 Task: Look for space in Pakokku, Myanmar from 1st August, 2023 to 5th August, 2023 for 3 adults, 1 child in price range Rs.13000 to Rs.20000. Place can be entire place with 2 bedrooms having 3 beds and 2 bathrooms. Property type can be flatguest house, hotel. Amenities needed are: washing machine. Booking option can be shelf check-in. Required host language is English.
Action: Mouse moved to (517, 116)
Screenshot: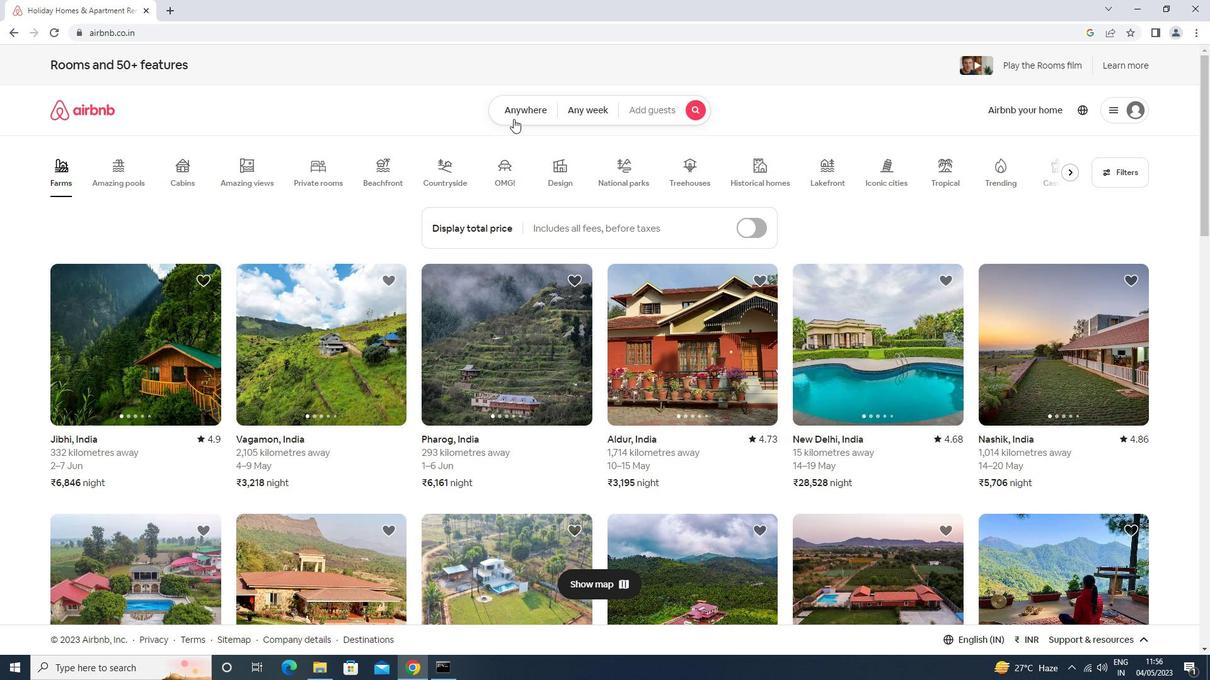 
Action: Mouse pressed left at (517, 116)
Screenshot: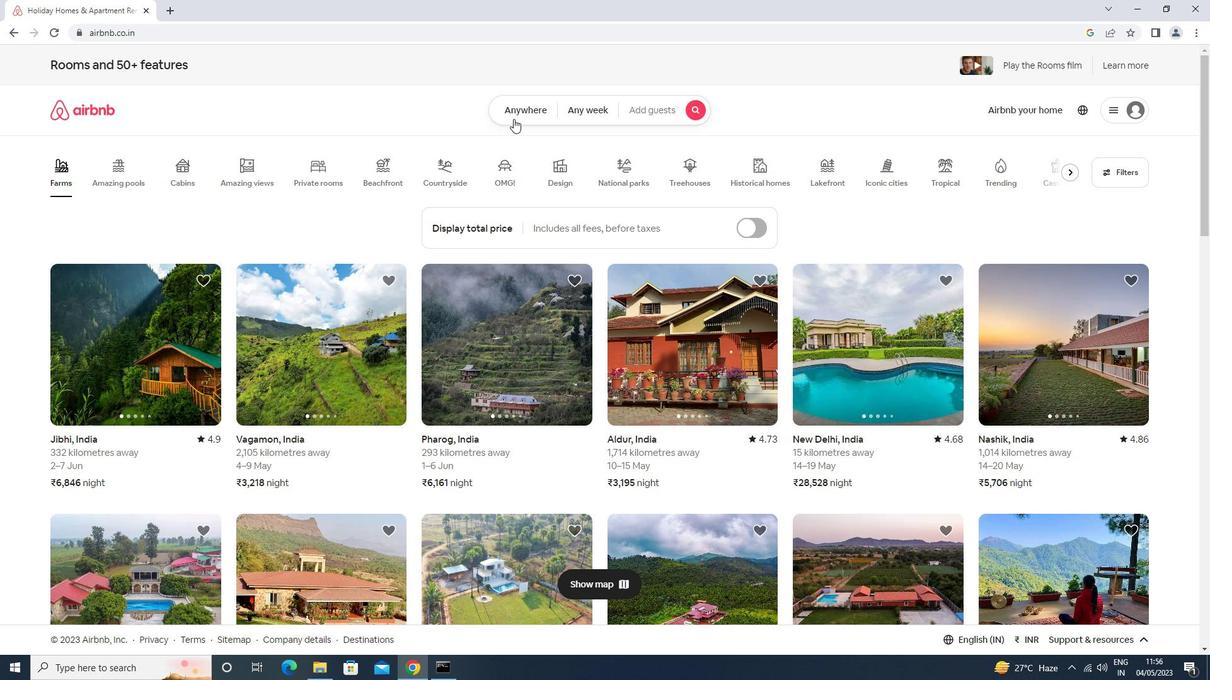 
Action: Mouse moved to (459, 158)
Screenshot: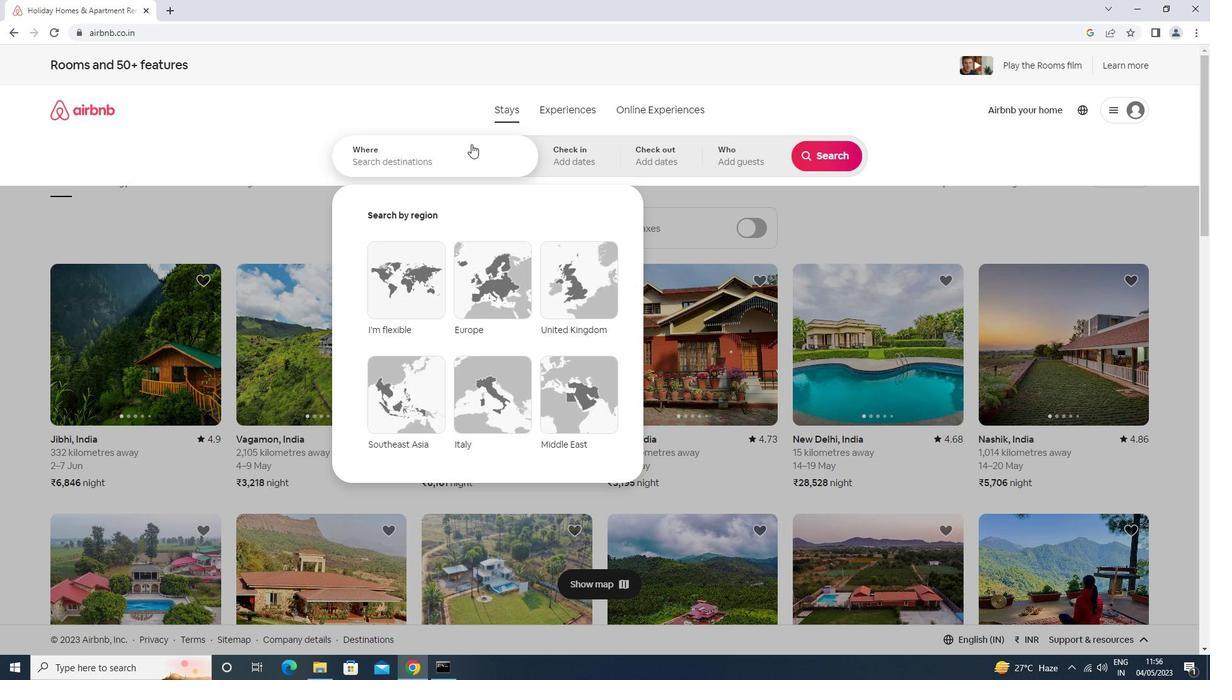 
Action: Mouse pressed left at (459, 158)
Screenshot: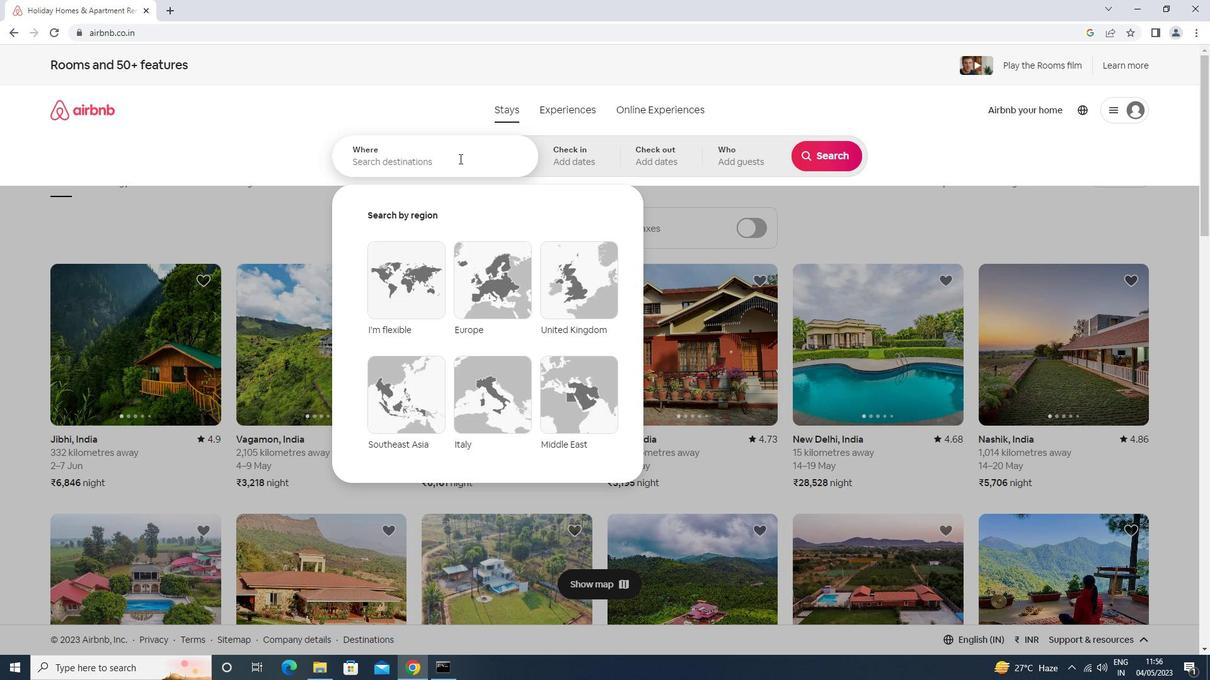 
Action: Mouse moved to (455, 158)
Screenshot: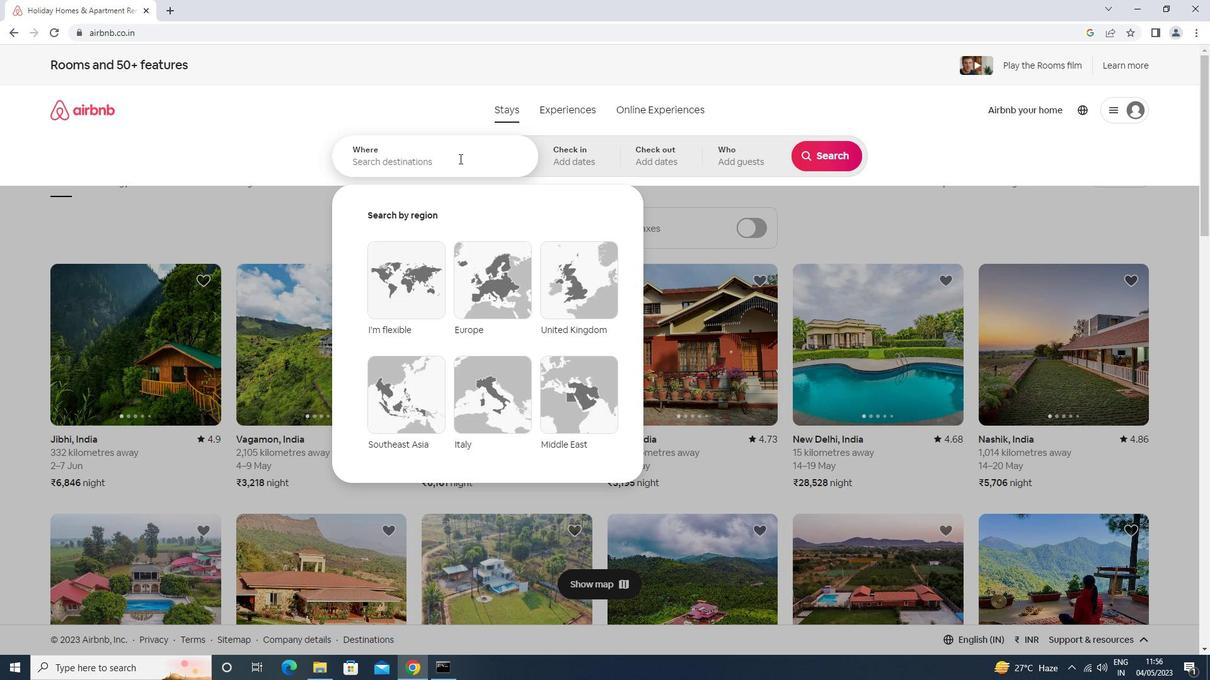 
Action: Key pressed pakoku<Key.enter>
Screenshot: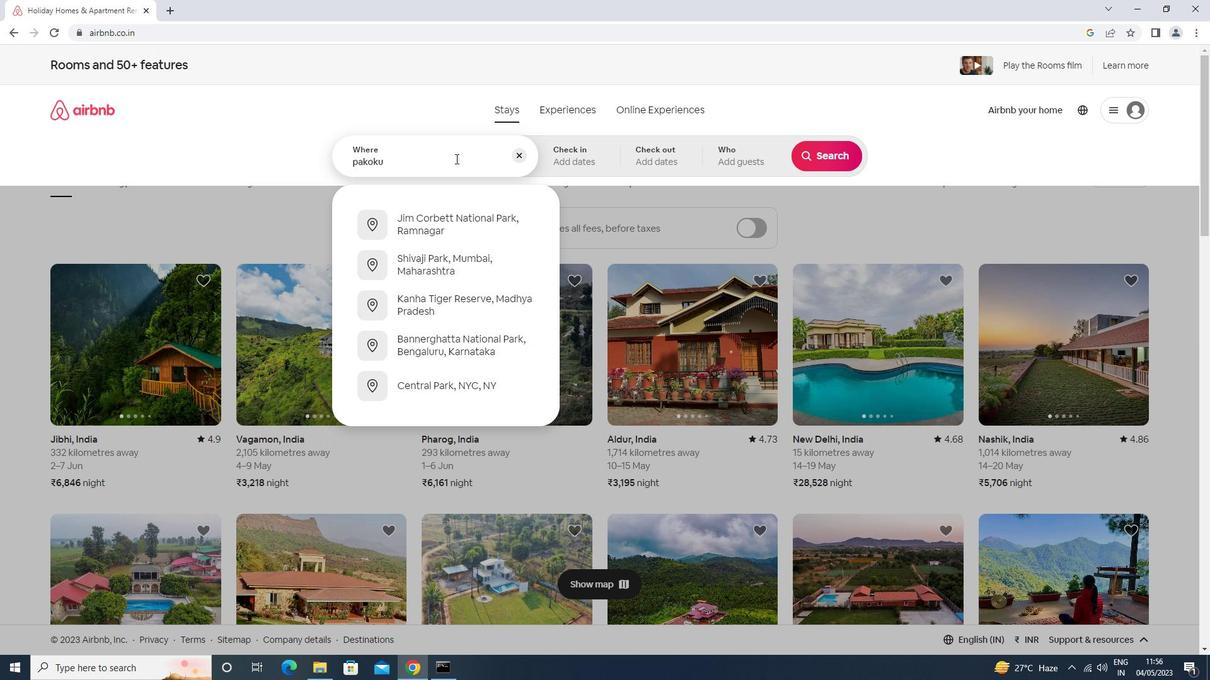 
Action: Mouse moved to (826, 259)
Screenshot: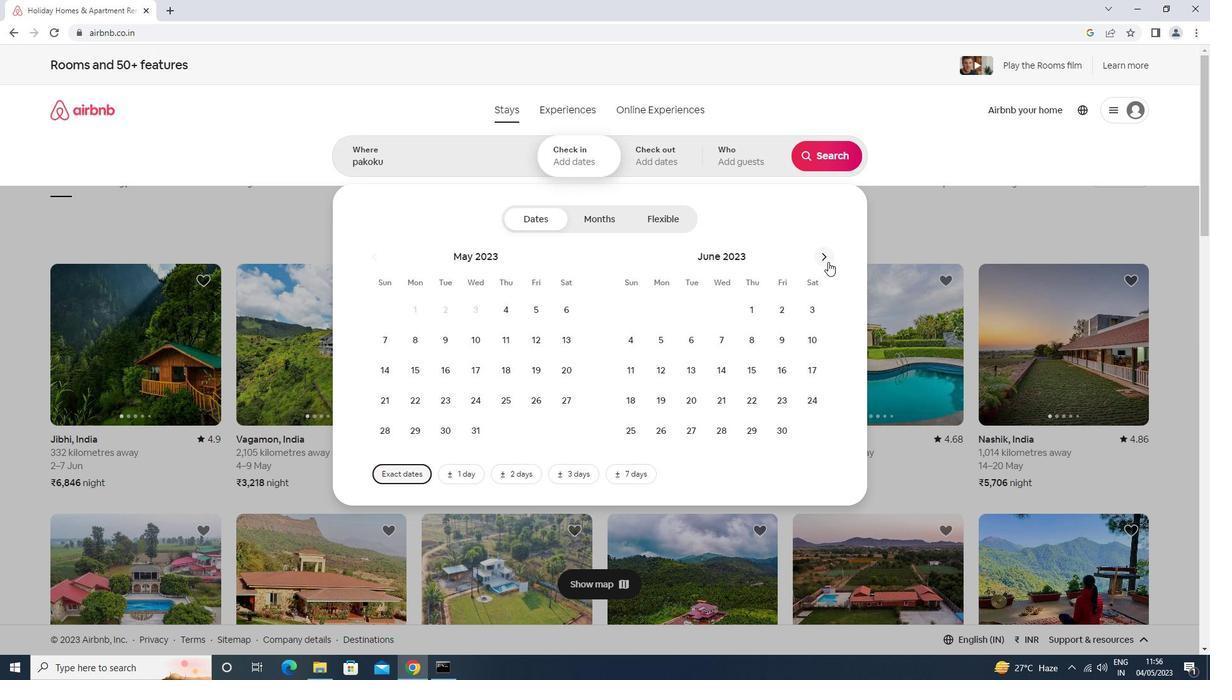 
Action: Mouse pressed left at (826, 259)
Screenshot: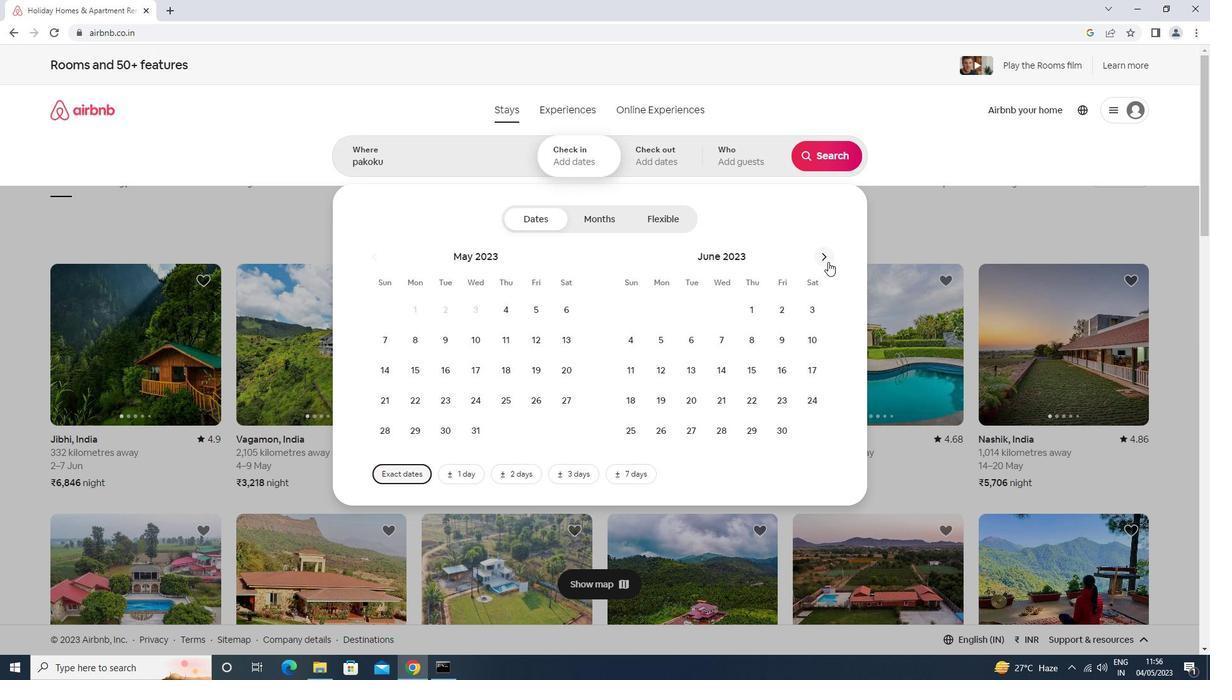 
Action: Mouse pressed left at (826, 259)
Screenshot: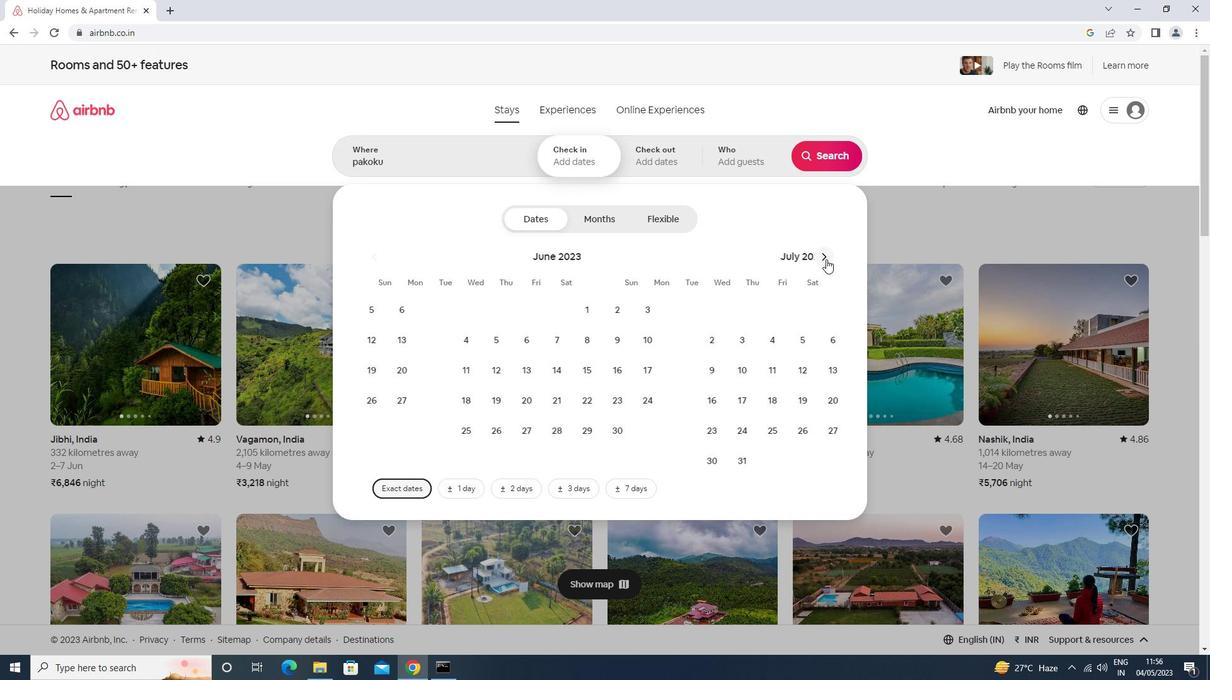 
Action: Mouse moved to (679, 305)
Screenshot: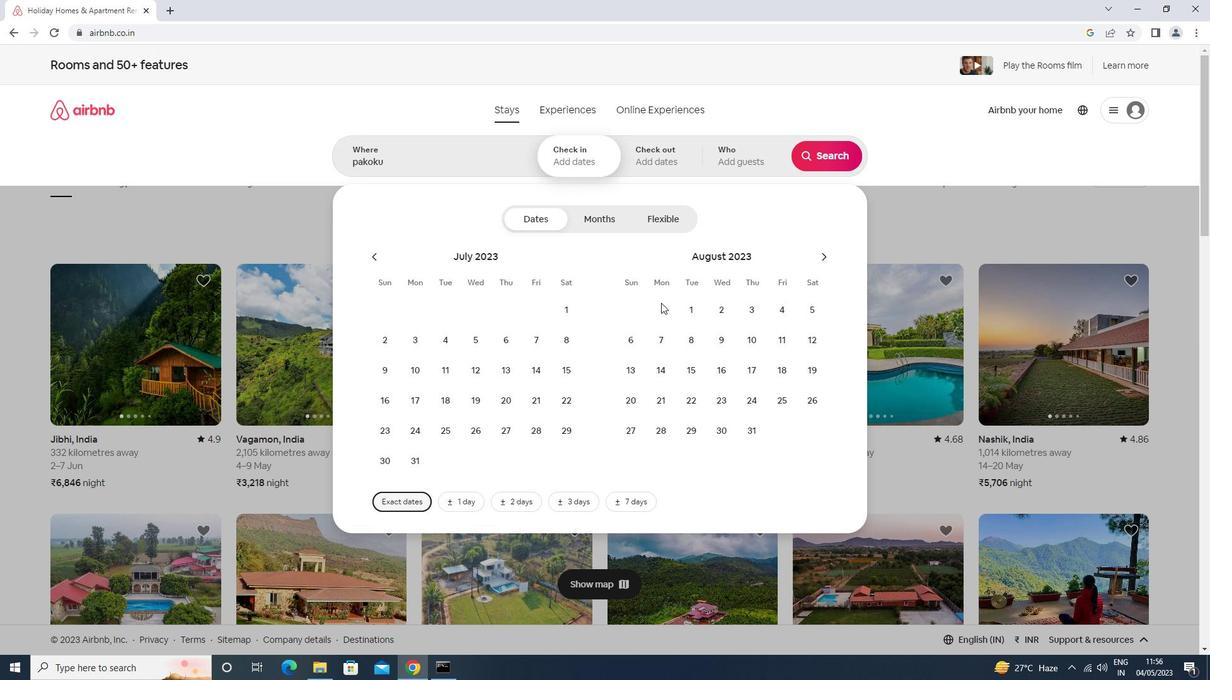 
Action: Mouse pressed left at (679, 305)
Screenshot: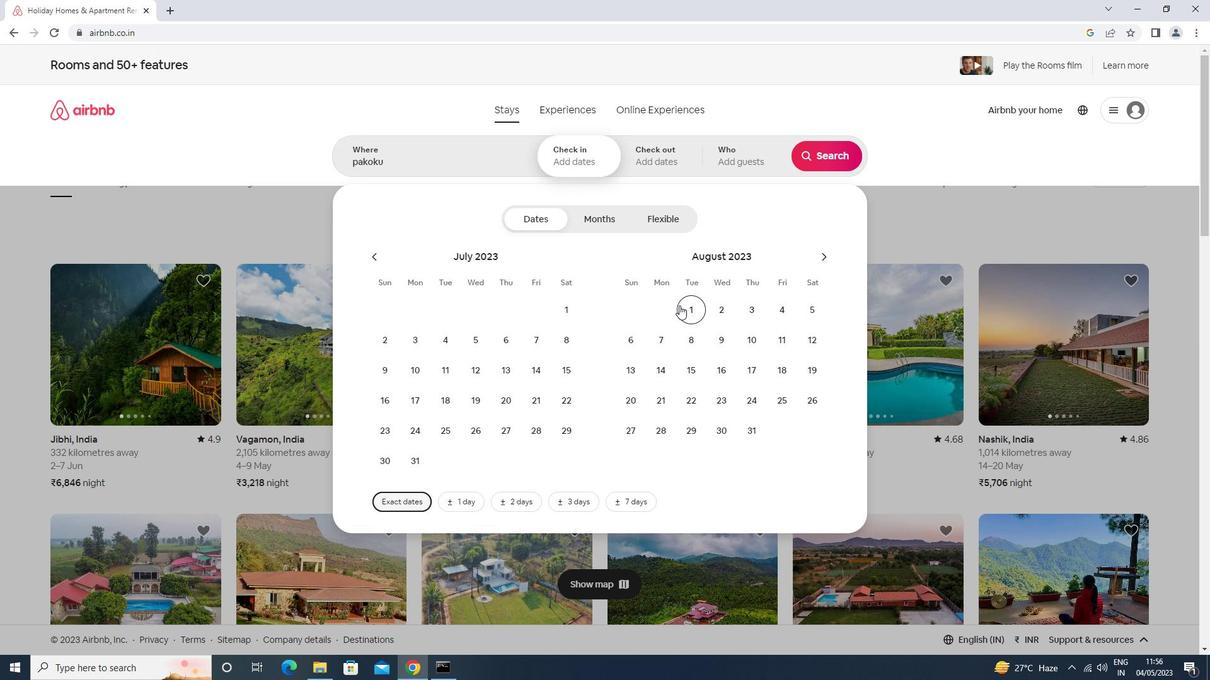 
Action: Mouse moved to (817, 308)
Screenshot: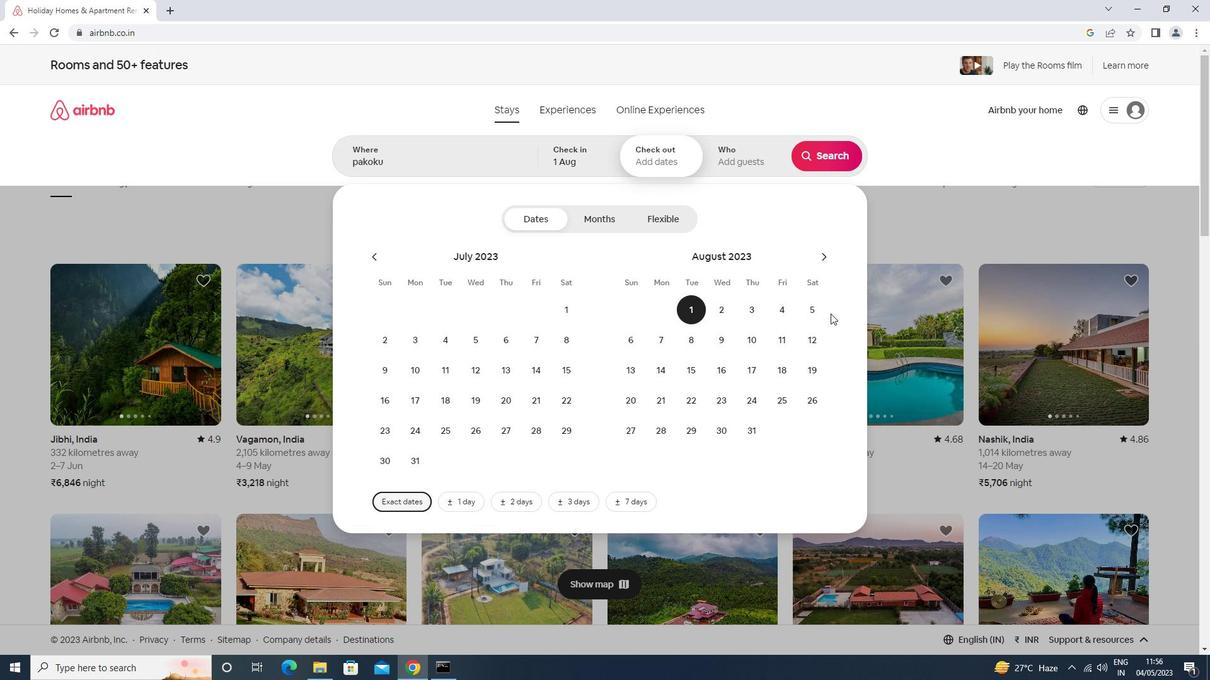 
Action: Mouse pressed left at (817, 308)
Screenshot: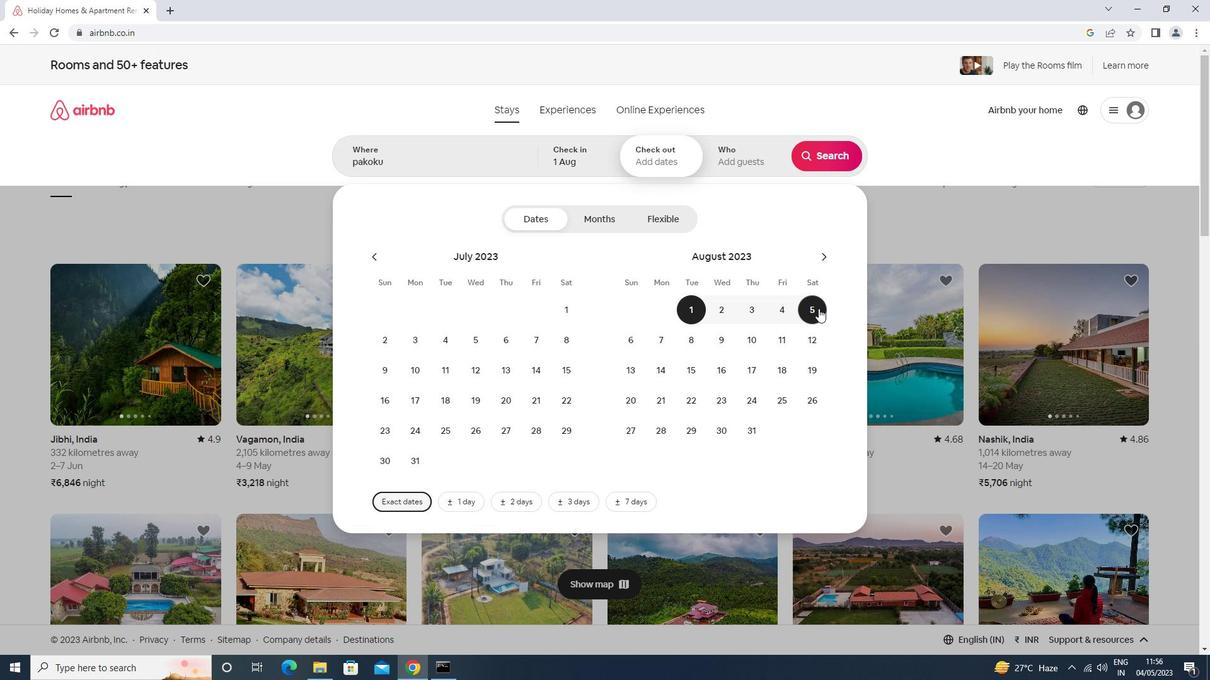 
Action: Mouse moved to (746, 163)
Screenshot: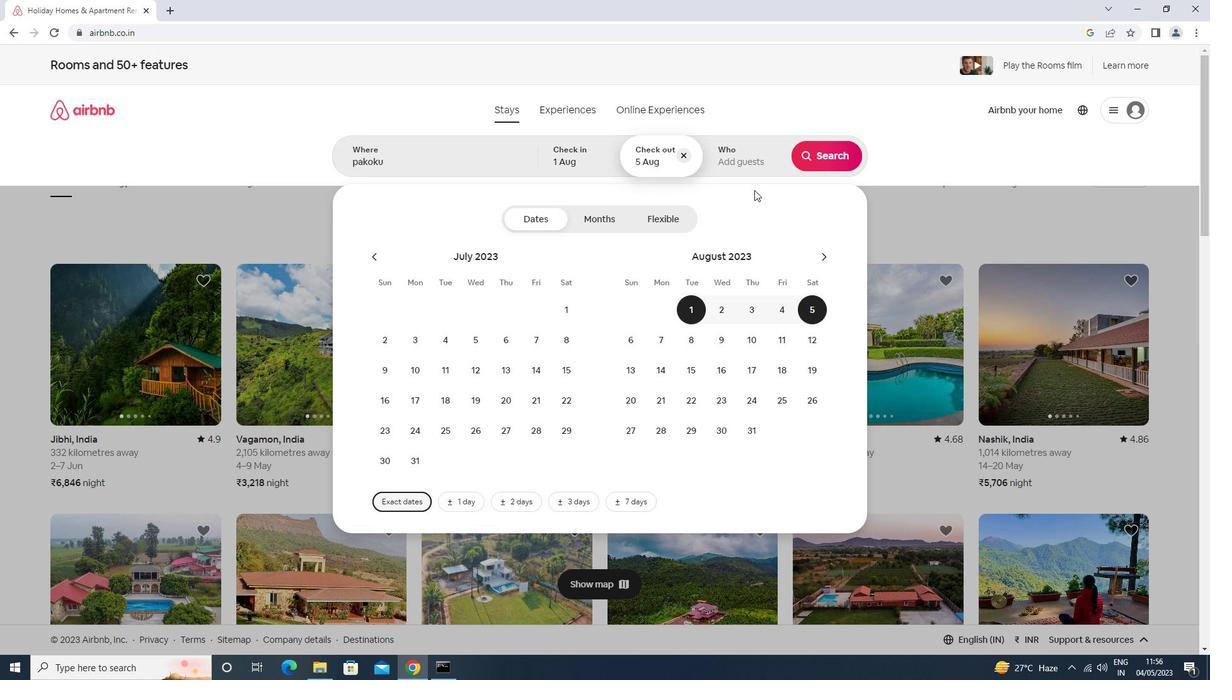 
Action: Mouse pressed left at (746, 163)
Screenshot: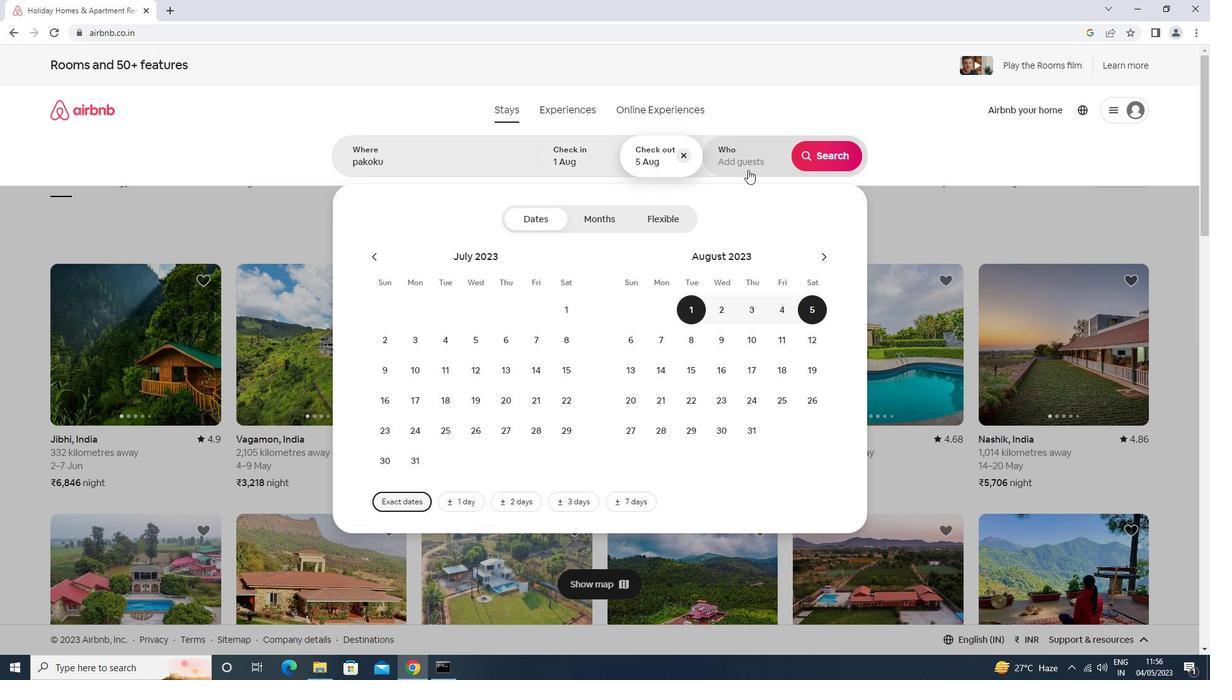 
Action: Mouse moved to (829, 226)
Screenshot: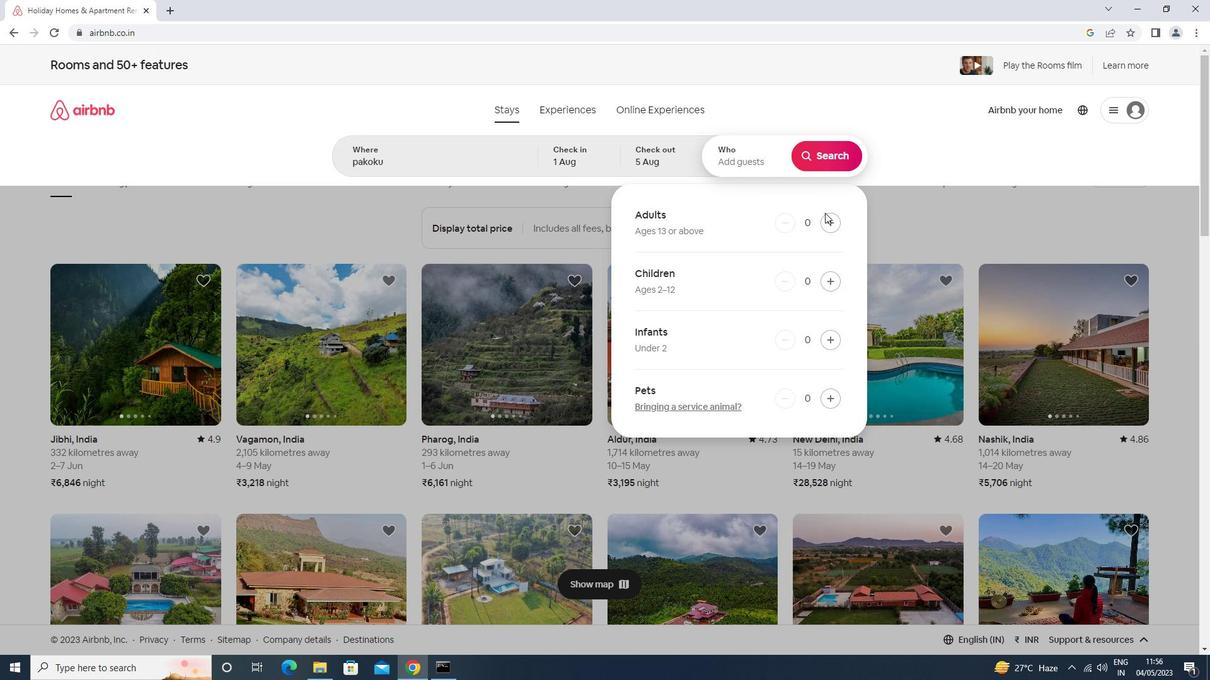 
Action: Mouse pressed left at (829, 226)
Screenshot: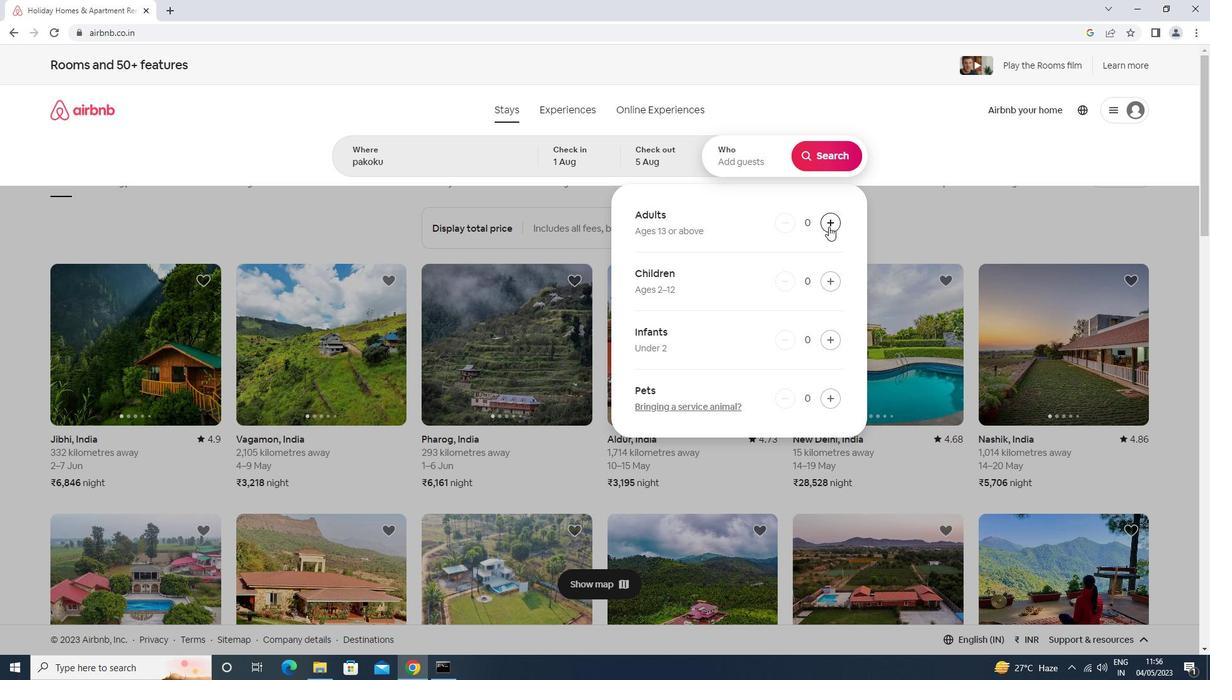 
Action: Mouse pressed left at (829, 226)
Screenshot: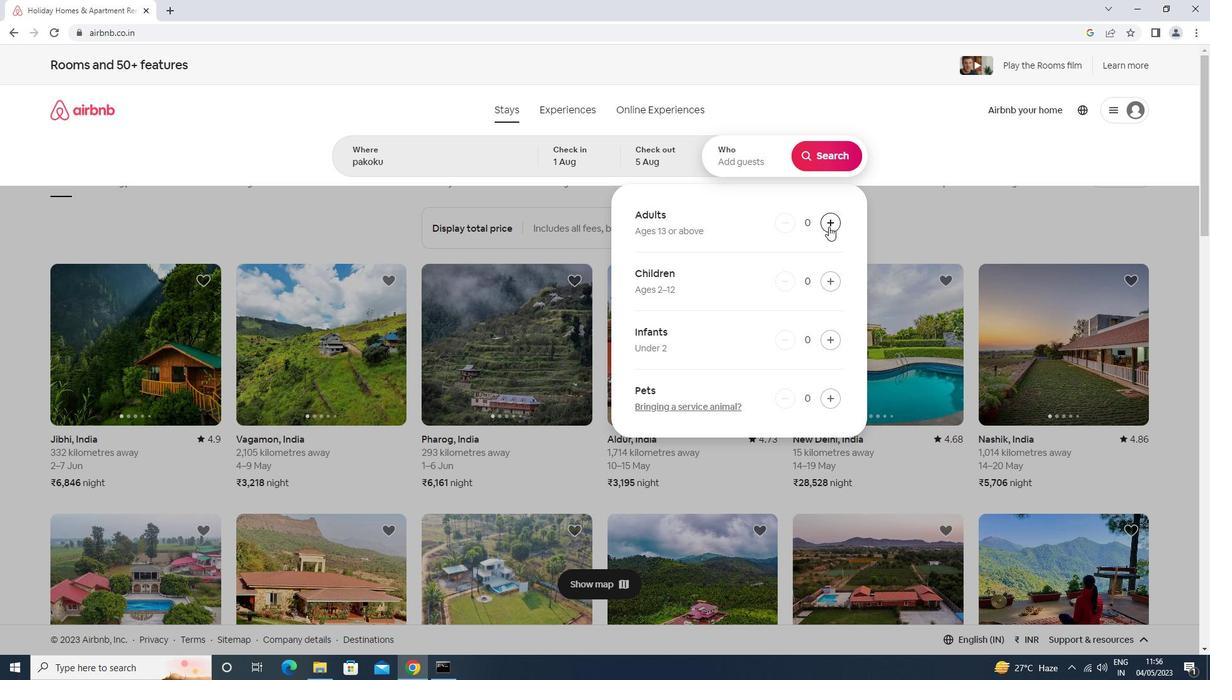
Action: Mouse pressed left at (829, 226)
Screenshot: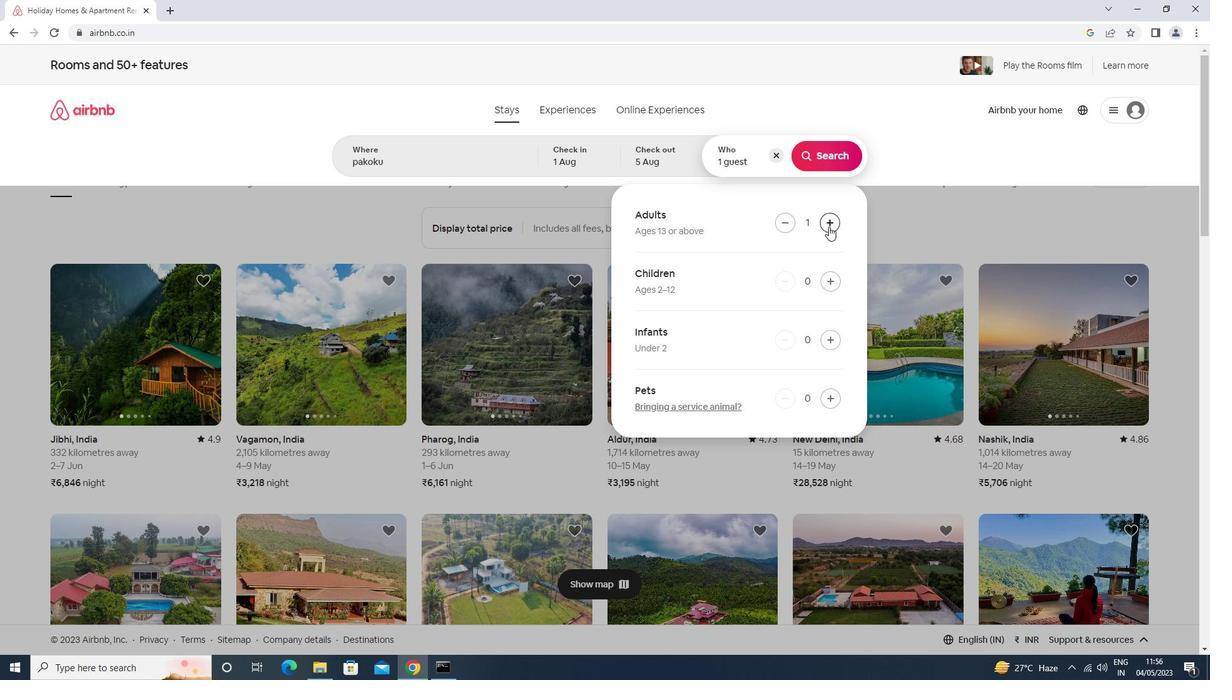 
Action: Mouse moved to (828, 283)
Screenshot: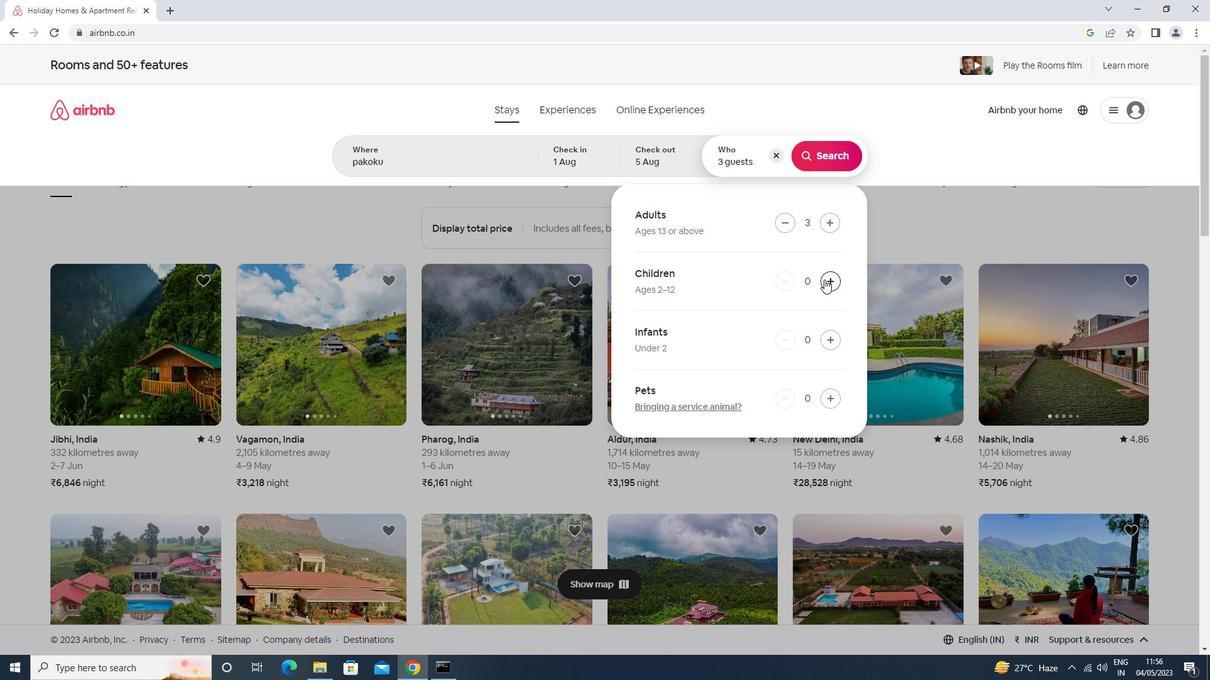 
Action: Mouse pressed left at (828, 283)
Screenshot: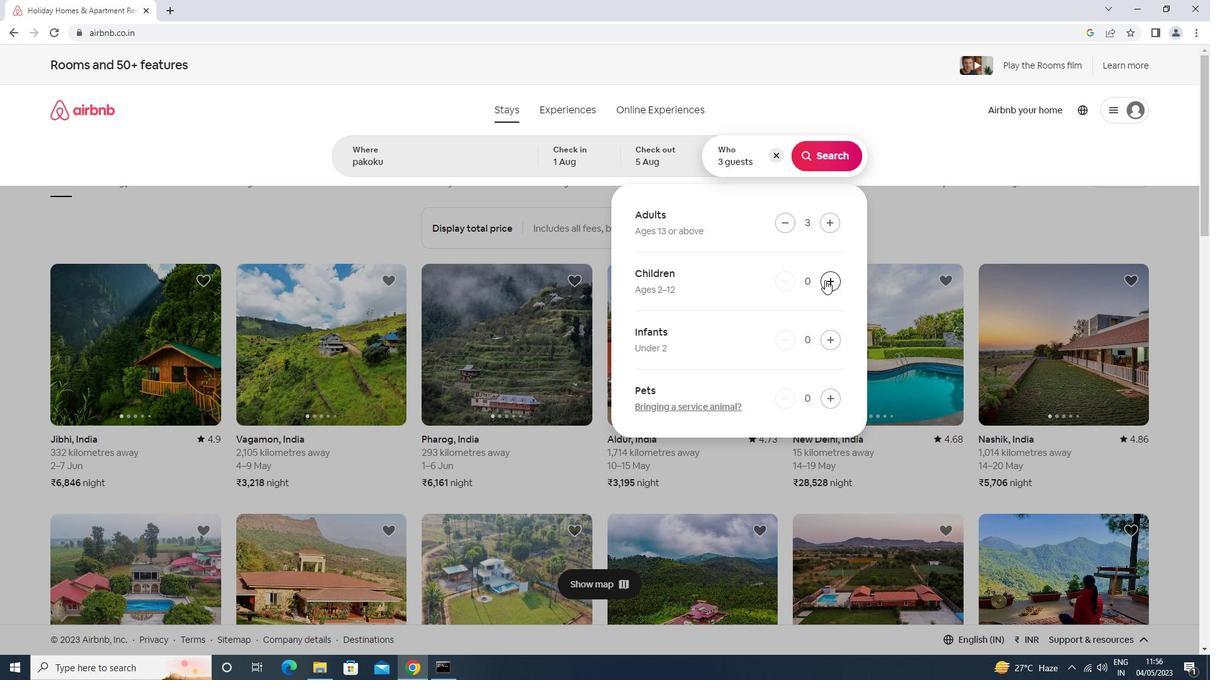 
Action: Mouse moved to (834, 162)
Screenshot: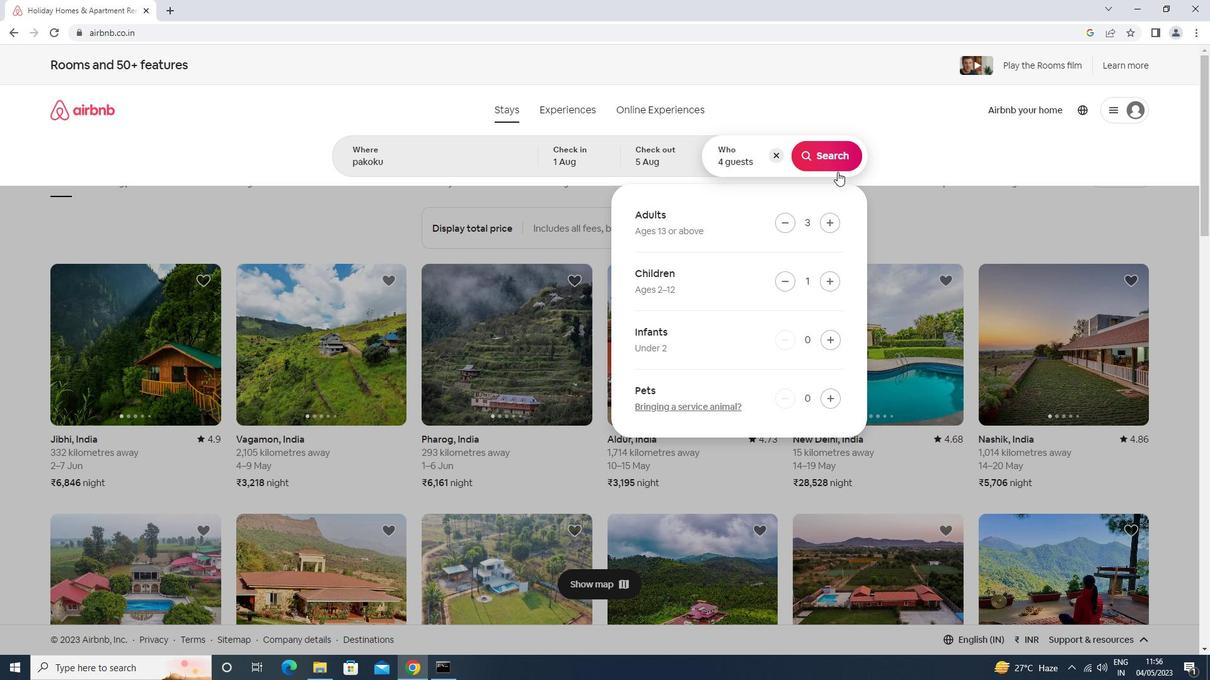 
Action: Mouse pressed left at (834, 162)
Screenshot: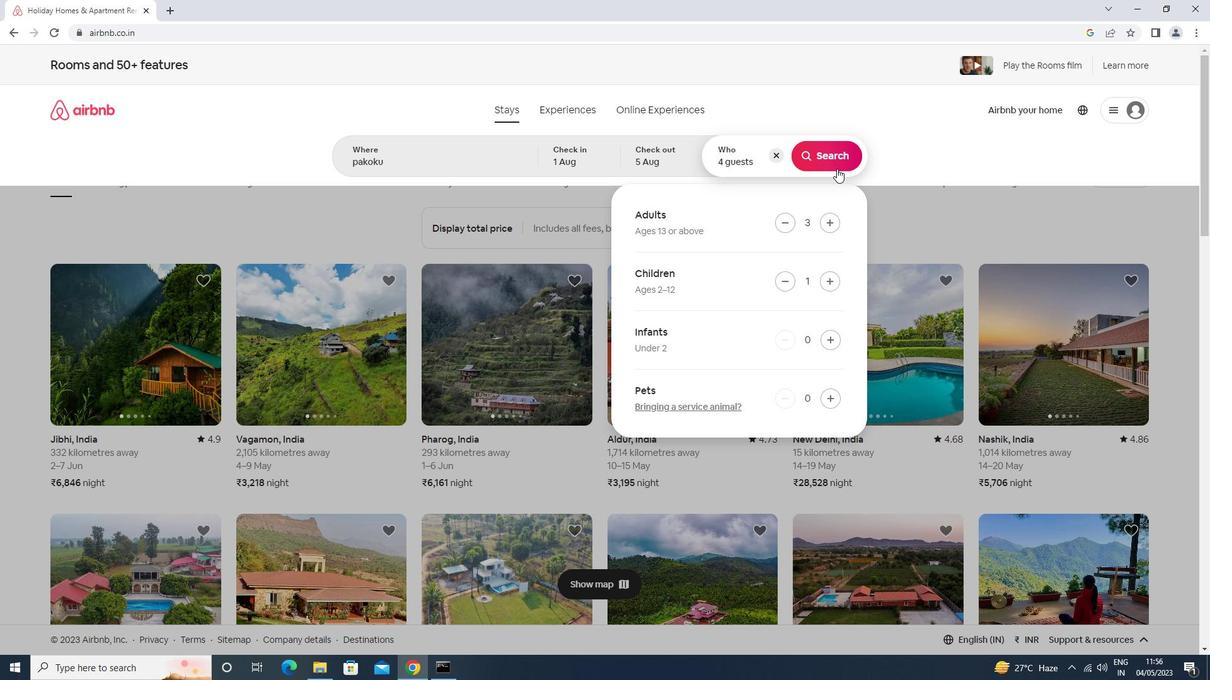 
Action: Mouse moved to (1156, 114)
Screenshot: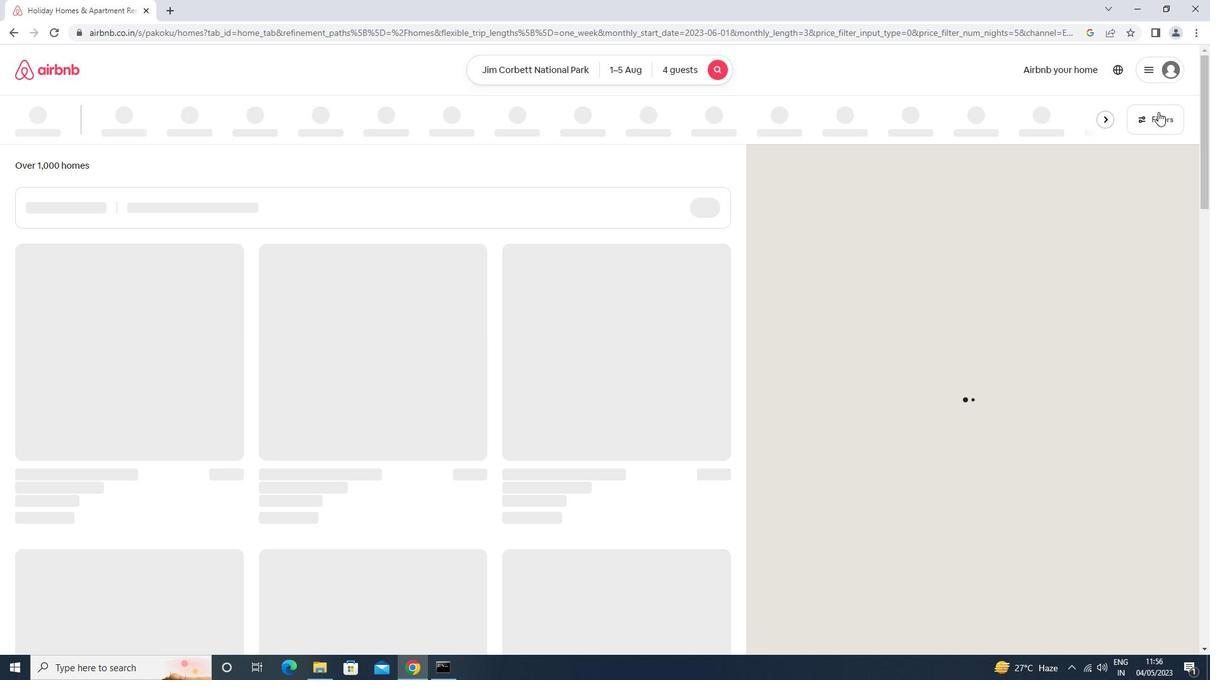 
Action: Mouse pressed left at (1156, 114)
Screenshot: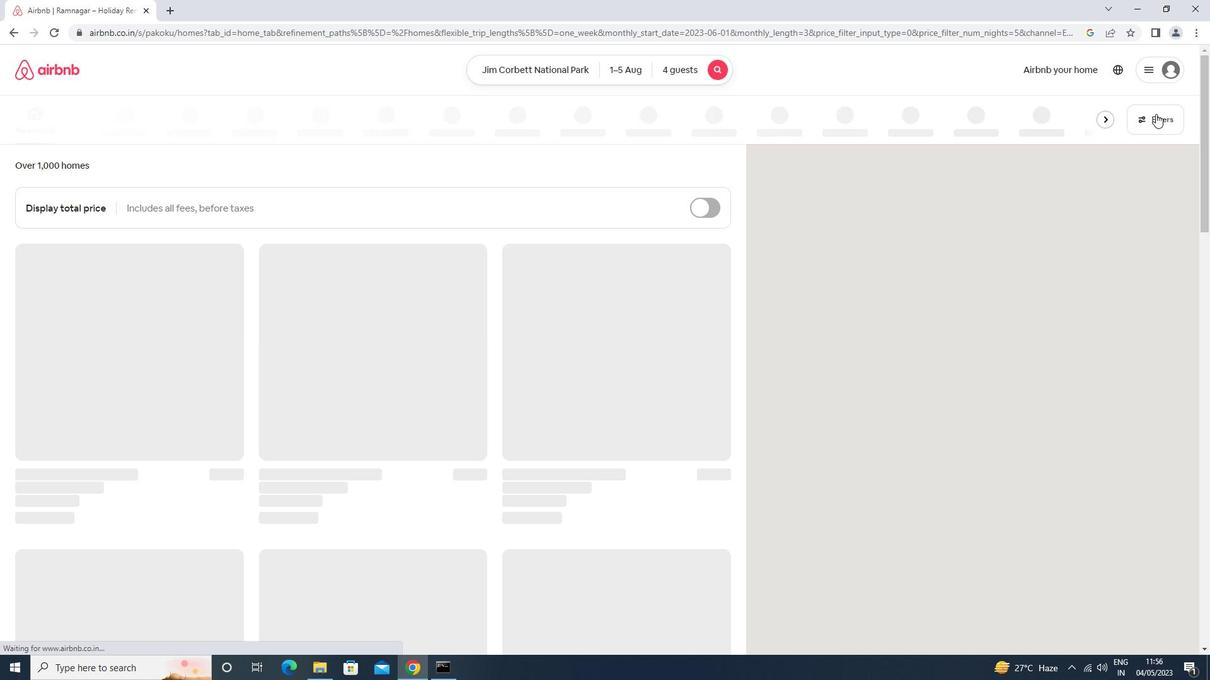 
Action: Mouse moved to (514, 277)
Screenshot: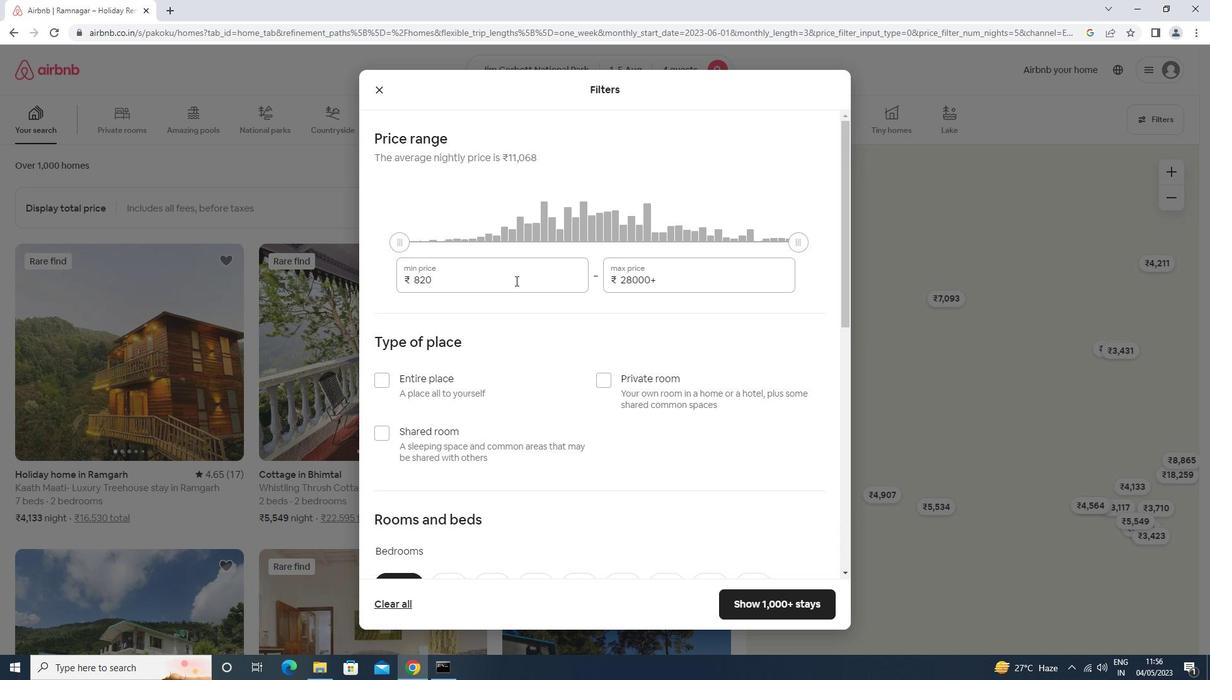 
Action: Mouse pressed left at (514, 277)
Screenshot: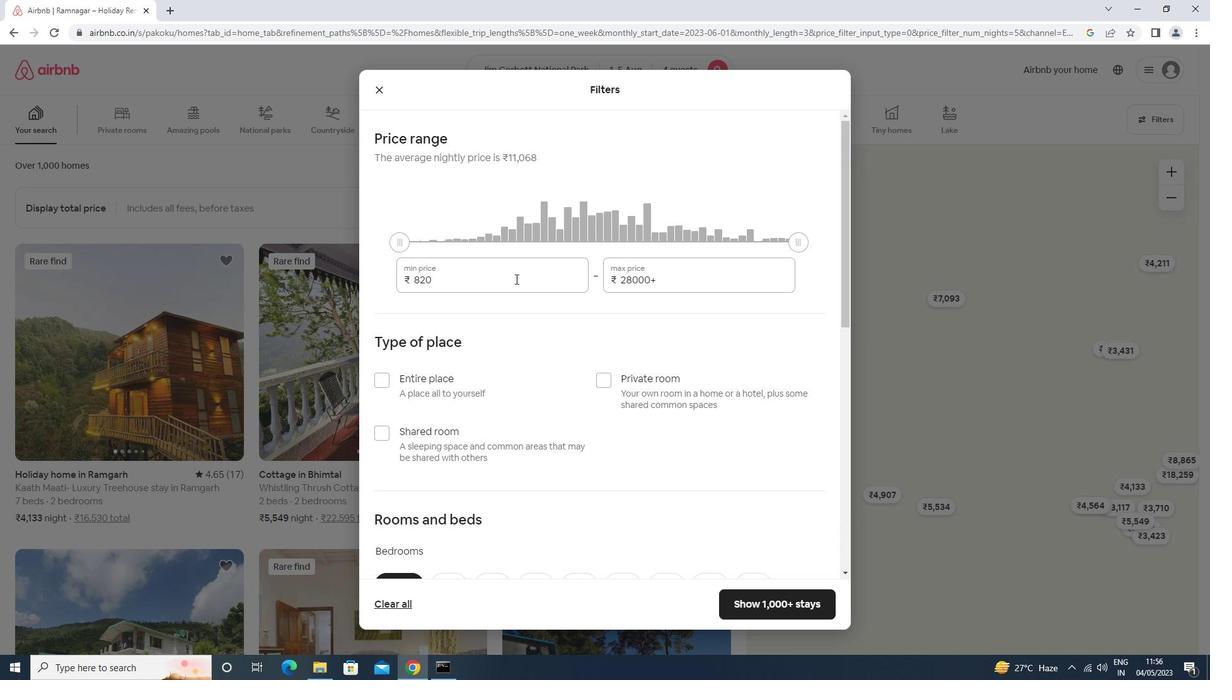 
Action: Key pressed <Key.backspace><Key.backspace><Key.backspace>13000<Key.tab>20000
Screenshot: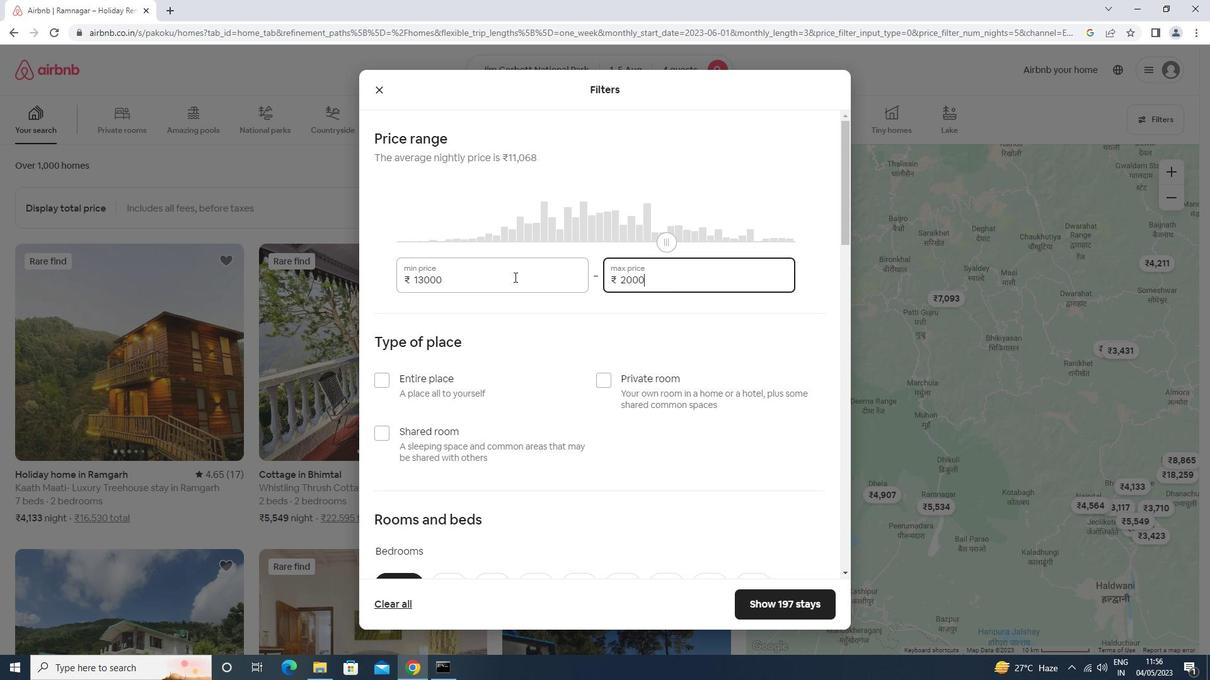 
Action: Mouse moved to (445, 389)
Screenshot: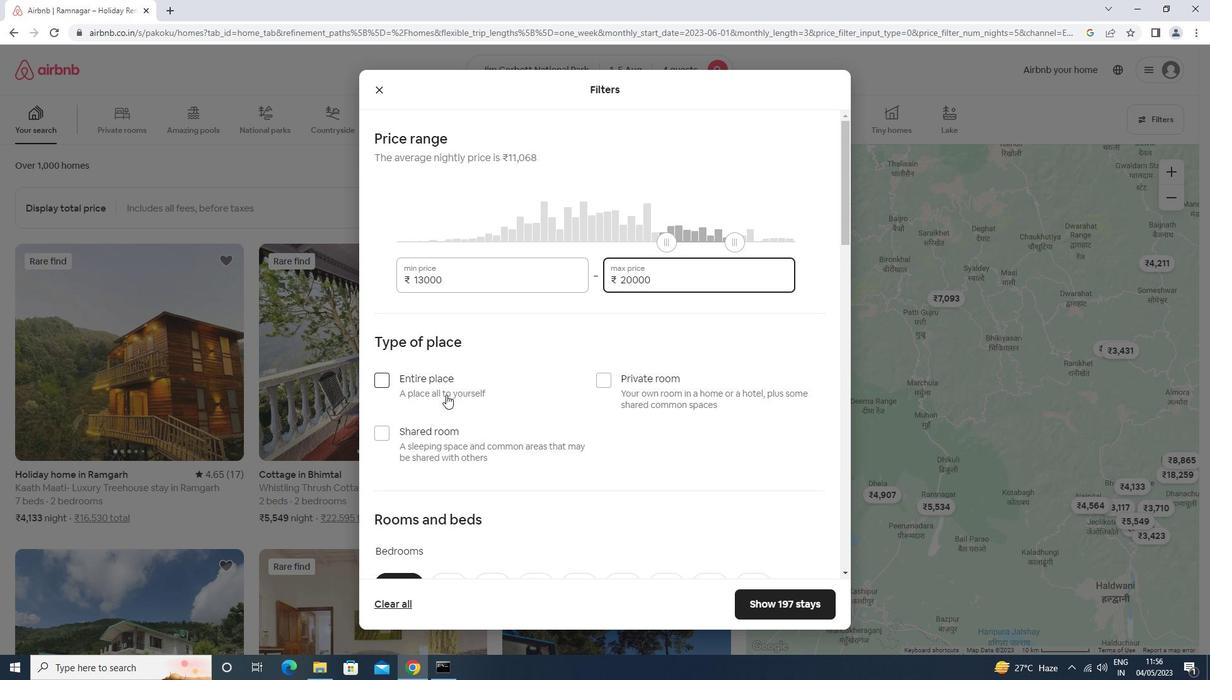 
Action: Mouse pressed left at (445, 389)
Screenshot: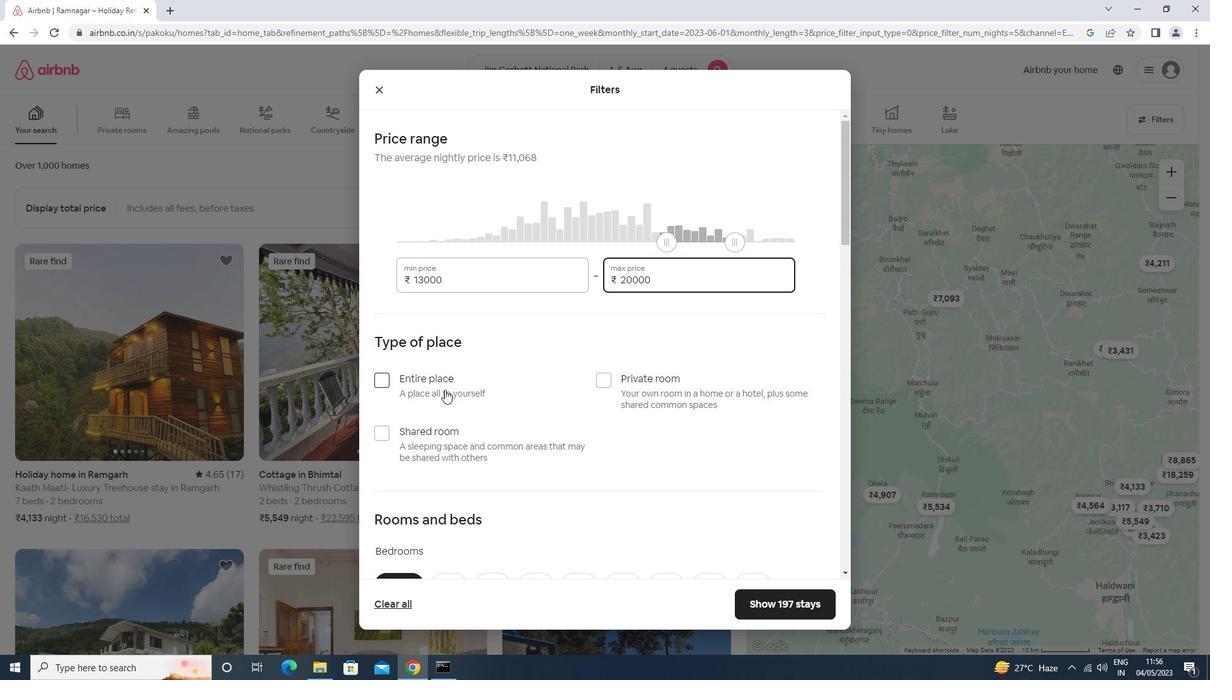 
Action: Mouse scrolled (445, 389) with delta (0, 0)
Screenshot: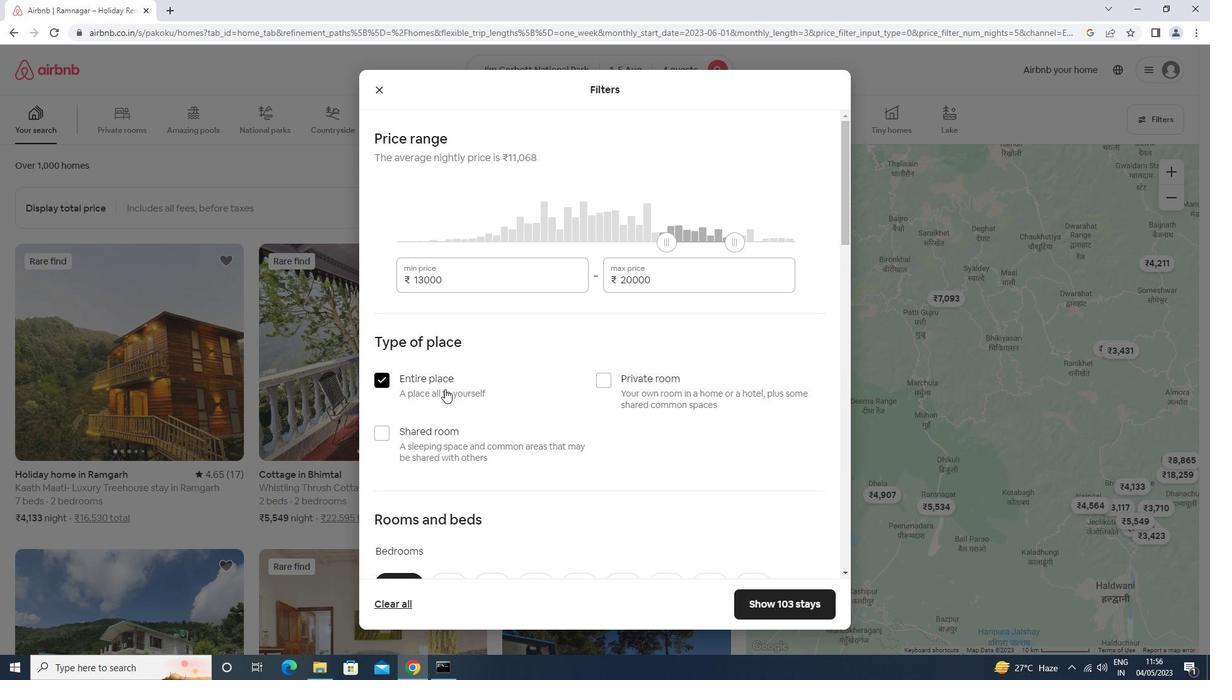 
Action: Mouse scrolled (445, 389) with delta (0, 0)
Screenshot: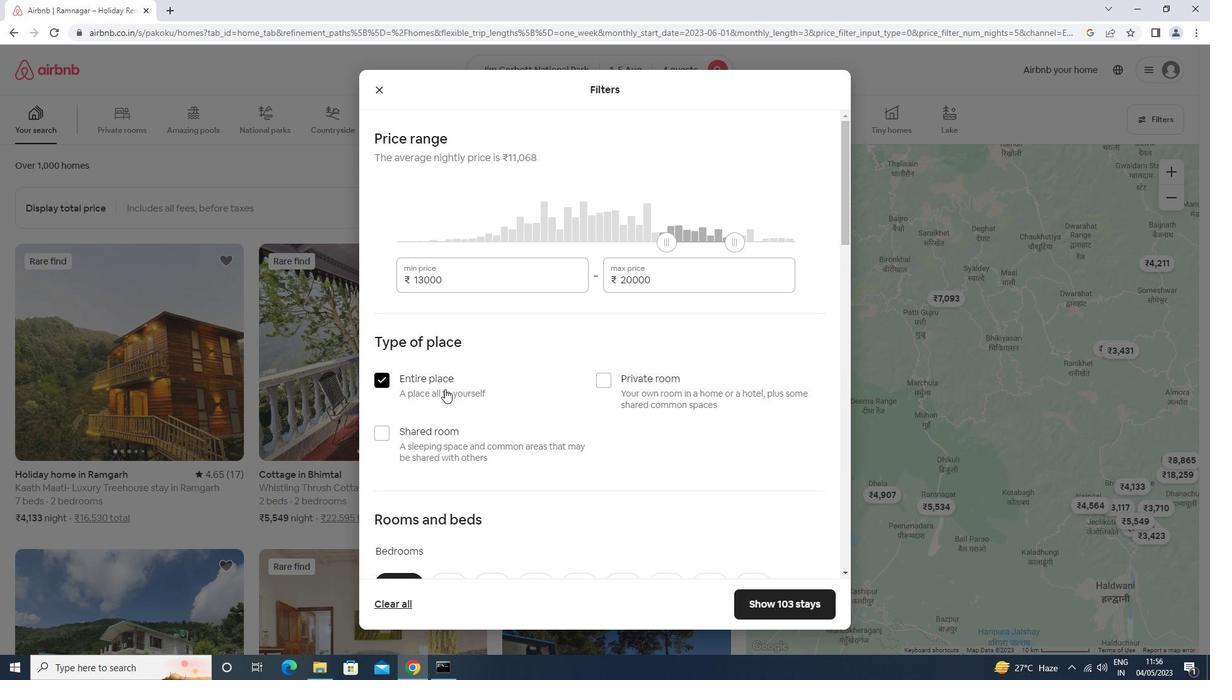 
Action: Mouse scrolled (445, 389) with delta (0, 0)
Screenshot: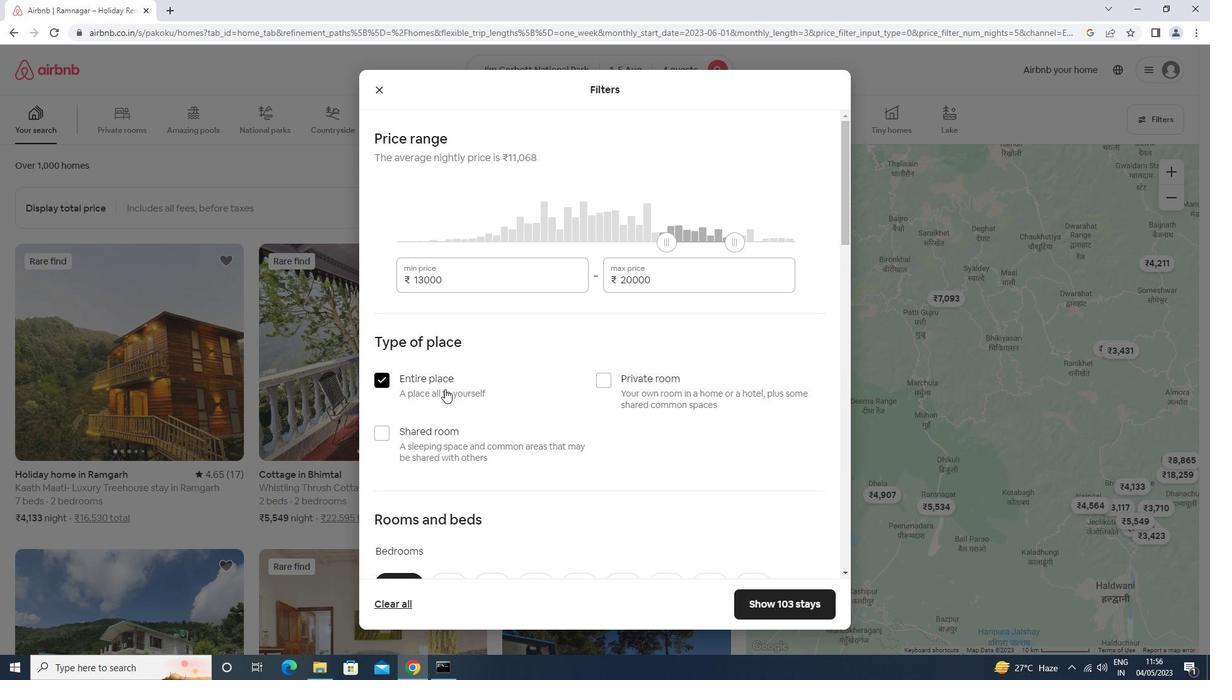 
Action: Mouse scrolled (445, 389) with delta (0, 0)
Screenshot: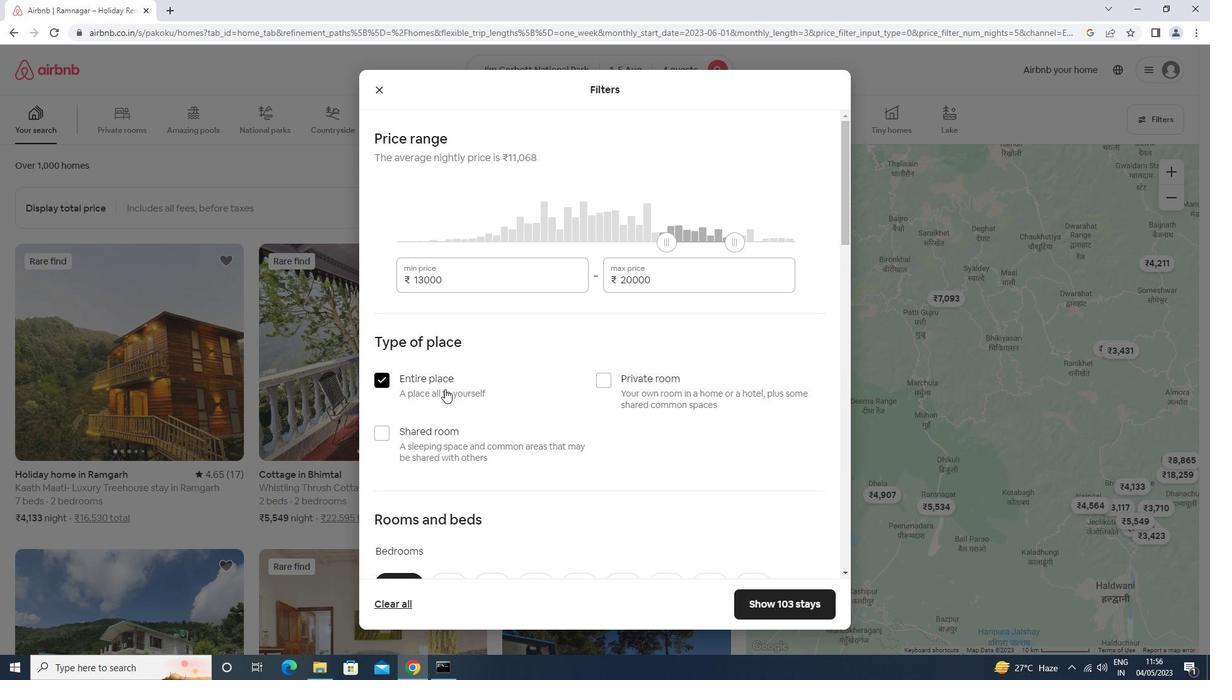 
Action: Mouse moved to (494, 339)
Screenshot: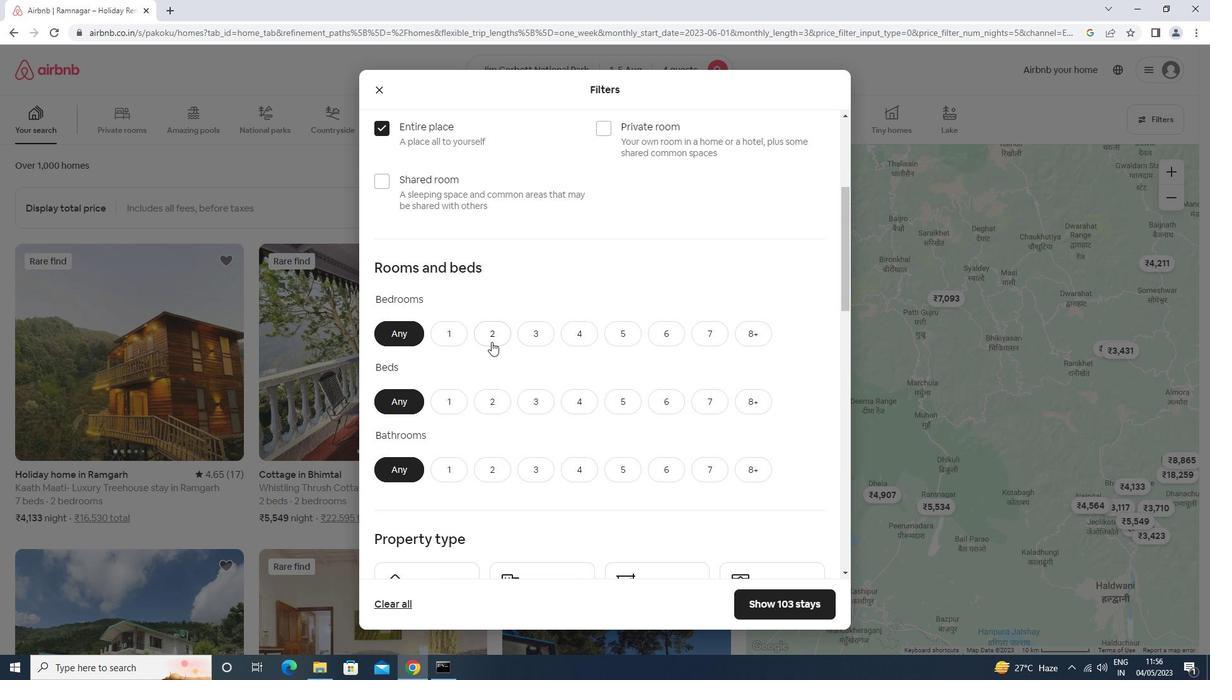 
Action: Mouse pressed left at (494, 339)
Screenshot: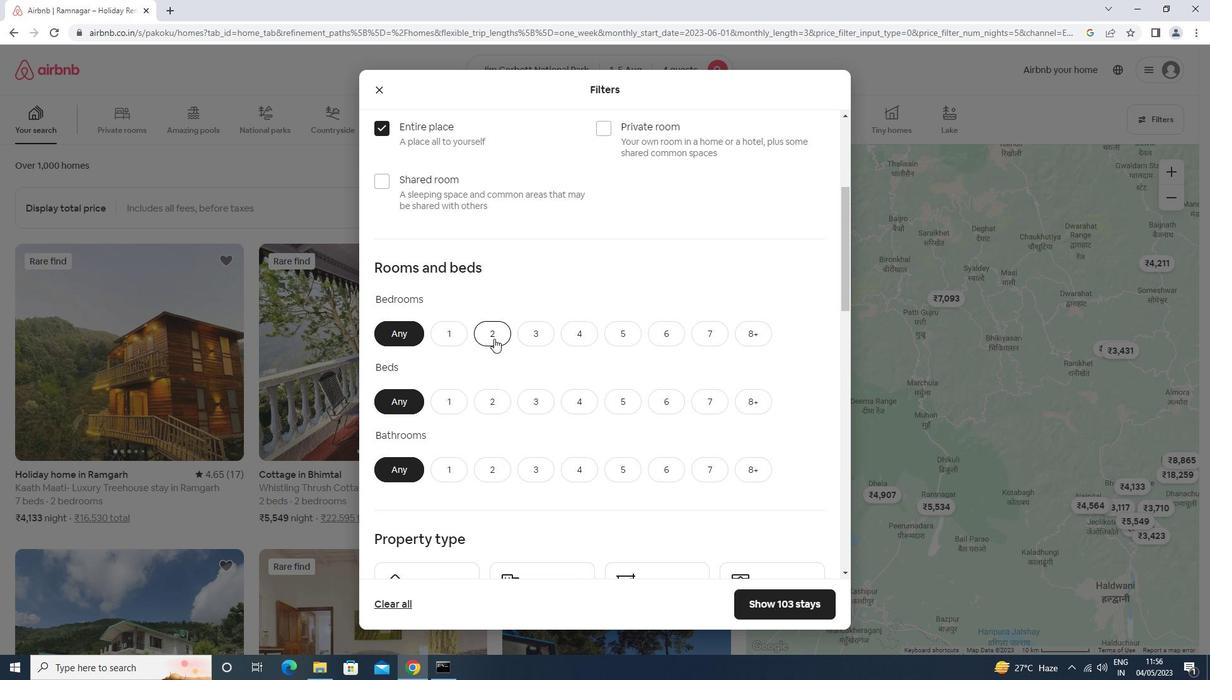 
Action: Mouse moved to (559, 409)
Screenshot: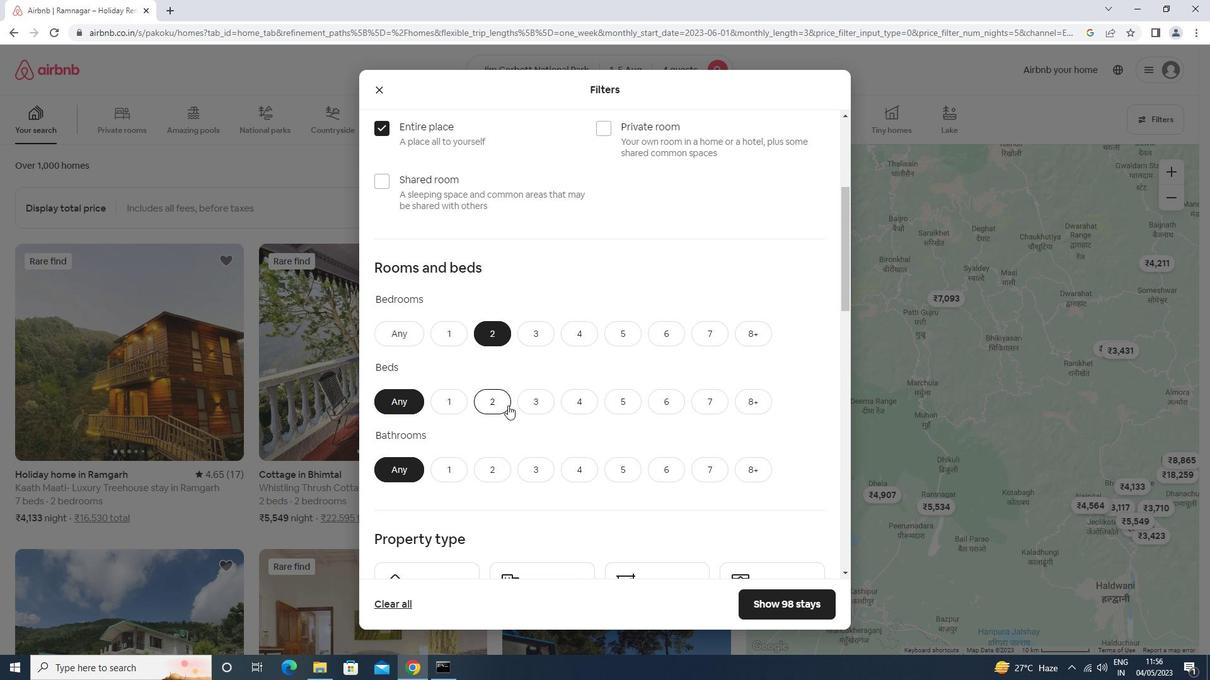 
Action: Mouse pressed left at (559, 409)
Screenshot: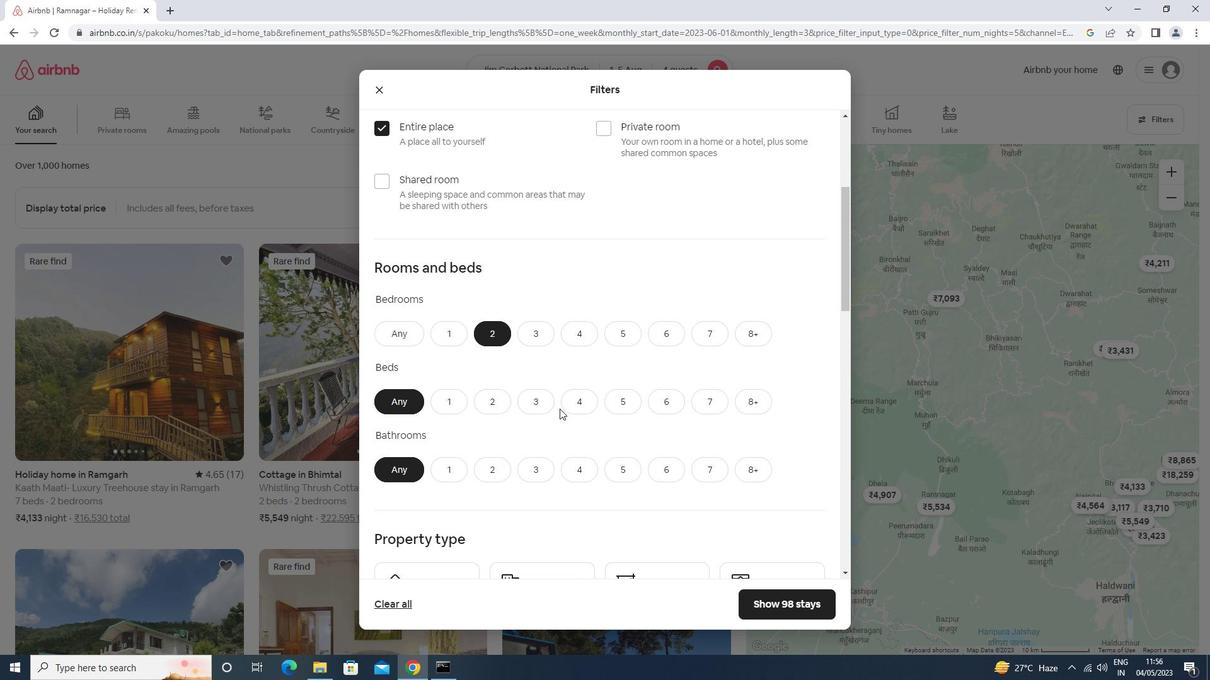 
Action: Mouse moved to (539, 402)
Screenshot: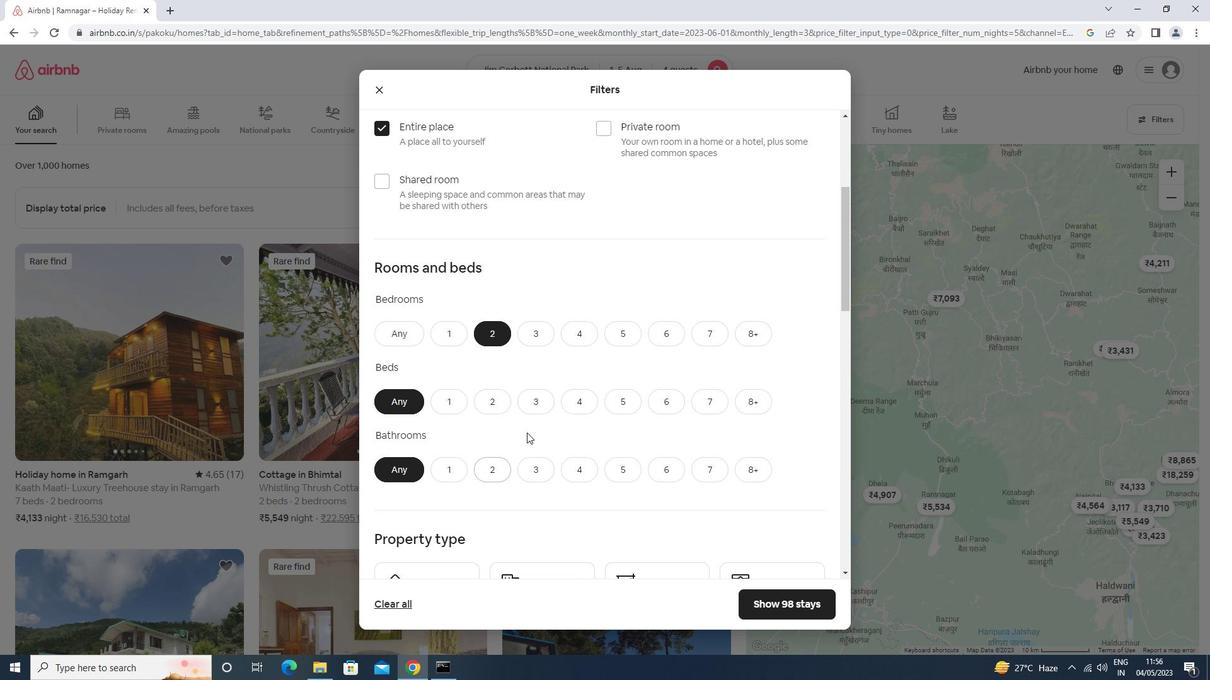 
Action: Mouse pressed left at (539, 402)
Screenshot: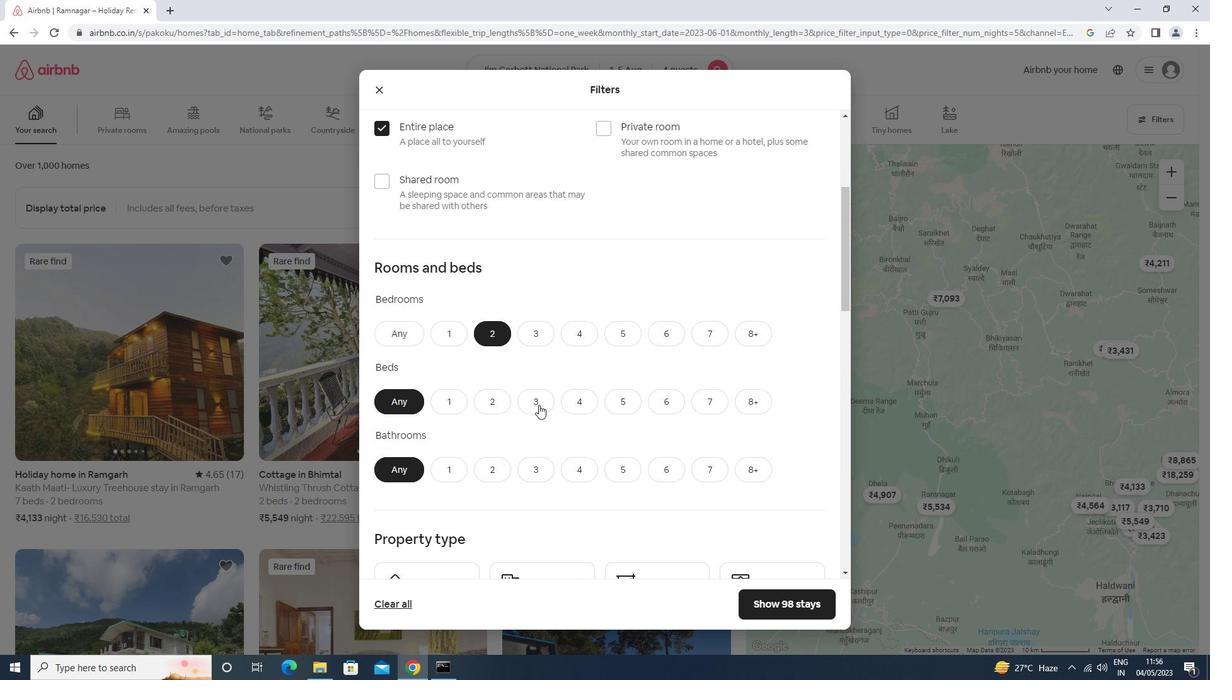 
Action: Mouse moved to (488, 476)
Screenshot: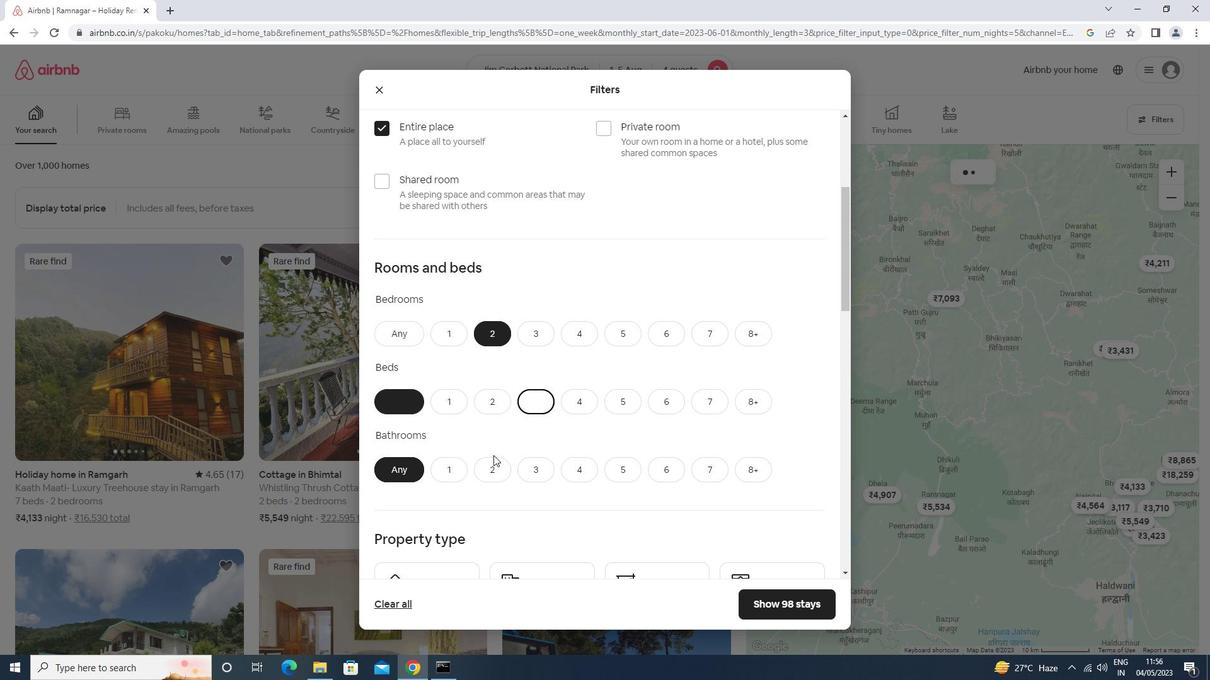 
Action: Mouse pressed left at (488, 476)
Screenshot: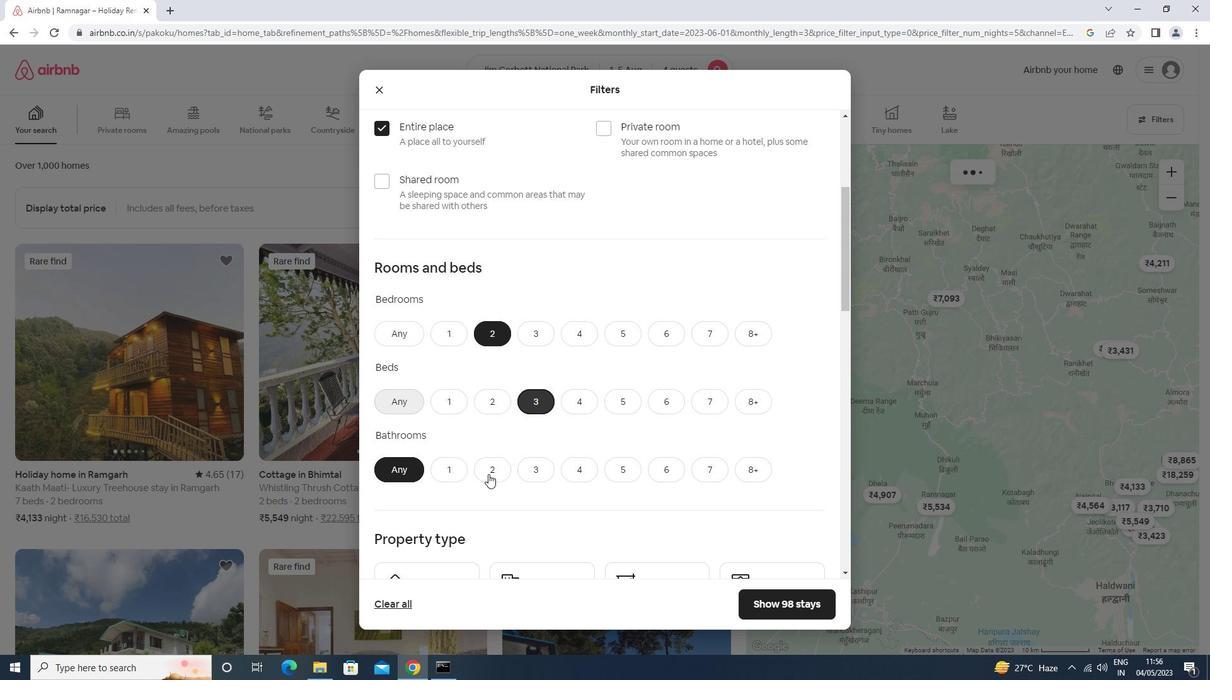 
Action: Mouse moved to (488, 473)
Screenshot: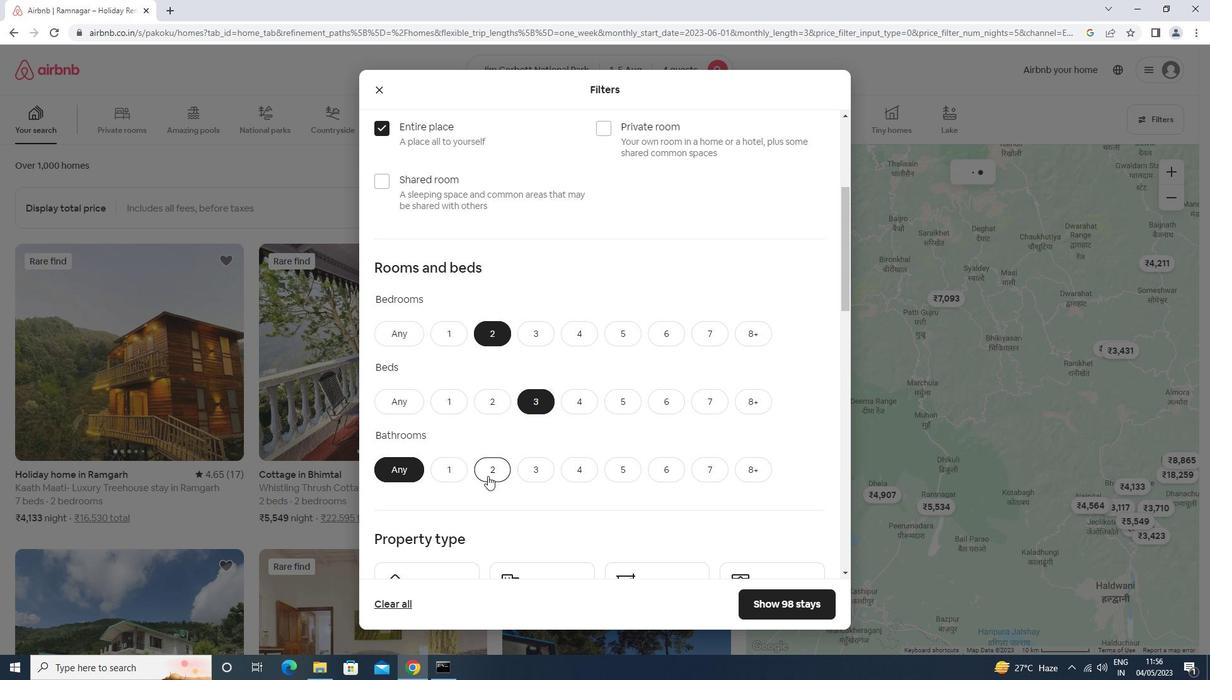 
Action: Mouse scrolled (488, 472) with delta (0, 0)
Screenshot: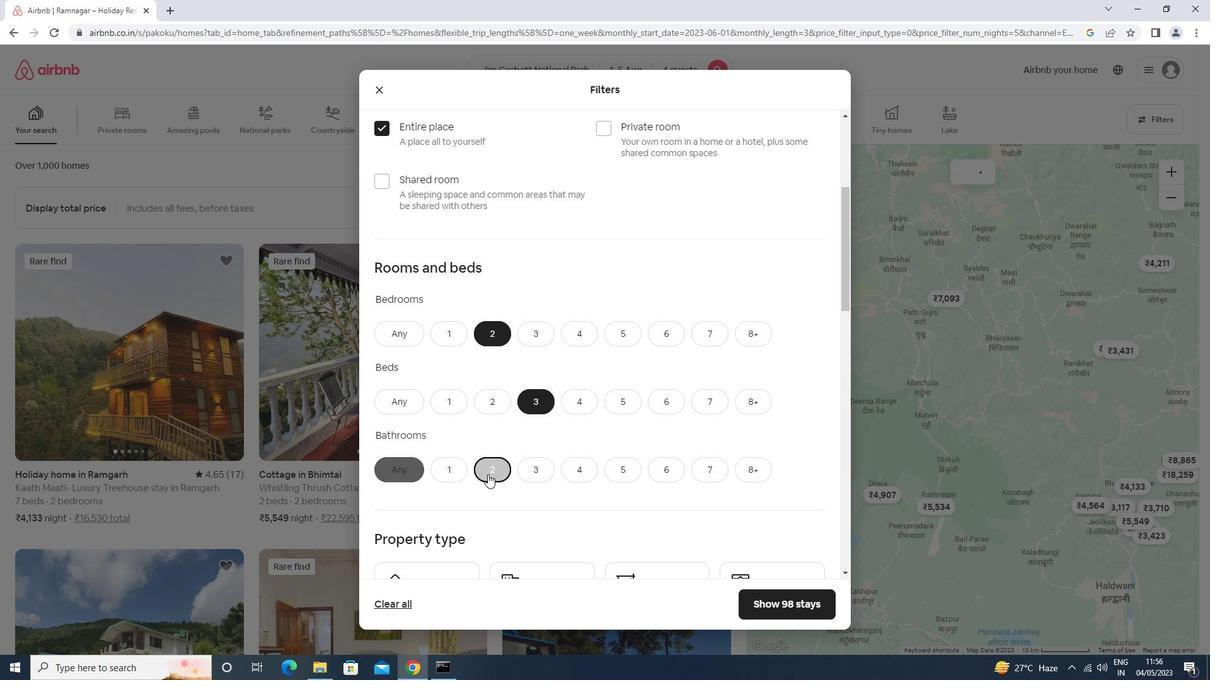 
Action: Mouse scrolled (488, 472) with delta (0, 0)
Screenshot: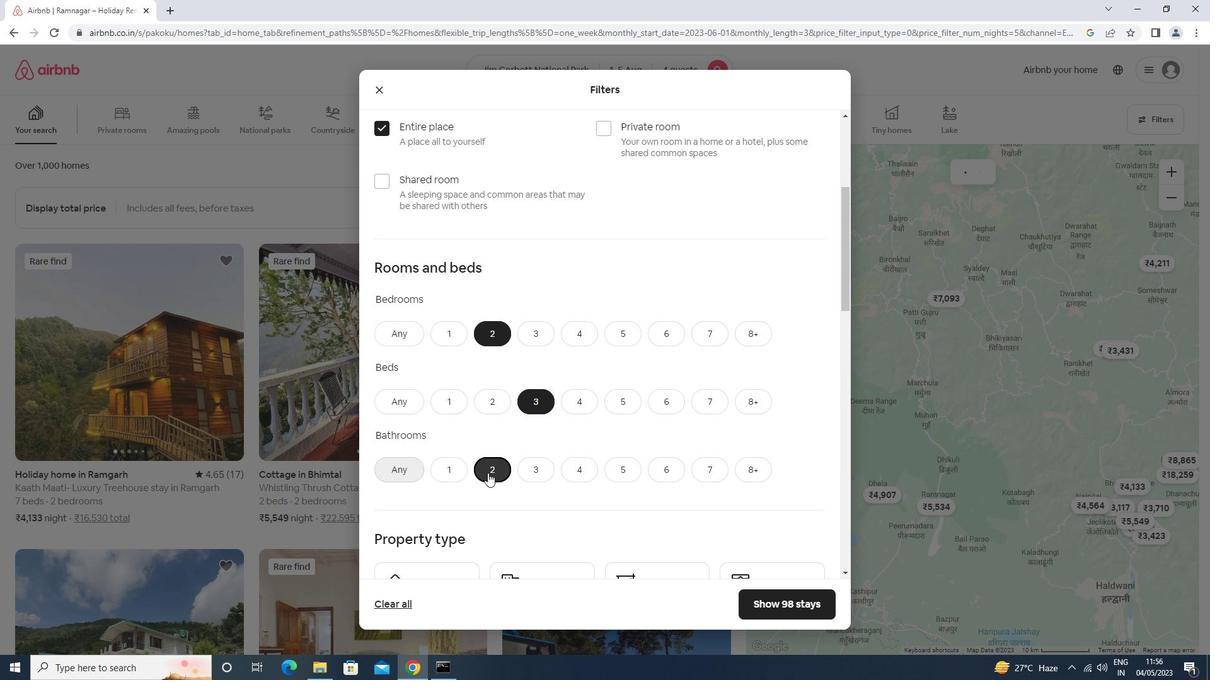 
Action: Mouse scrolled (488, 472) with delta (0, 0)
Screenshot: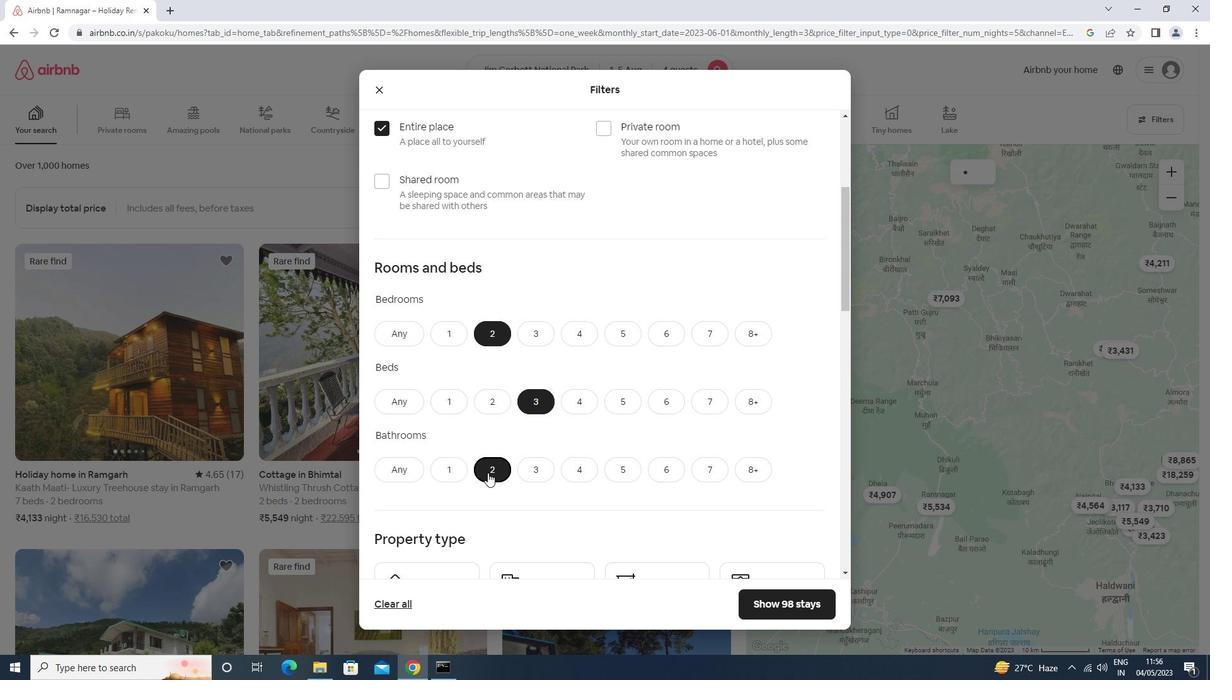 
Action: Mouse moved to (441, 435)
Screenshot: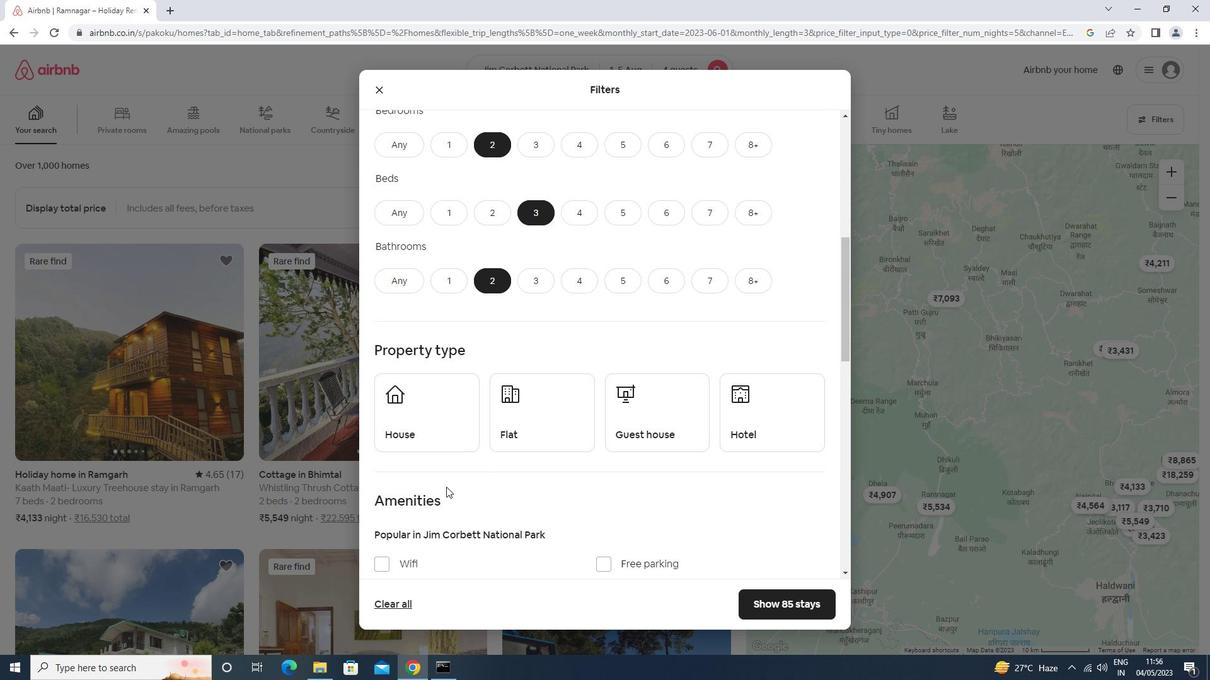 
Action: Mouse pressed left at (441, 435)
Screenshot: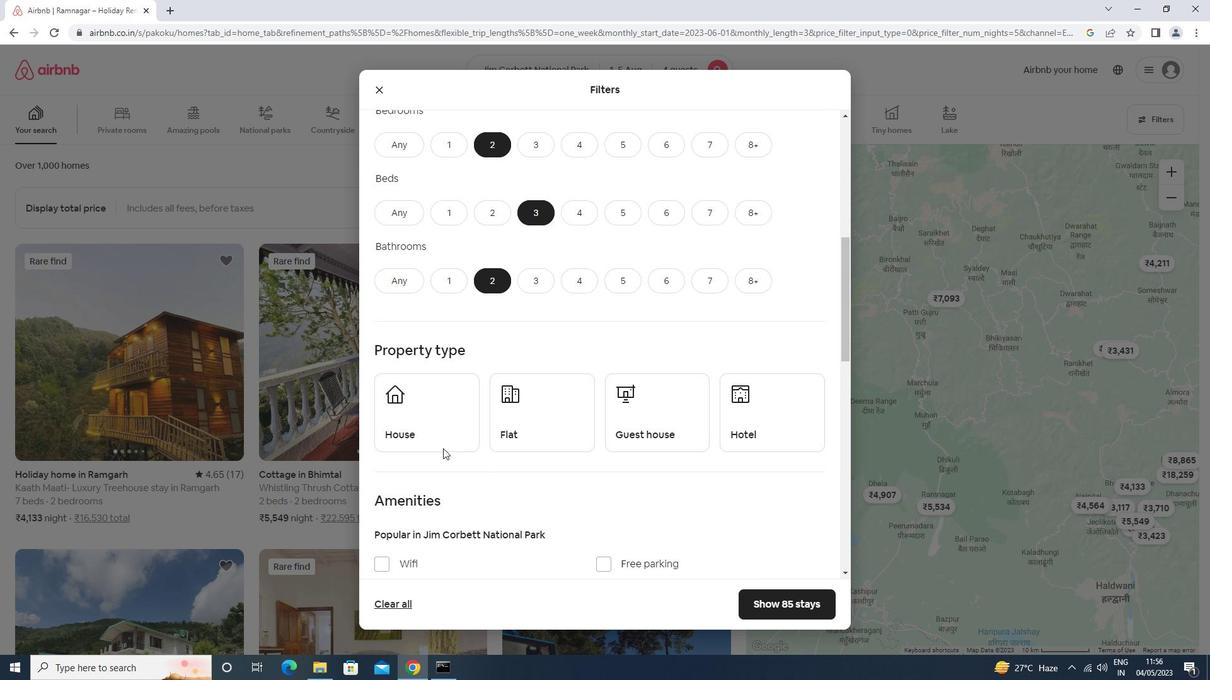
Action: Mouse moved to (517, 430)
Screenshot: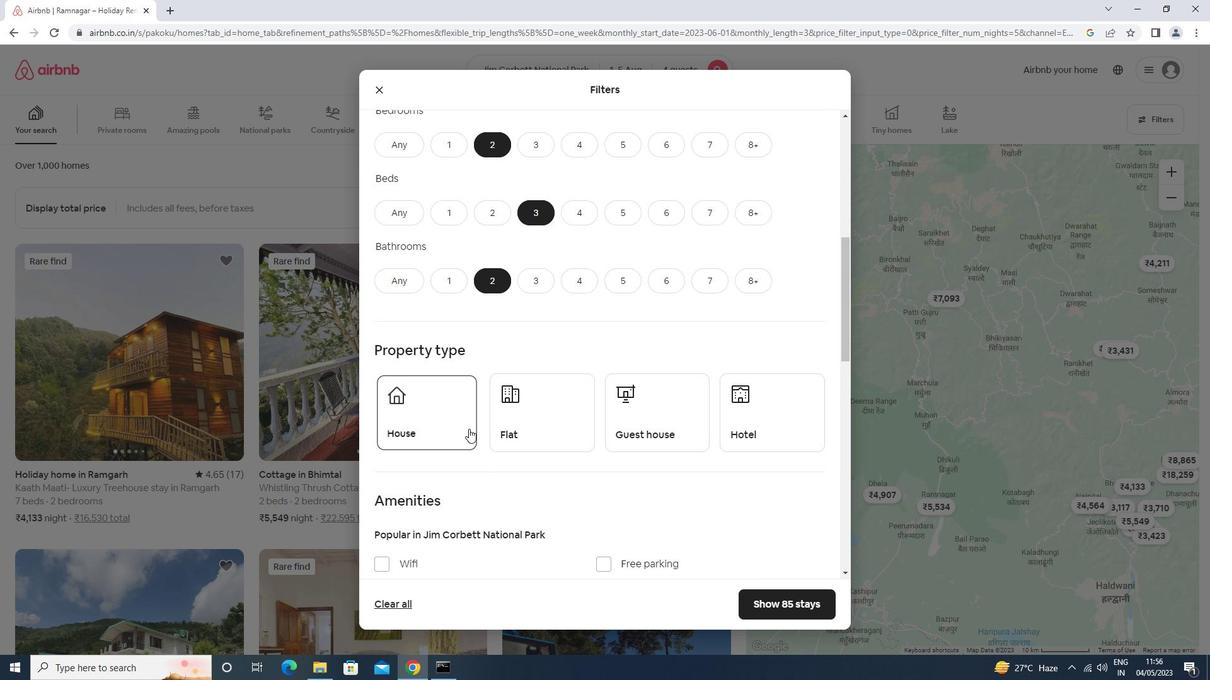 
Action: Mouse pressed left at (517, 430)
Screenshot: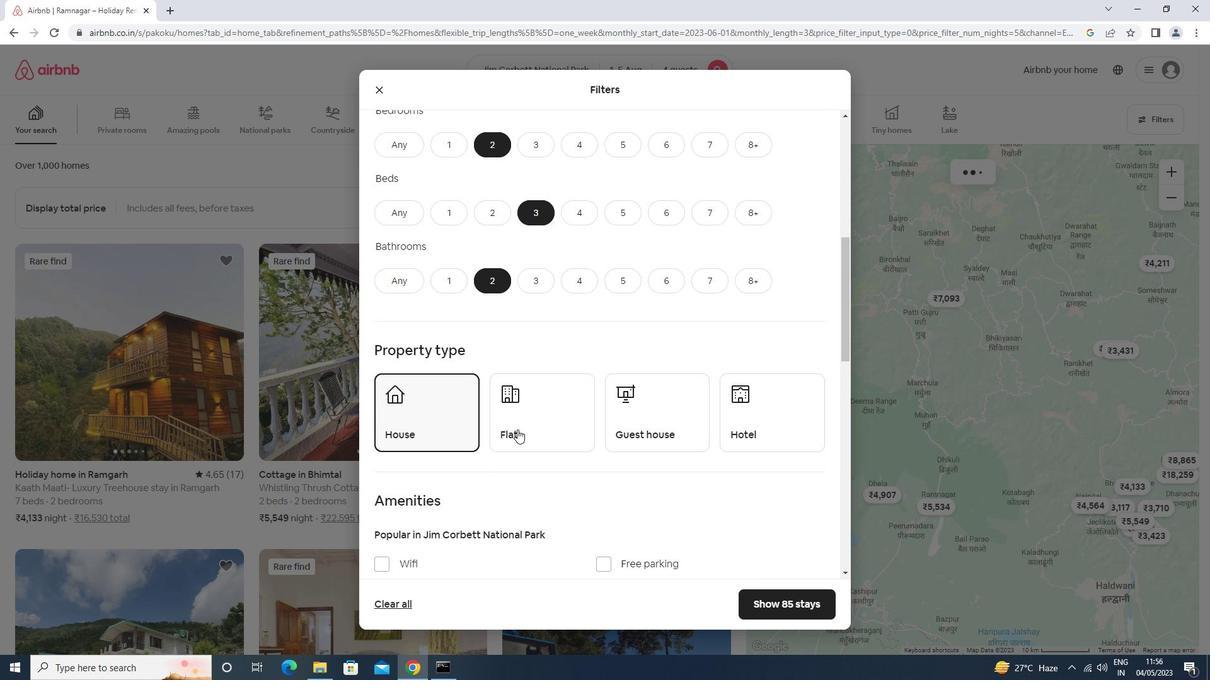 
Action: Mouse moved to (679, 439)
Screenshot: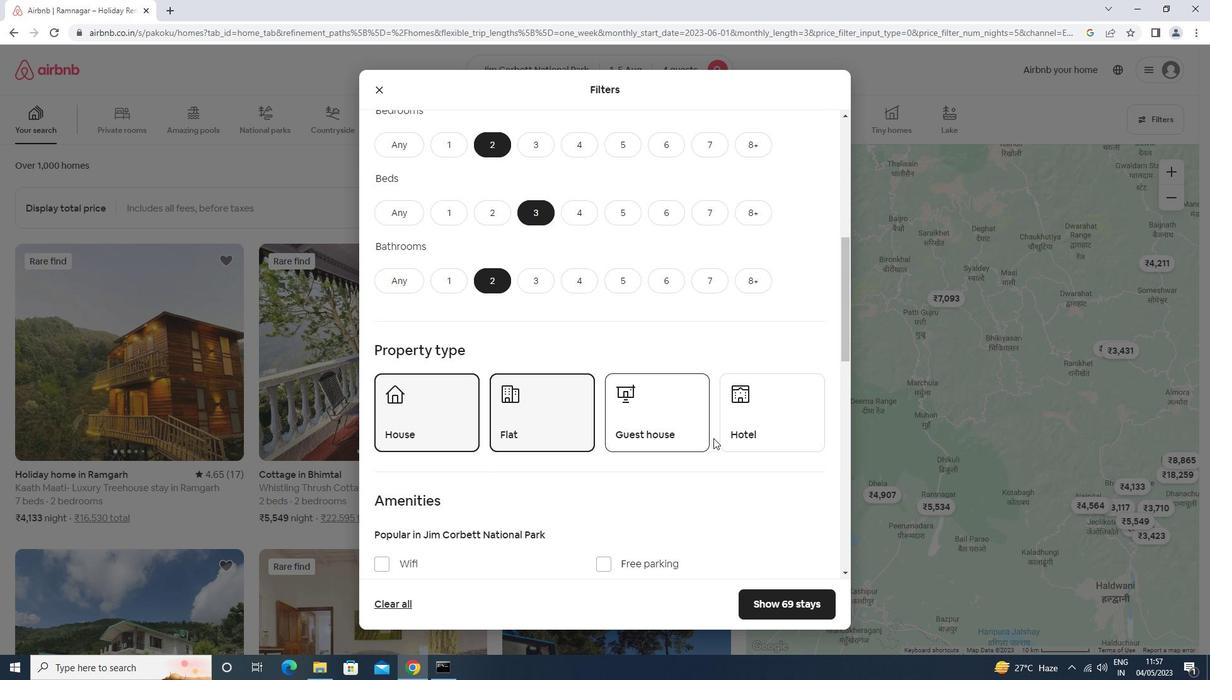 
Action: Mouse pressed left at (679, 439)
Screenshot: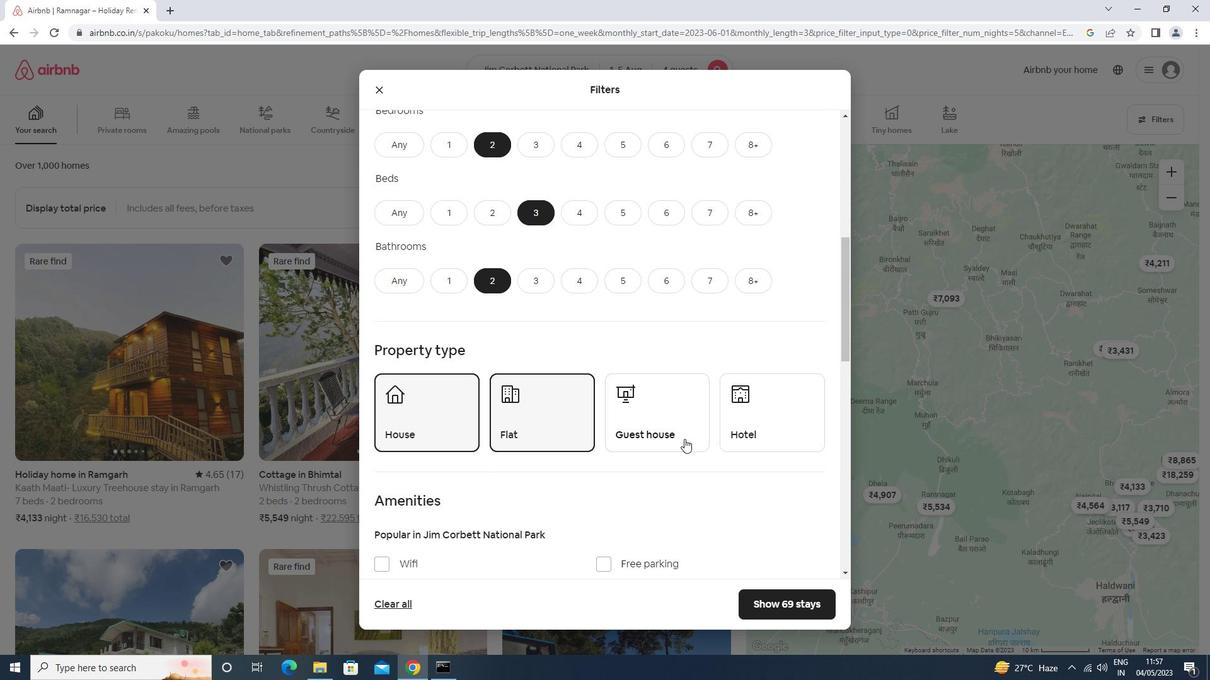 
Action: Mouse moved to (745, 428)
Screenshot: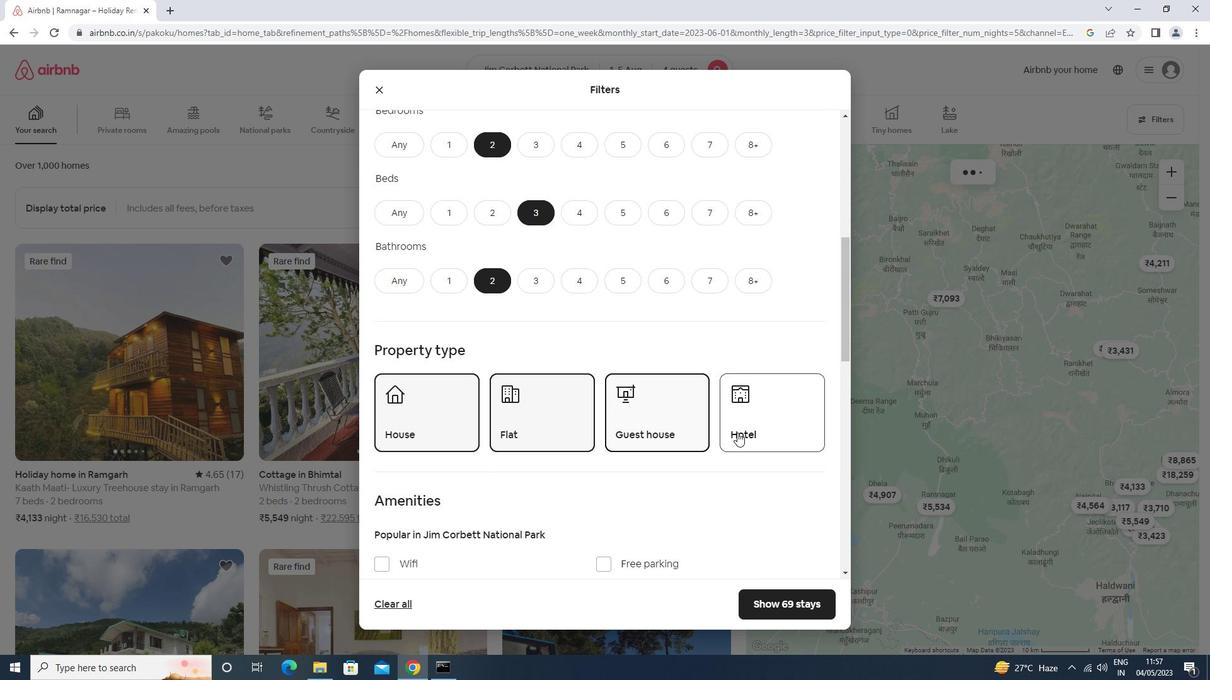 
Action: Mouse pressed left at (745, 428)
Screenshot: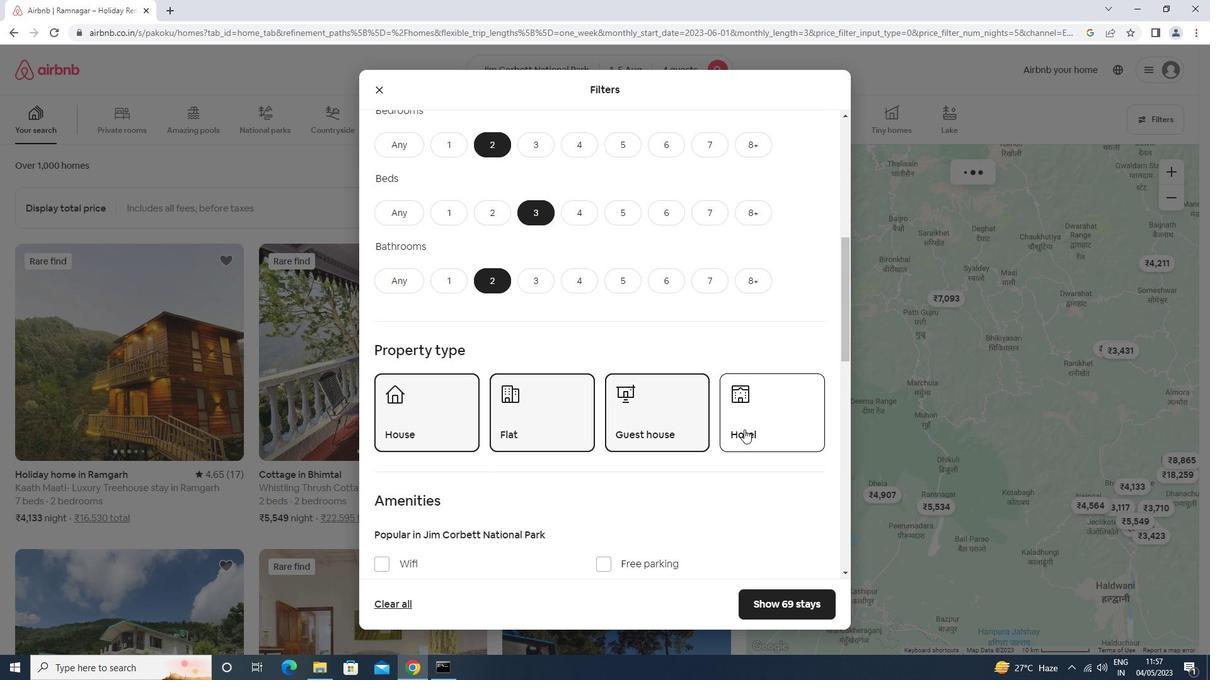 
Action: Mouse moved to (749, 427)
Screenshot: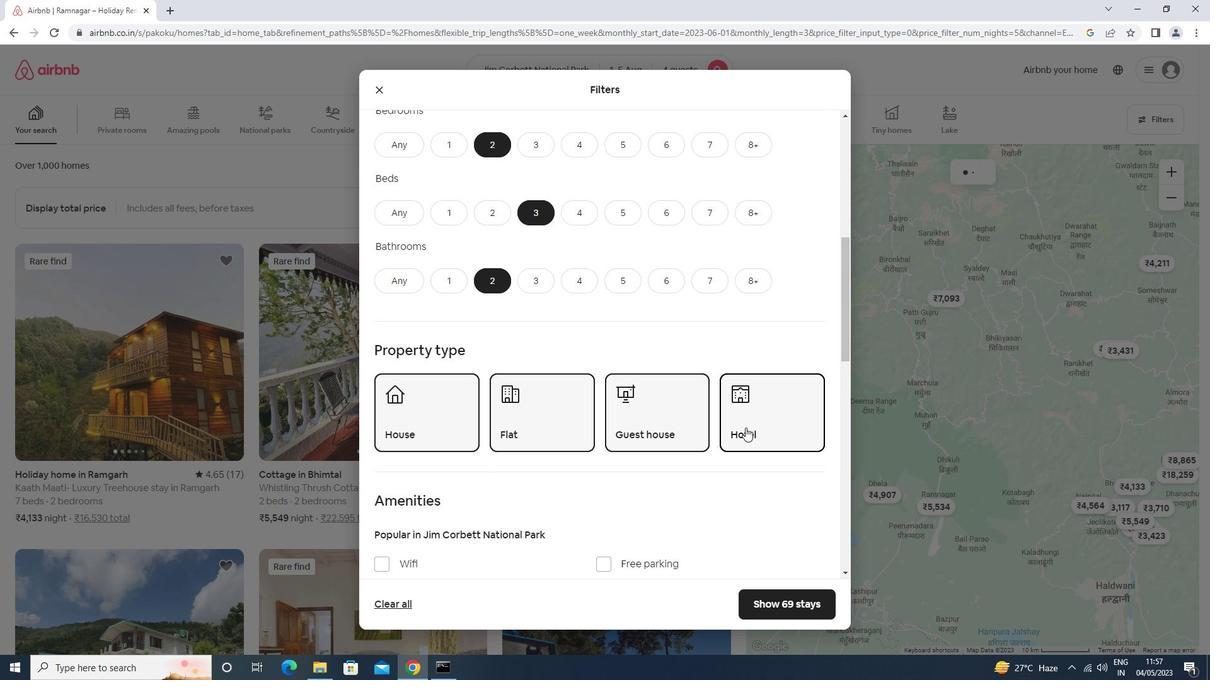 
Action: Mouse scrolled (749, 426) with delta (0, 0)
Screenshot: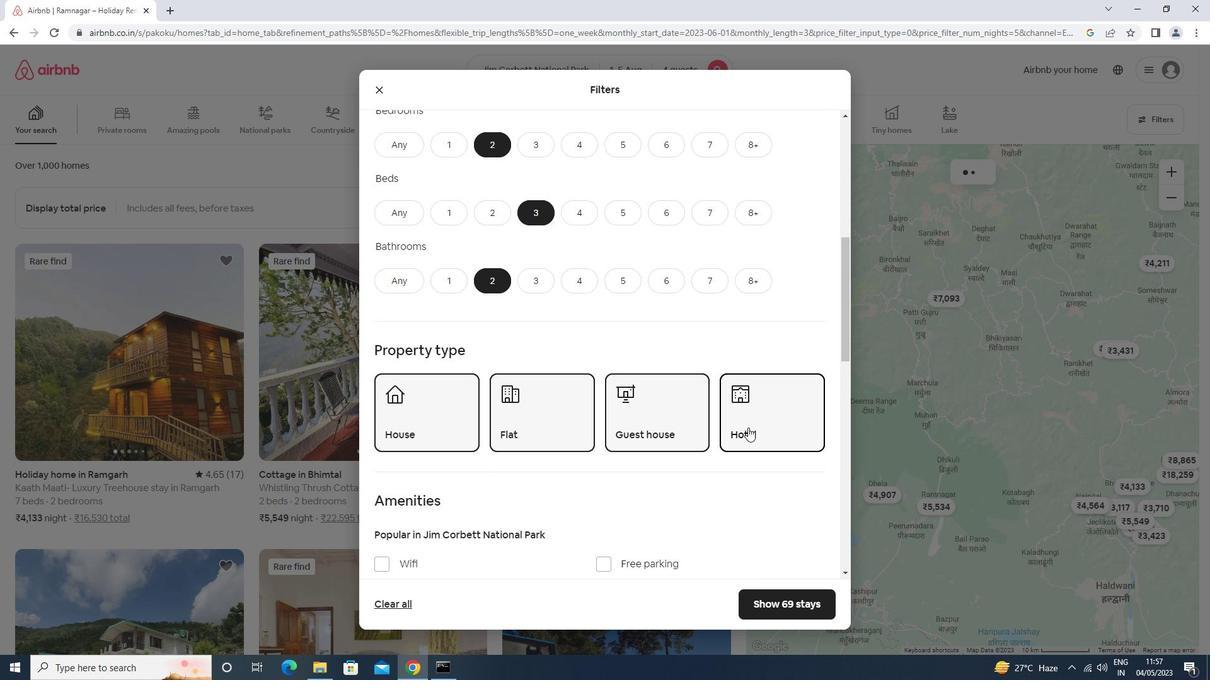 
Action: Mouse scrolled (749, 426) with delta (0, 0)
Screenshot: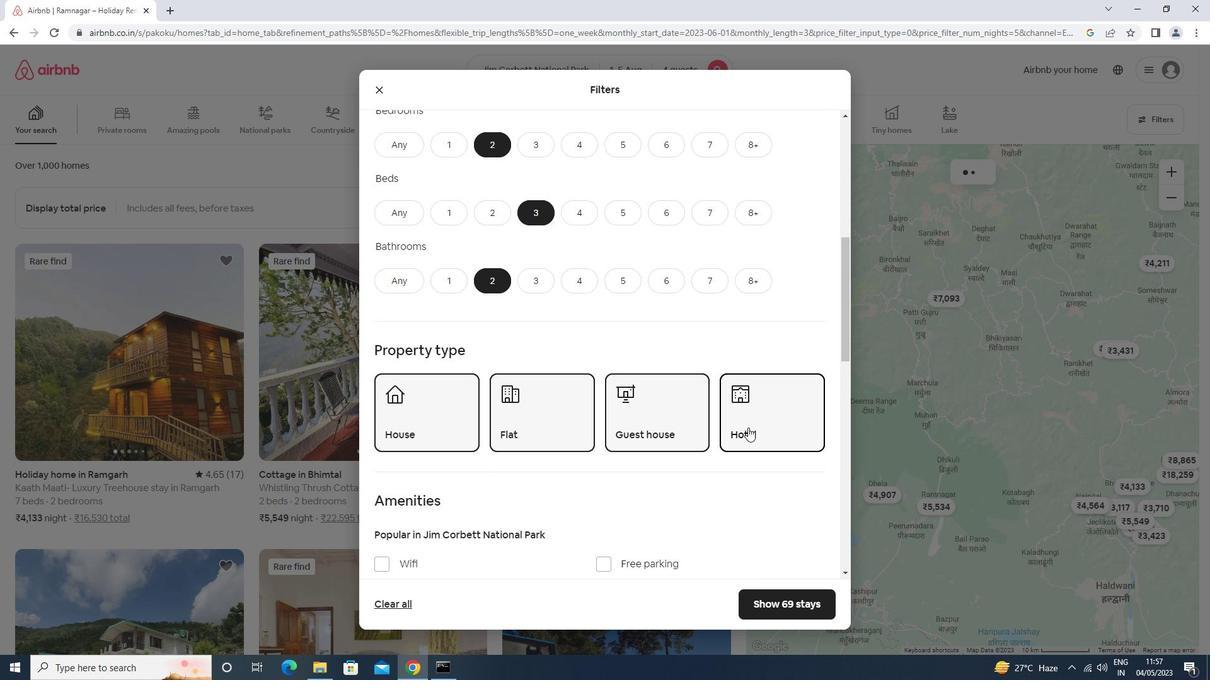 
Action: Mouse scrolled (749, 426) with delta (0, 0)
Screenshot: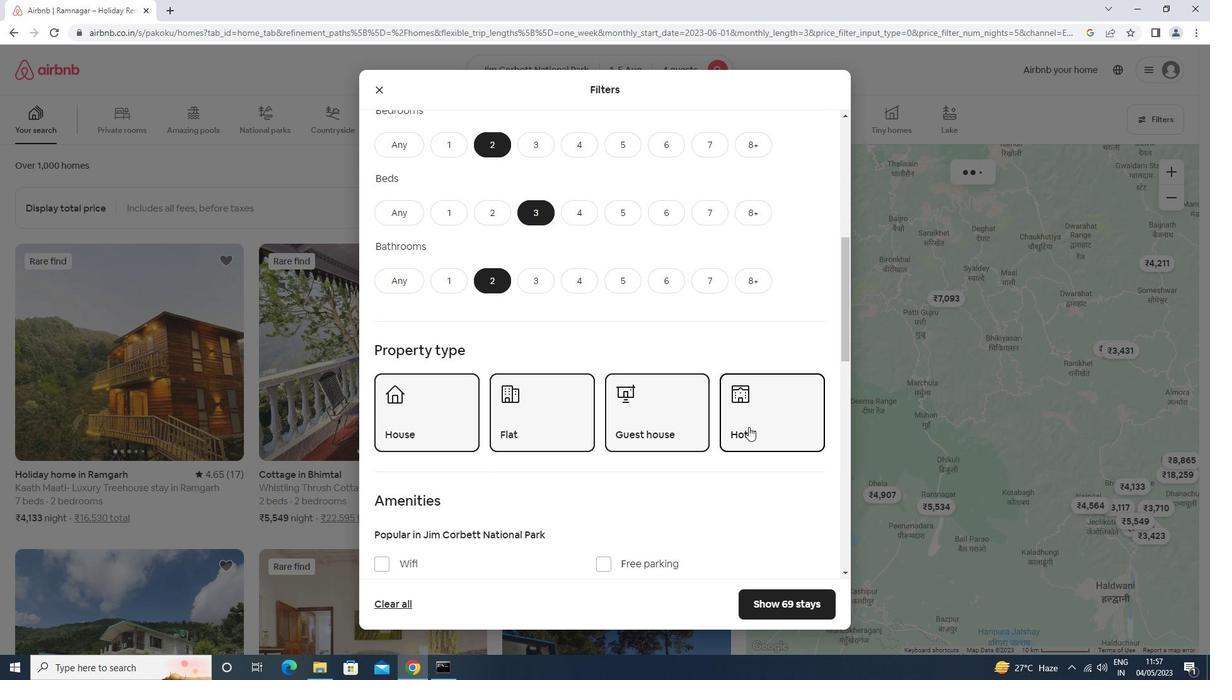 
Action: Mouse scrolled (749, 426) with delta (0, 0)
Screenshot: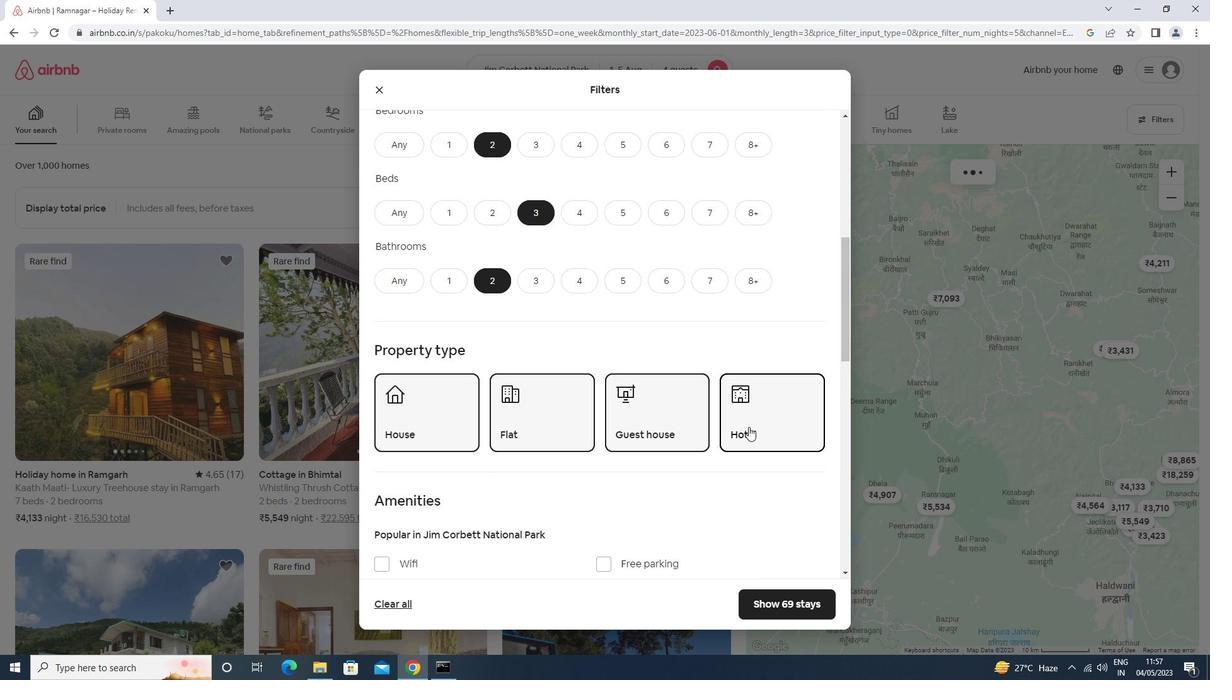 
Action: Mouse moved to (425, 399)
Screenshot: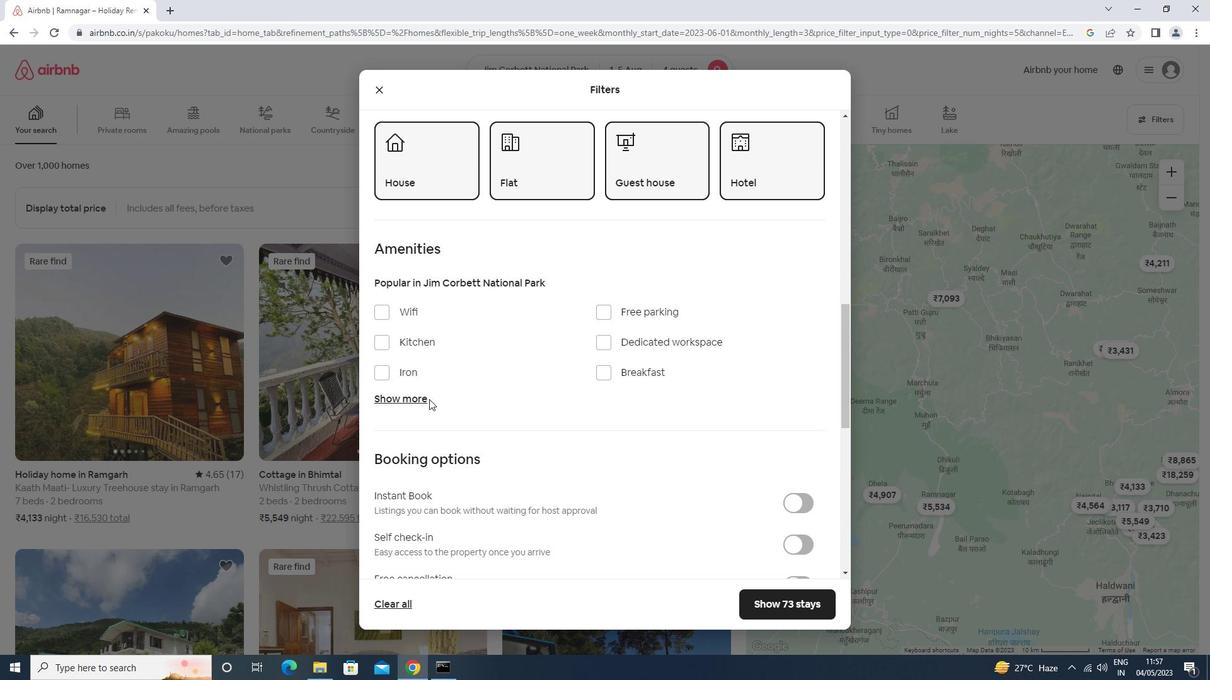 
Action: Mouse pressed left at (425, 399)
Screenshot: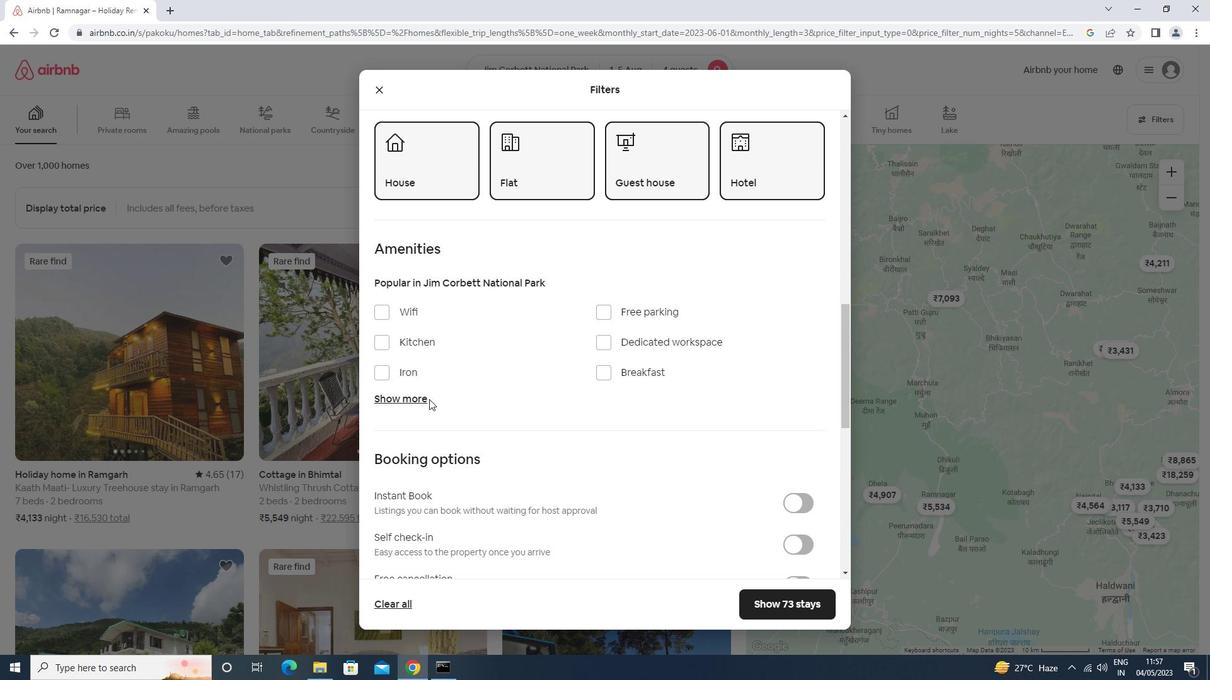 
Action: Mouse moved to (432, 441)
Screenshot: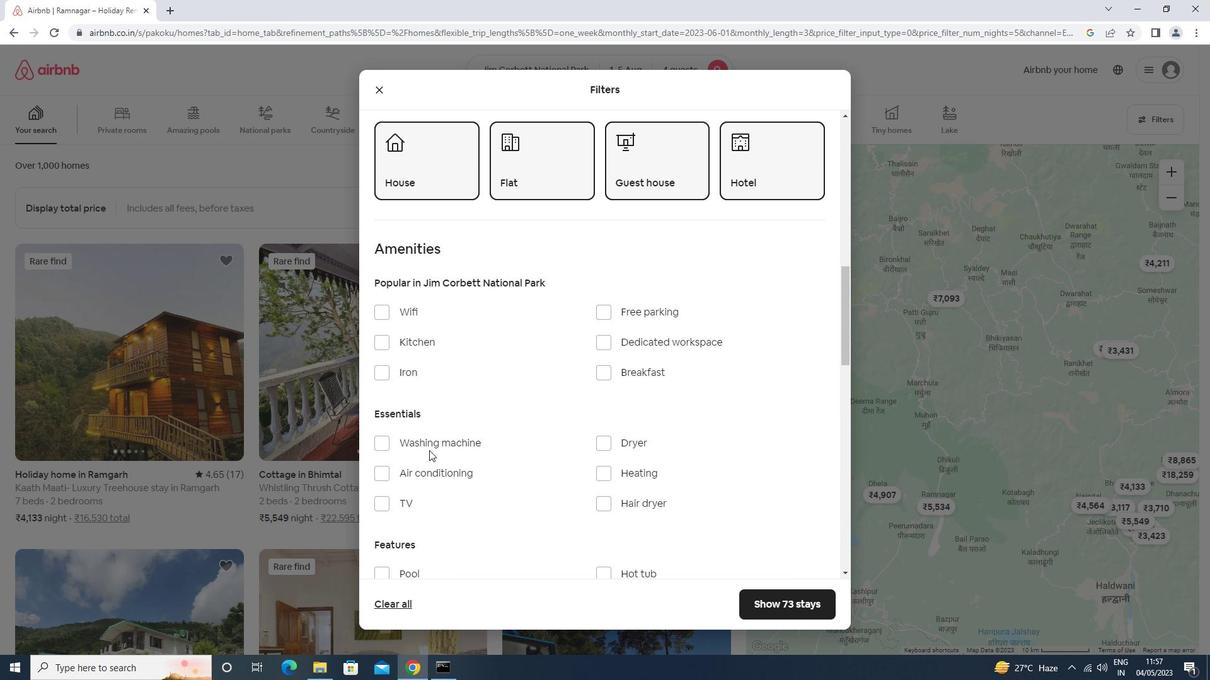 
Action: Mouse pressed left at (432, 441)
Screenshot: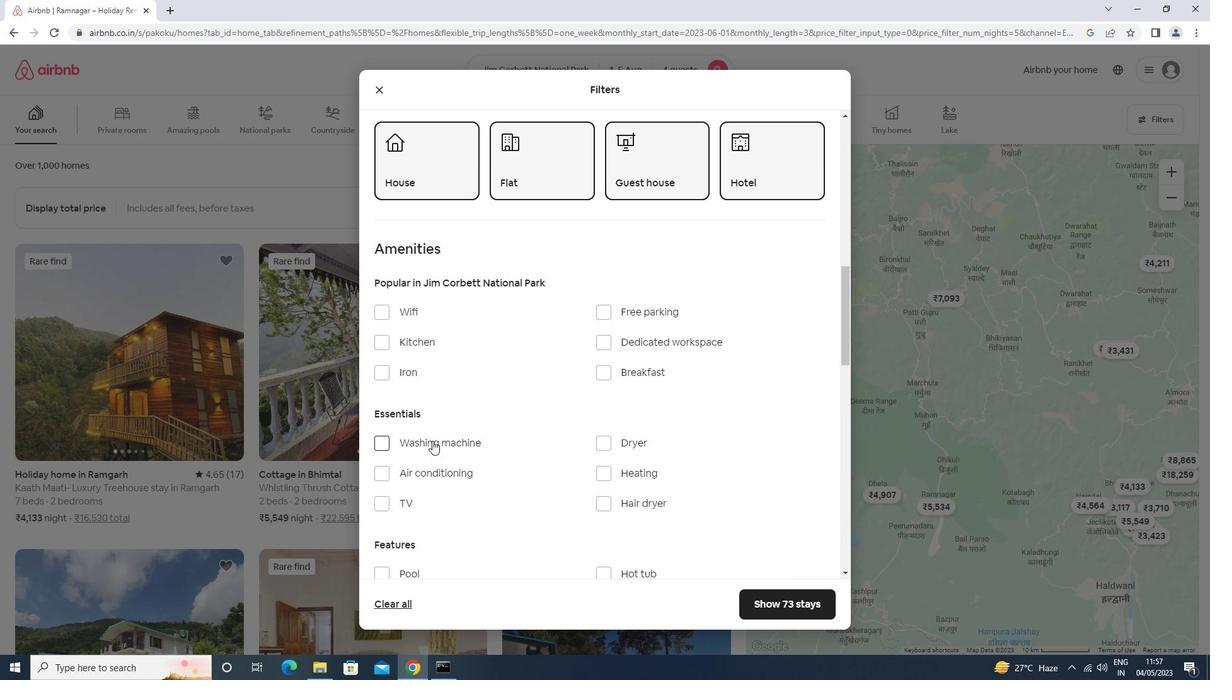
Action: Mouse scrolled (432, 440) with delta (0, 0)
Screenshot: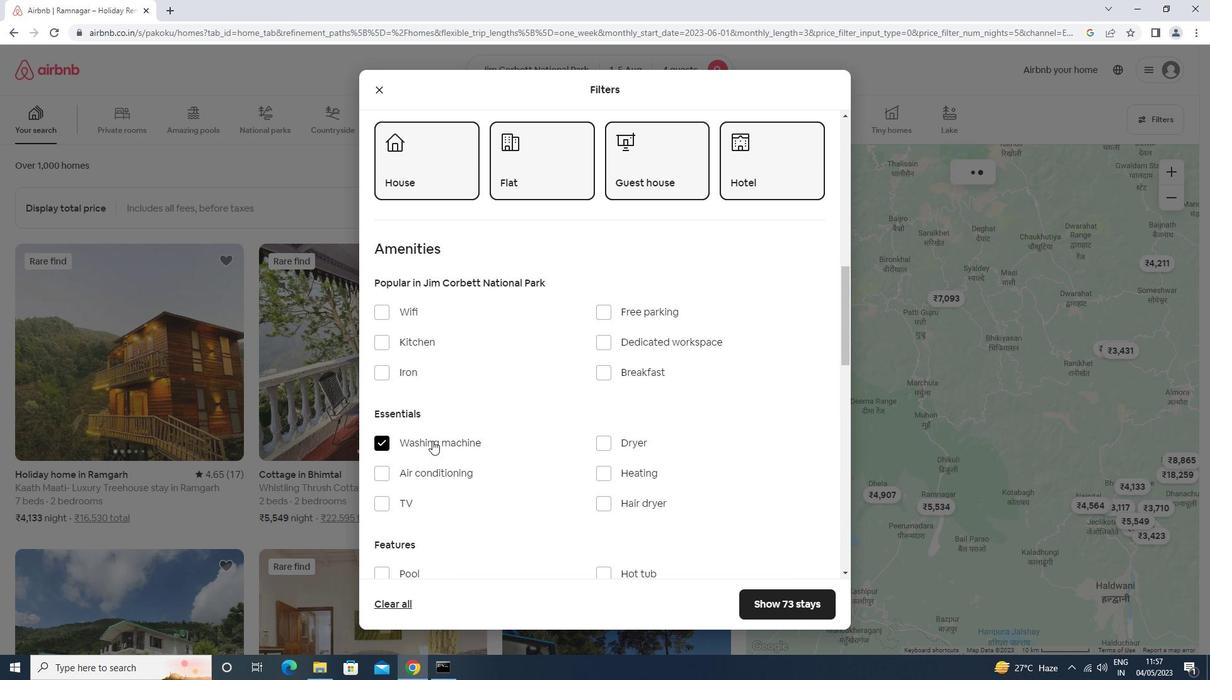 
Action: Mouse scrolled (432, 440) with delta (0, 0)
Screenshot: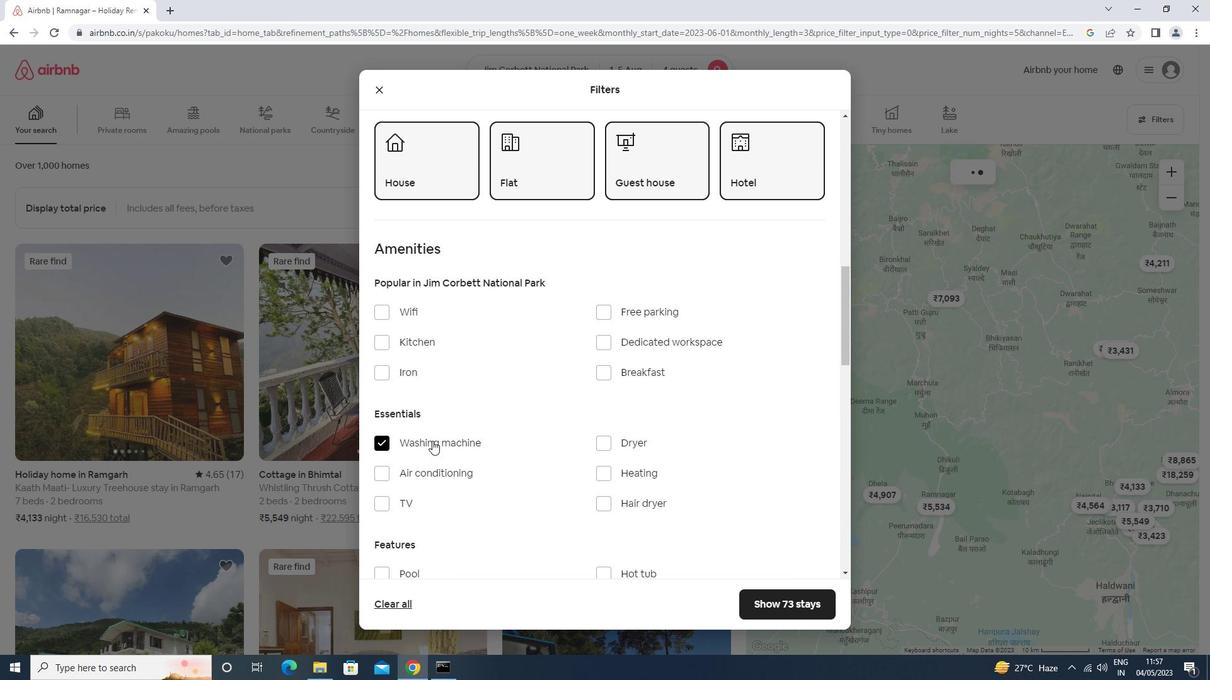 
Action: Mouse scrolled (432, 440) with delta (0, 0)
Screenshot: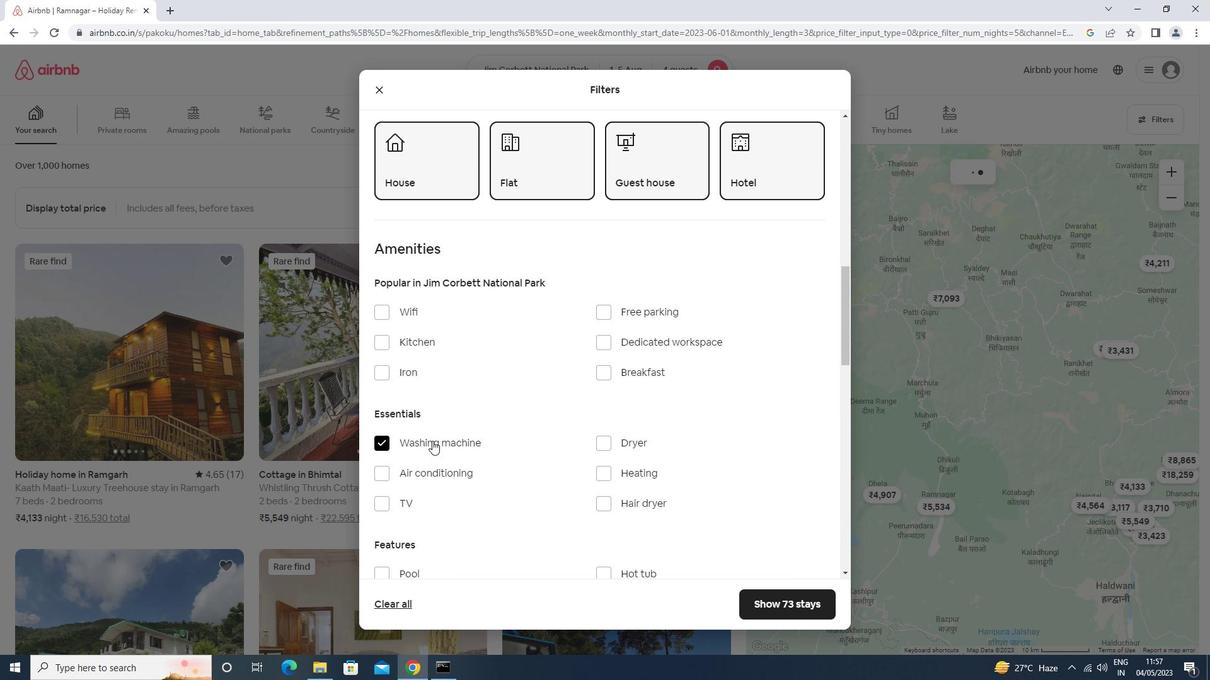 
Action: Mouse scrolled (432, 440) with delta (0, 0)
Screenshot: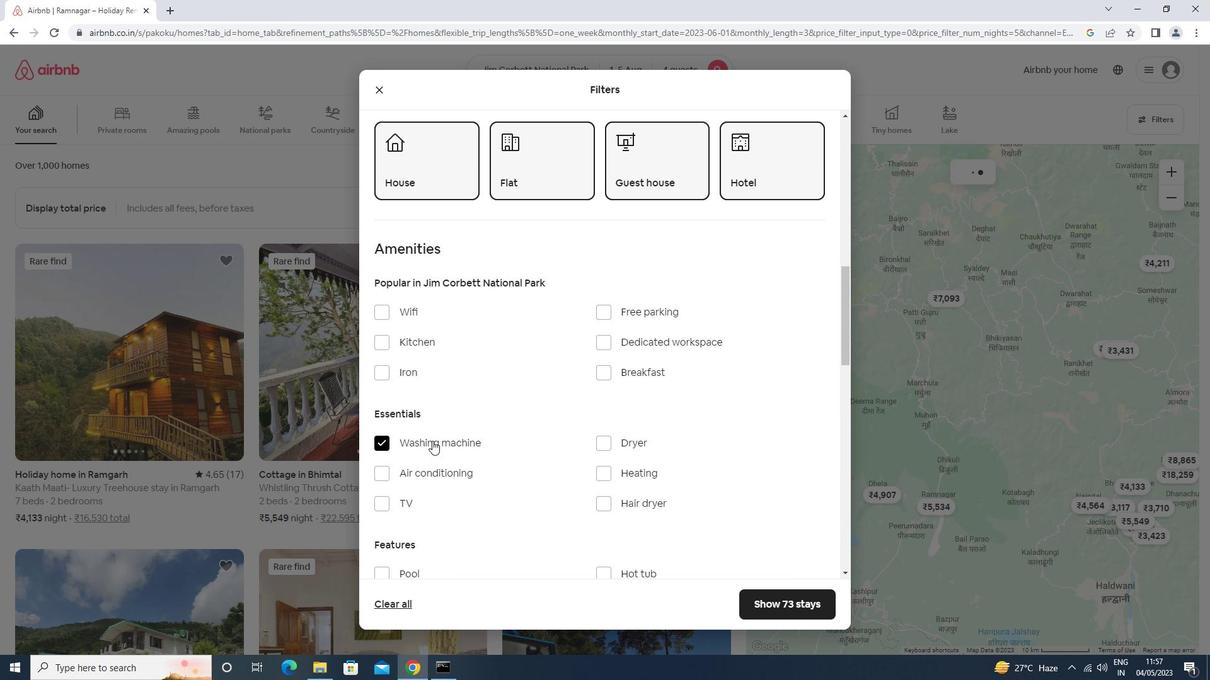 
Action: Mouse scrolled (432, 440) with delta (0, 0)
Screenshot: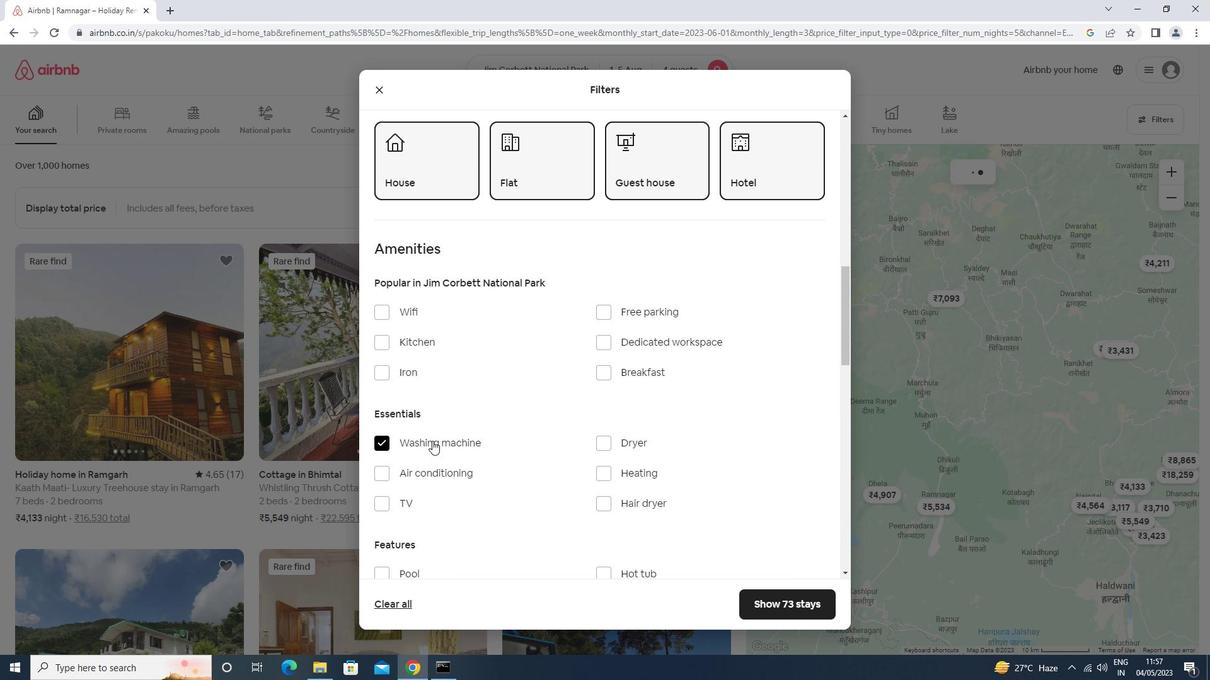 
Action: Mouse moved to (443, 440)
Screenshot: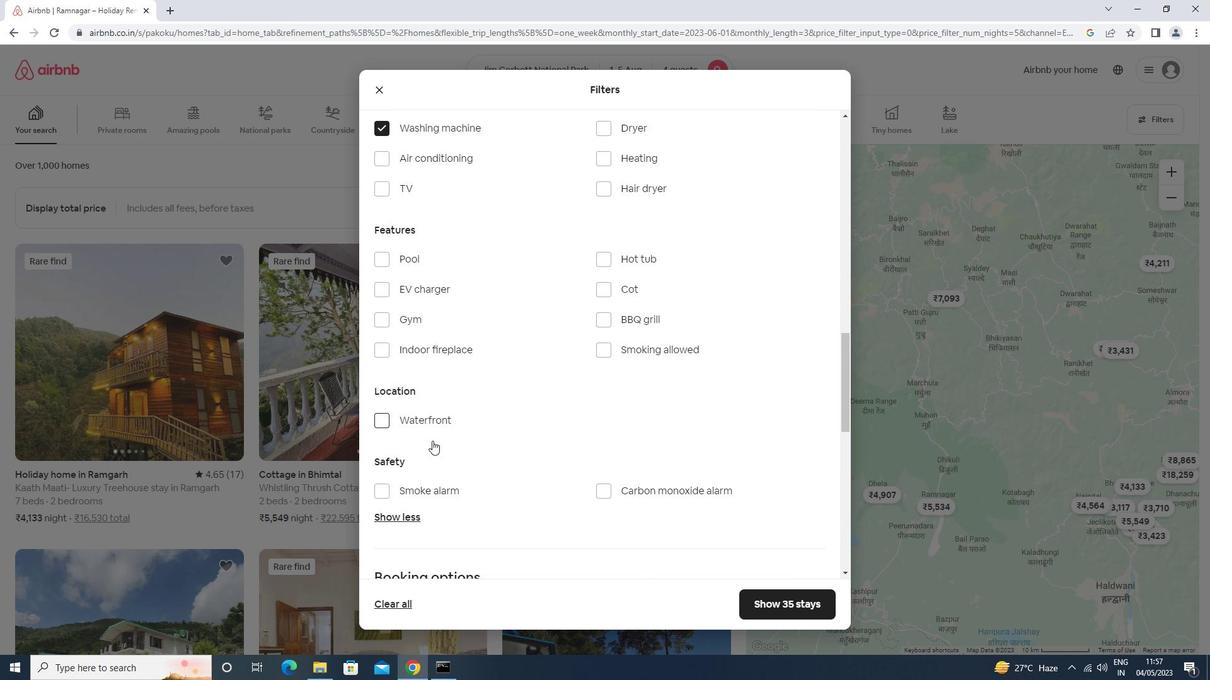 
Action: Mouse scrolled (443, 440) with delta (0, 0)
Screenshot: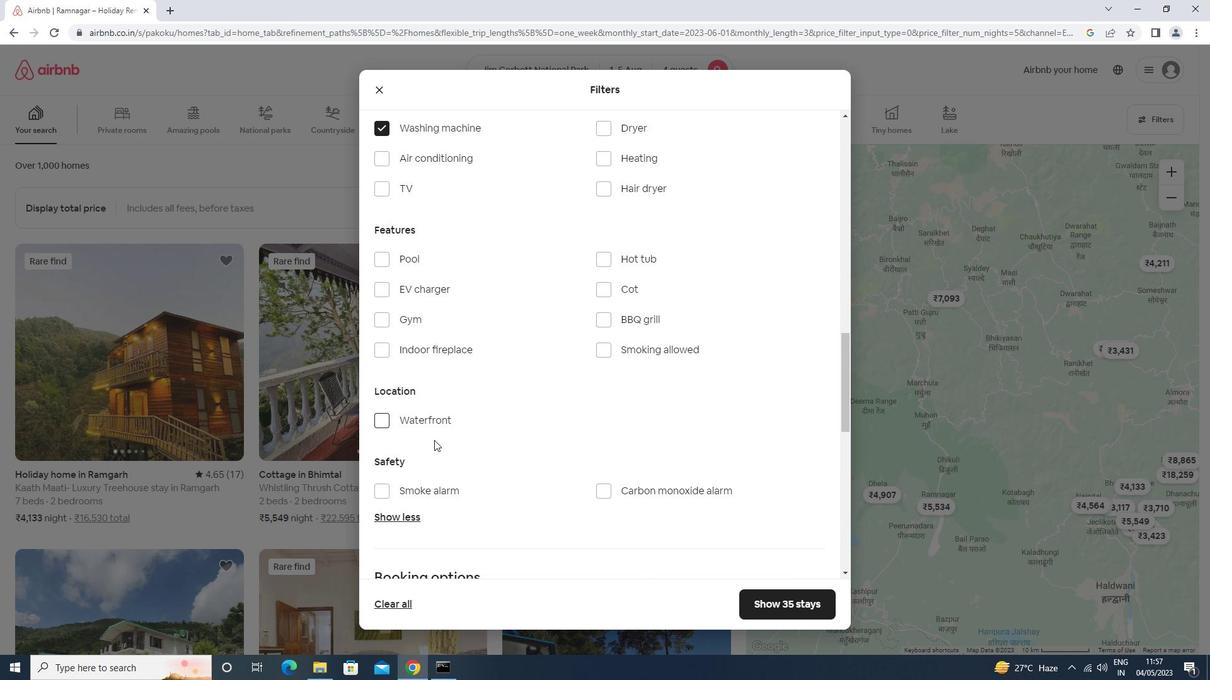 
Action: Mouse scrolled (443, 440) with delta (0, 0)
Screenshot: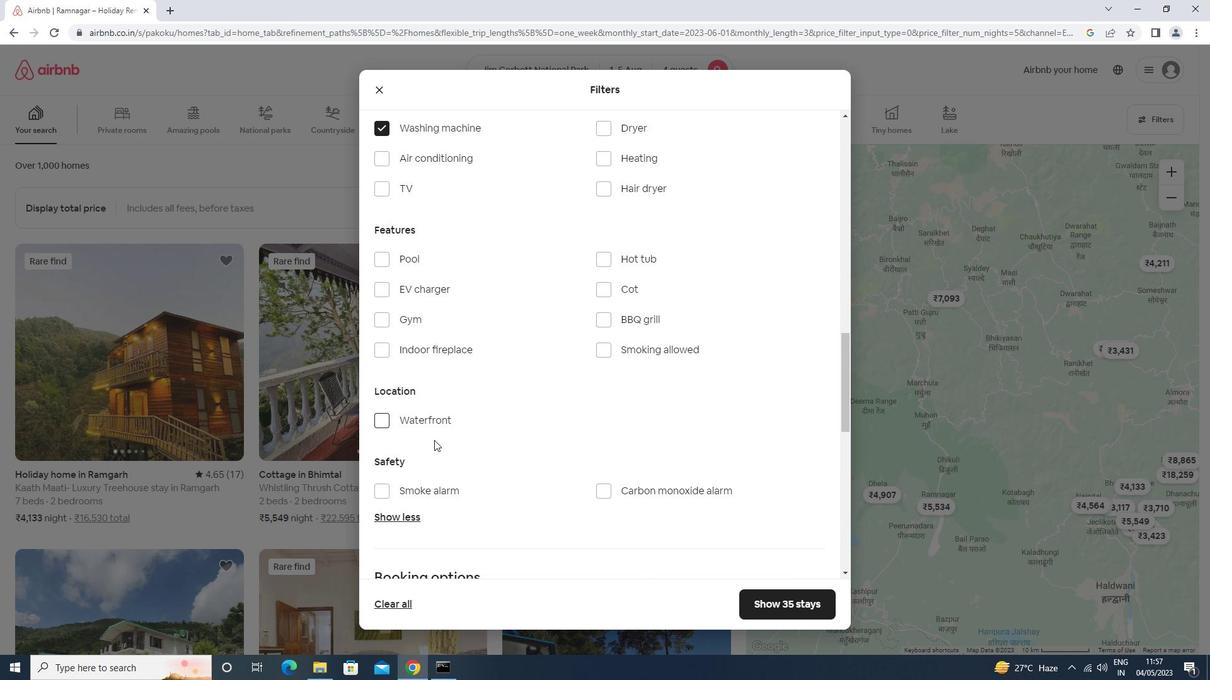 
Action: Mouse scrolled (443, 440) with delta (0, 0)
Screenshot: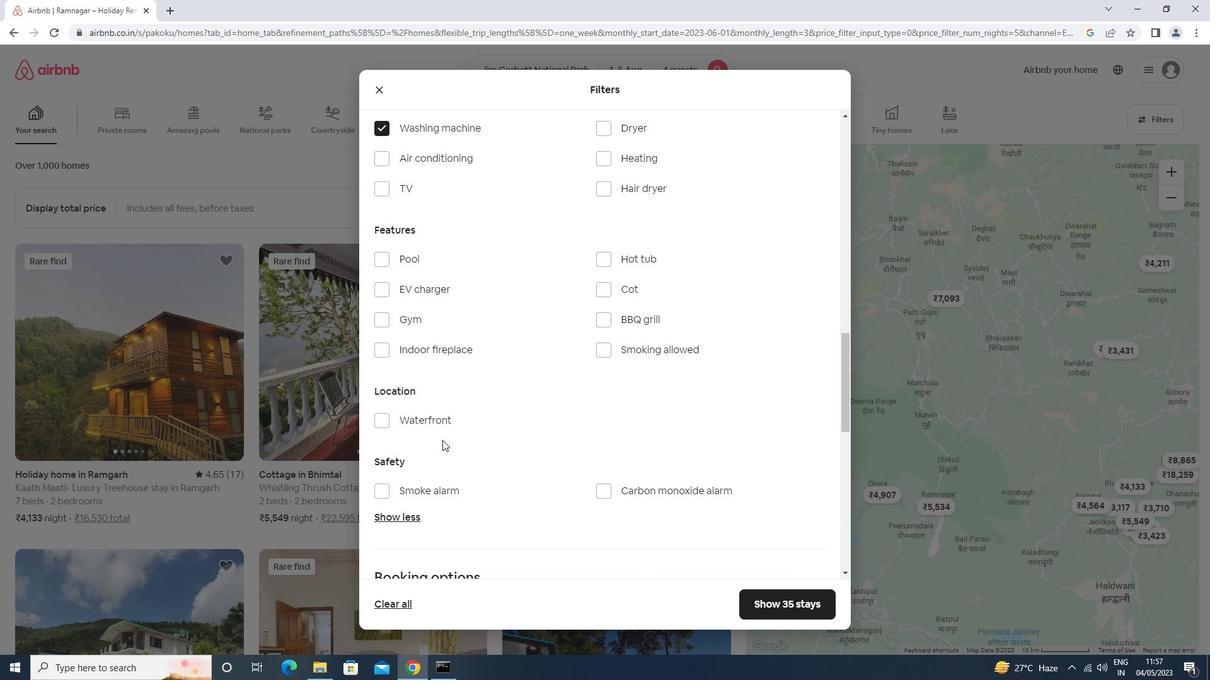 
Action: Mouse scrolled (443, 440) with delta (0, 0)
Screenshot: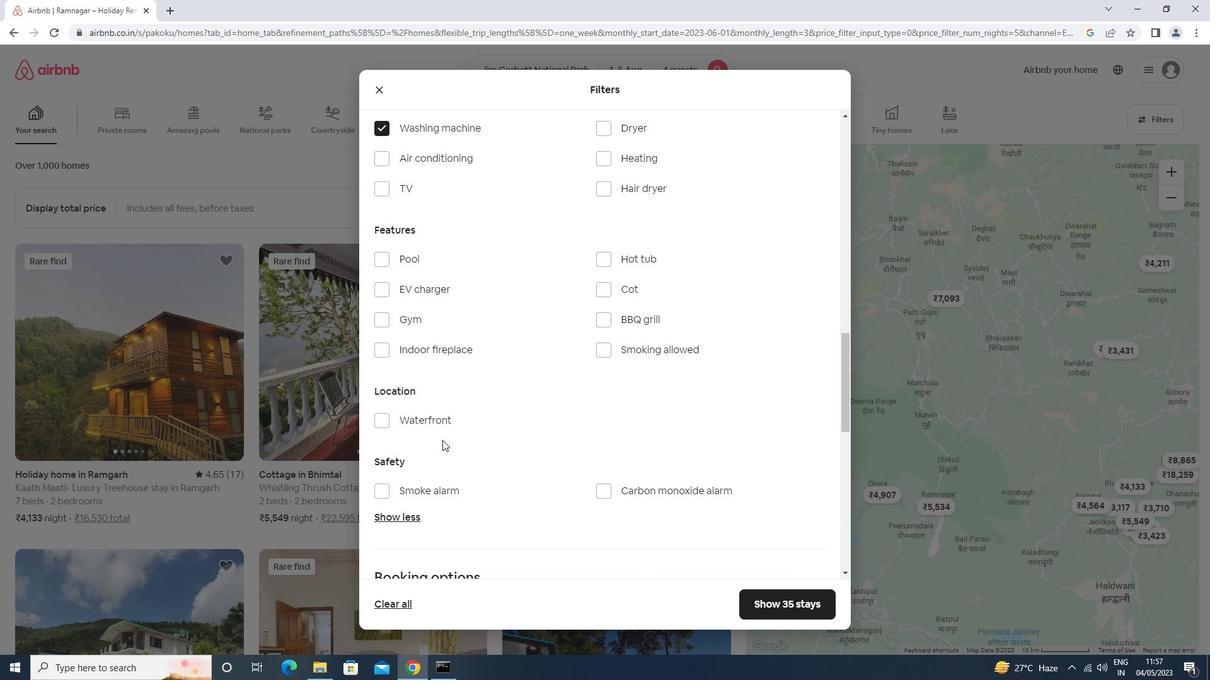 
Action: Mouse scrolled (443, 440) with delta (0, 0)
Screenshot: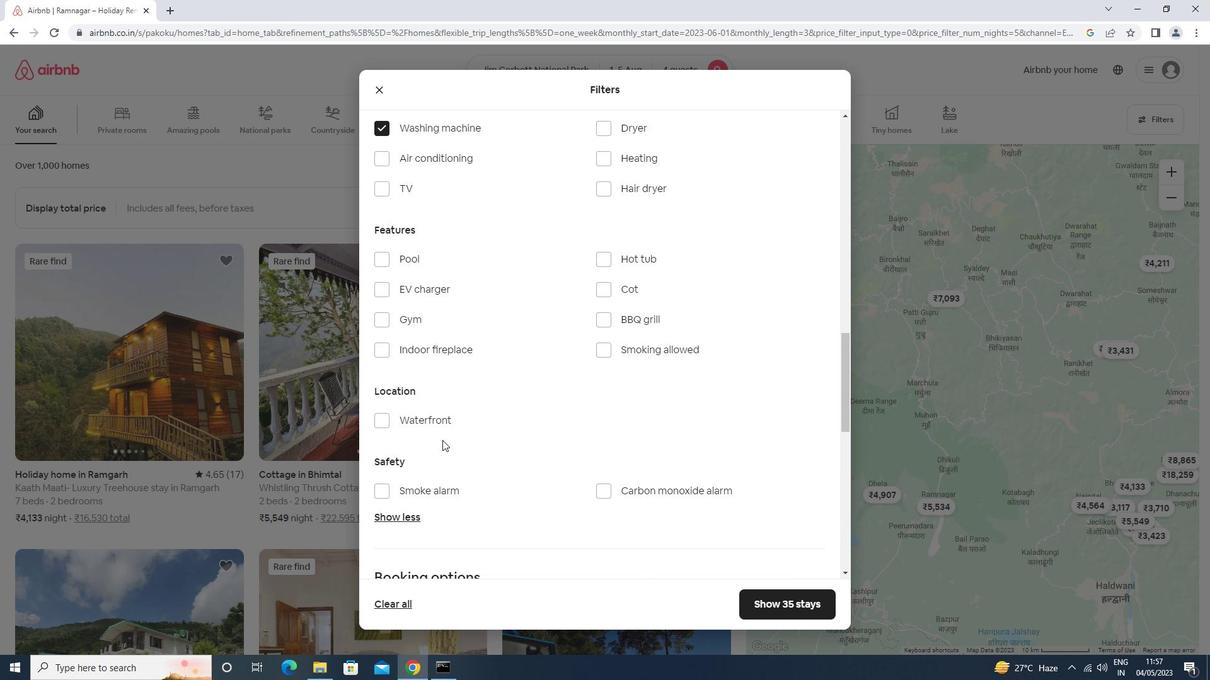 
Action: Mouse moved to (794, 345)
Screenshot: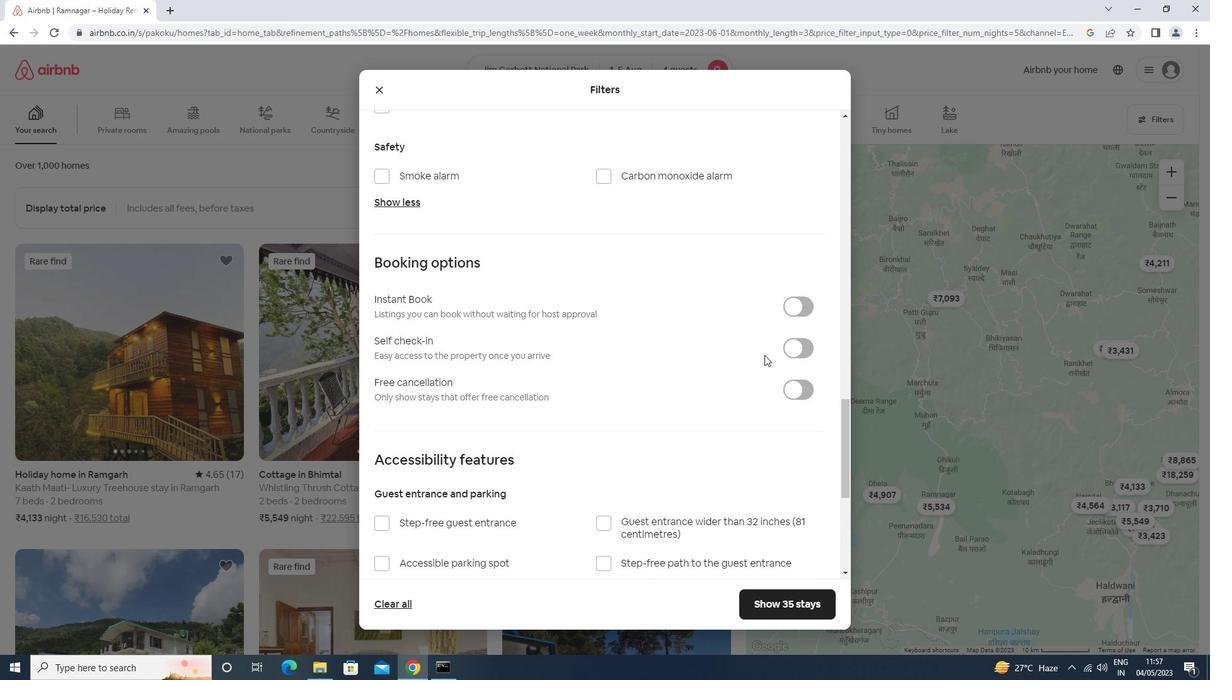 
Action: Mouse pressed left at (794, 345)
Screenshot: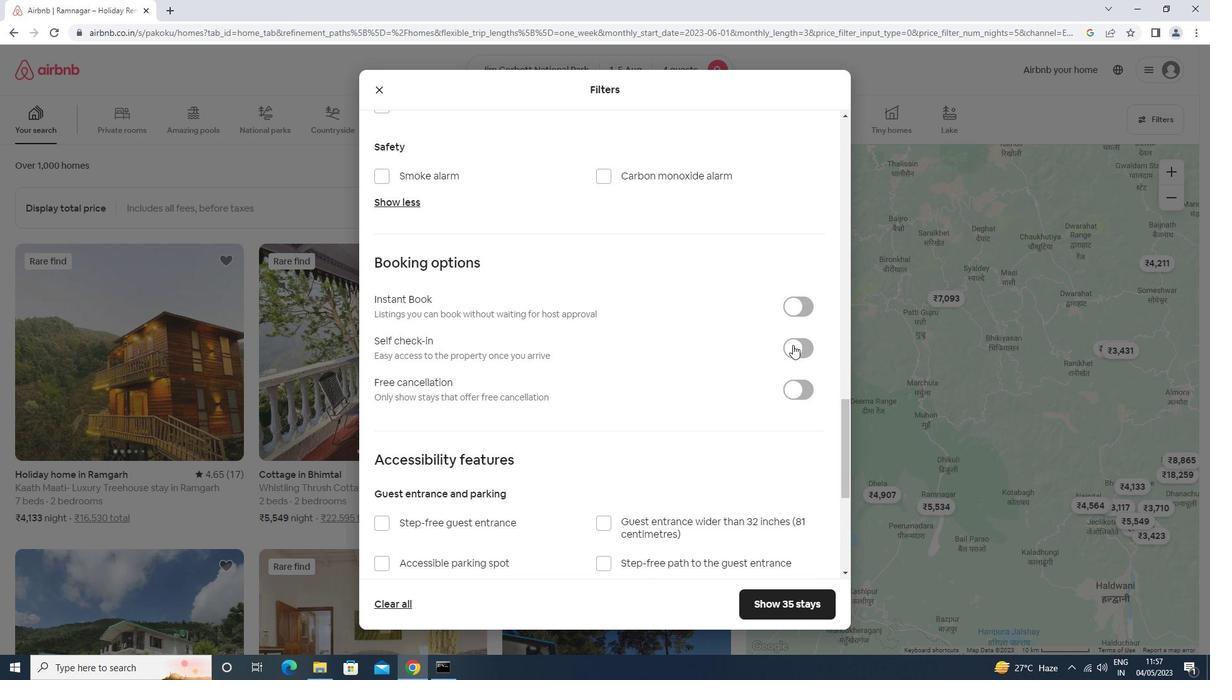 
Action: Mouse moved to (554, 506)
Screenshot: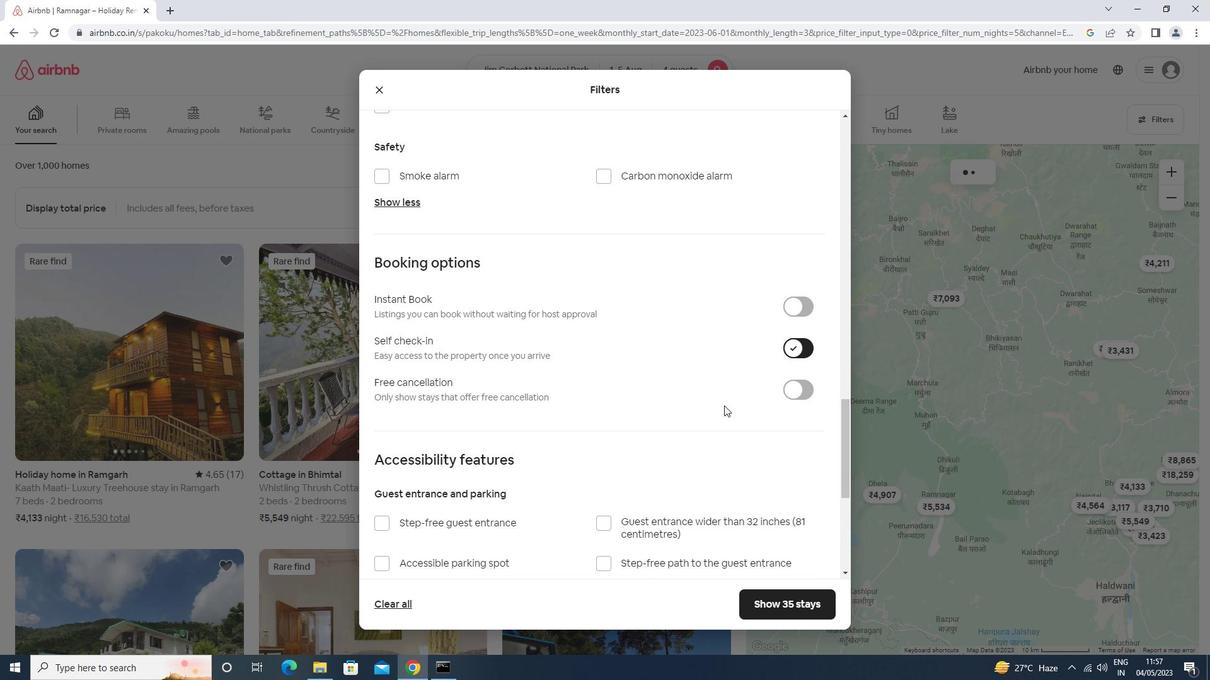 
Action: Mouse scrolled (554, 505) with delta (0, 0)
Screenshot: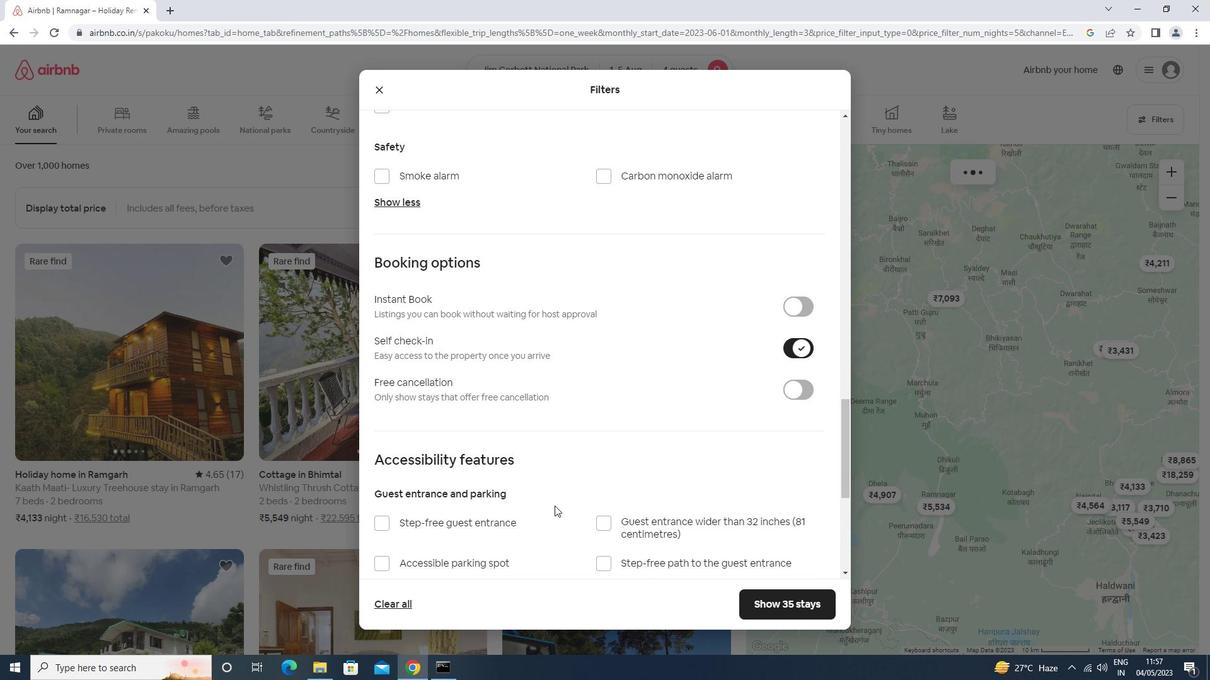 
Action: Mouse scrolled (554, 505) with delta (0, 0)
Screenshot: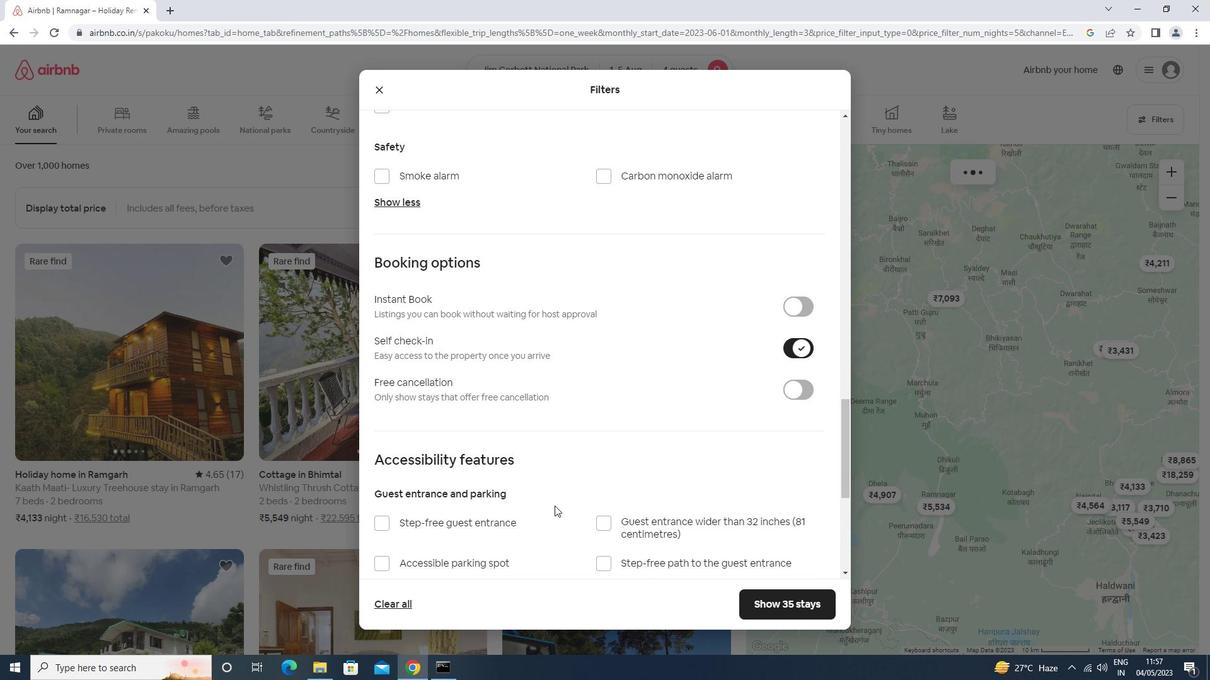 
Action: Mouse scrolled (554, 505) with delta (0, 0)
Screenshot: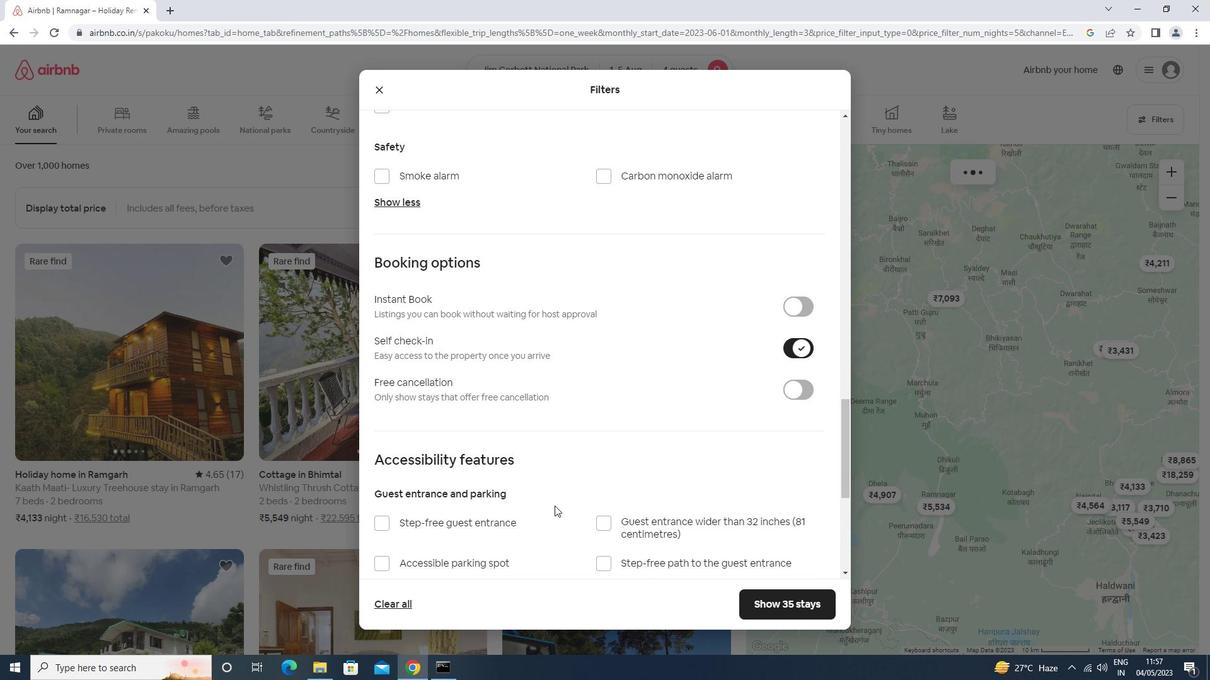 
Action: Mouse scrolled (554, 505) with delta (0, 0)
Screenshot: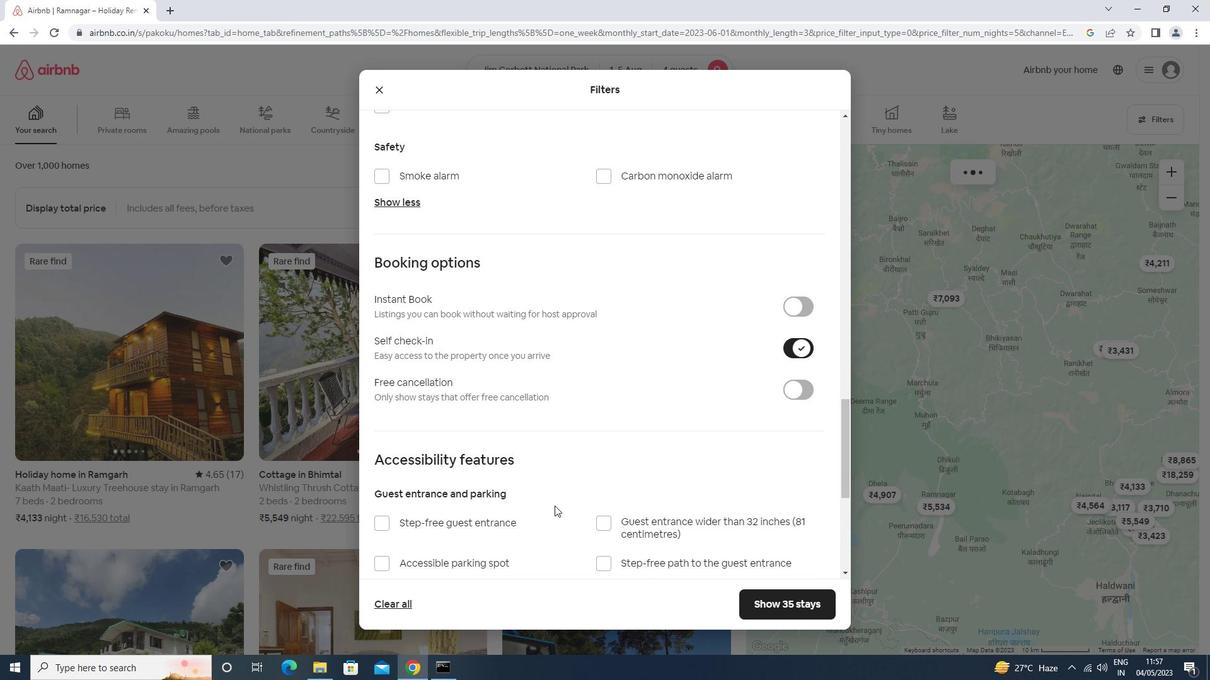 
Action: Mouse scrolled (554, 505) with delta (0, 0)
Screenshot: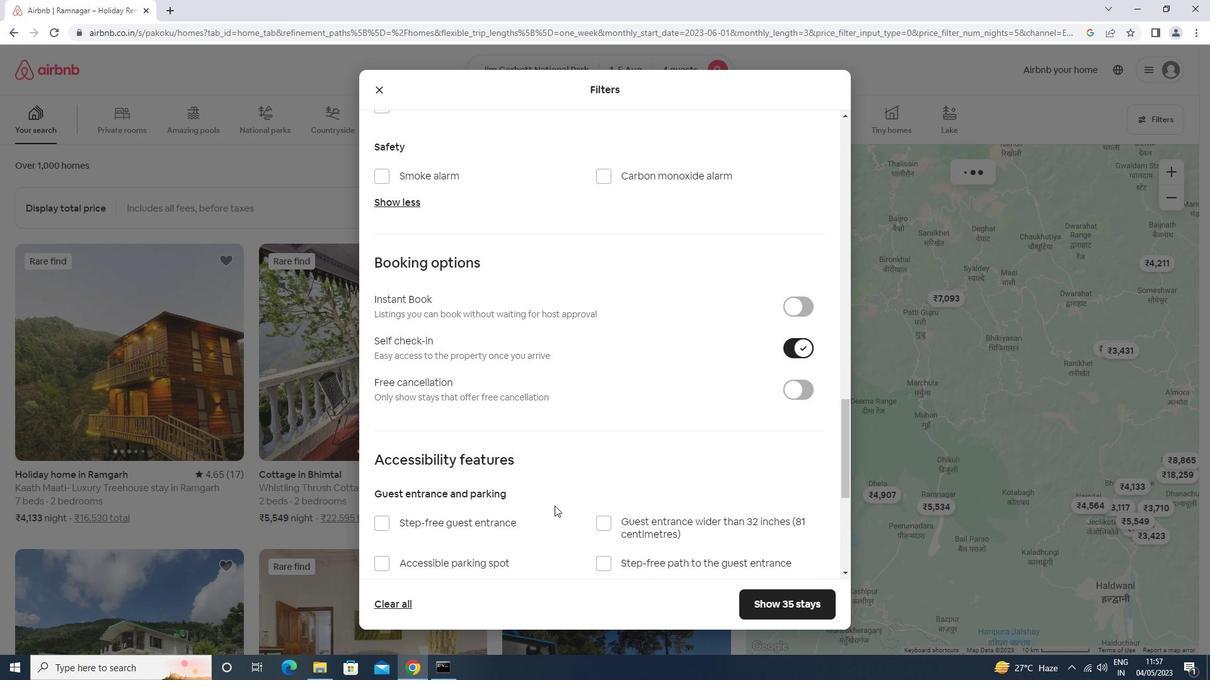 
Action: Mouse scrolled (554, 505) with delta (0, 0)
Screenshot: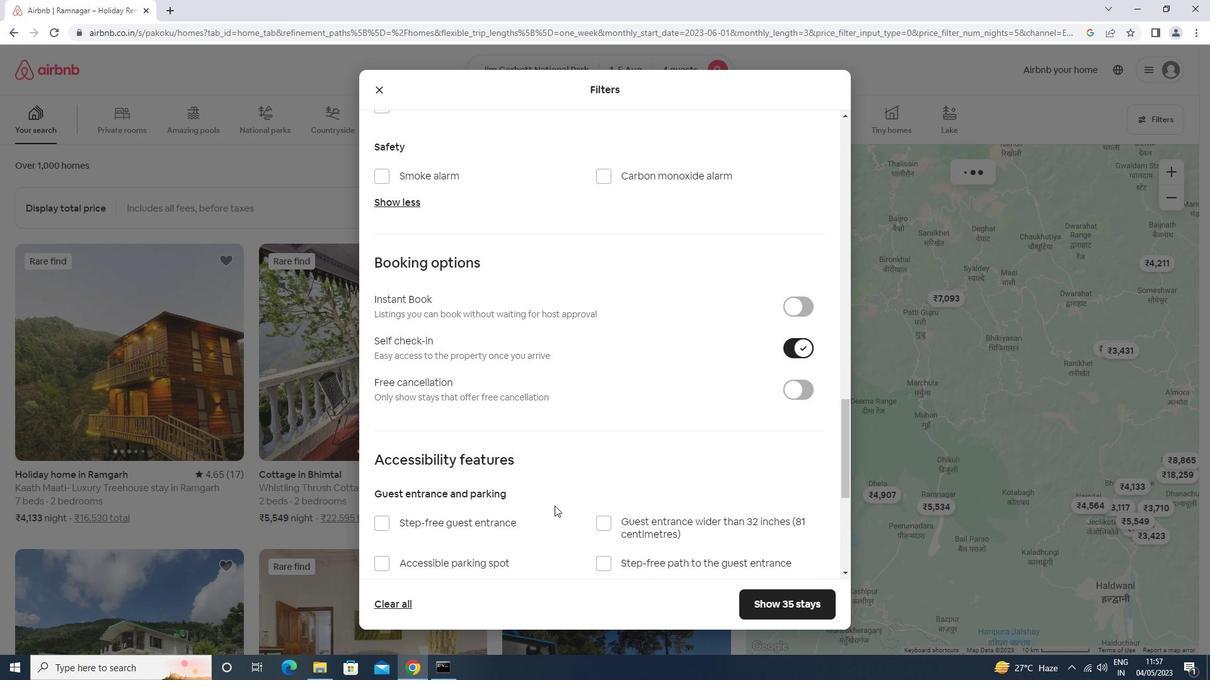 
Action: Mouse moved to (413, 491)
Screenshot: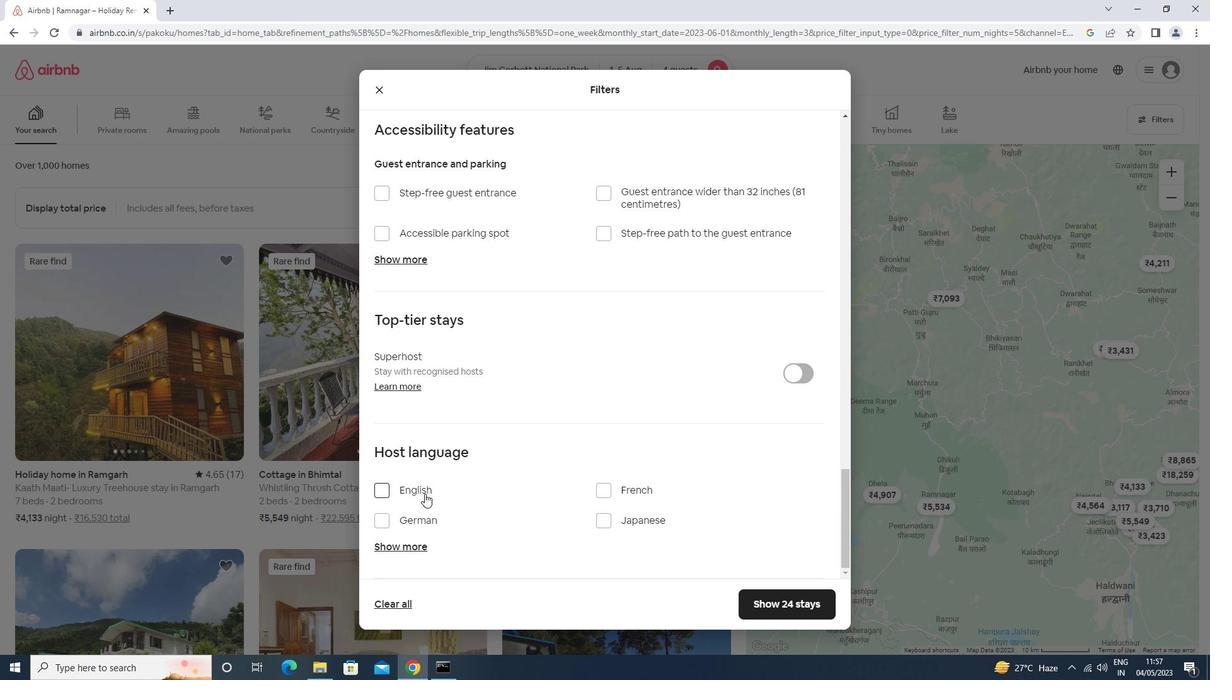 
Action: Mouse pressed left at (413, 491)
Screenshot: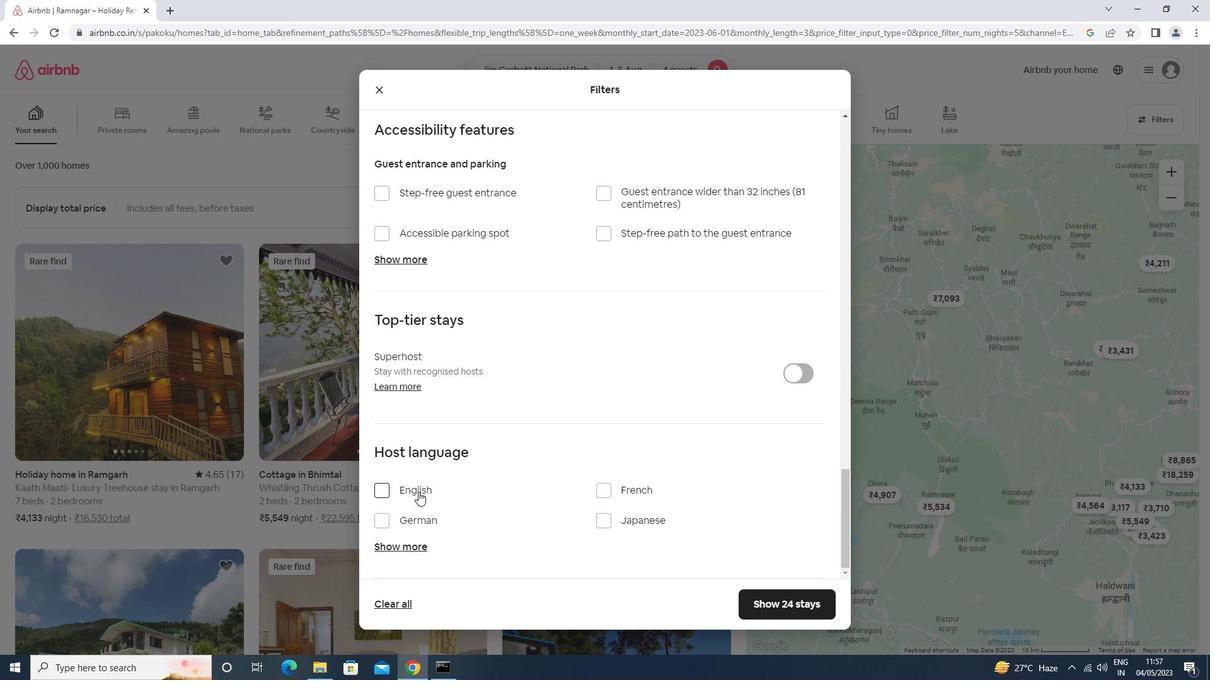 
Action: Mouse moved to (794, 600)
Screenshot: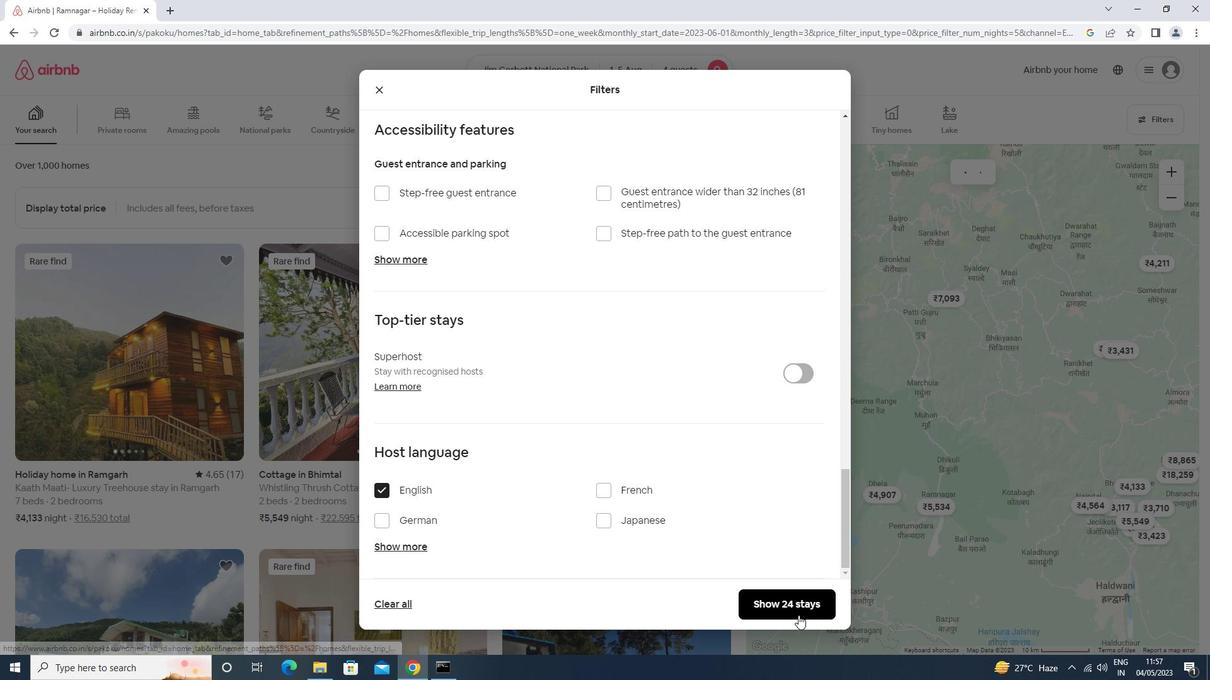 
Action: Mouse pressed left at (794, 600)
Screenshot: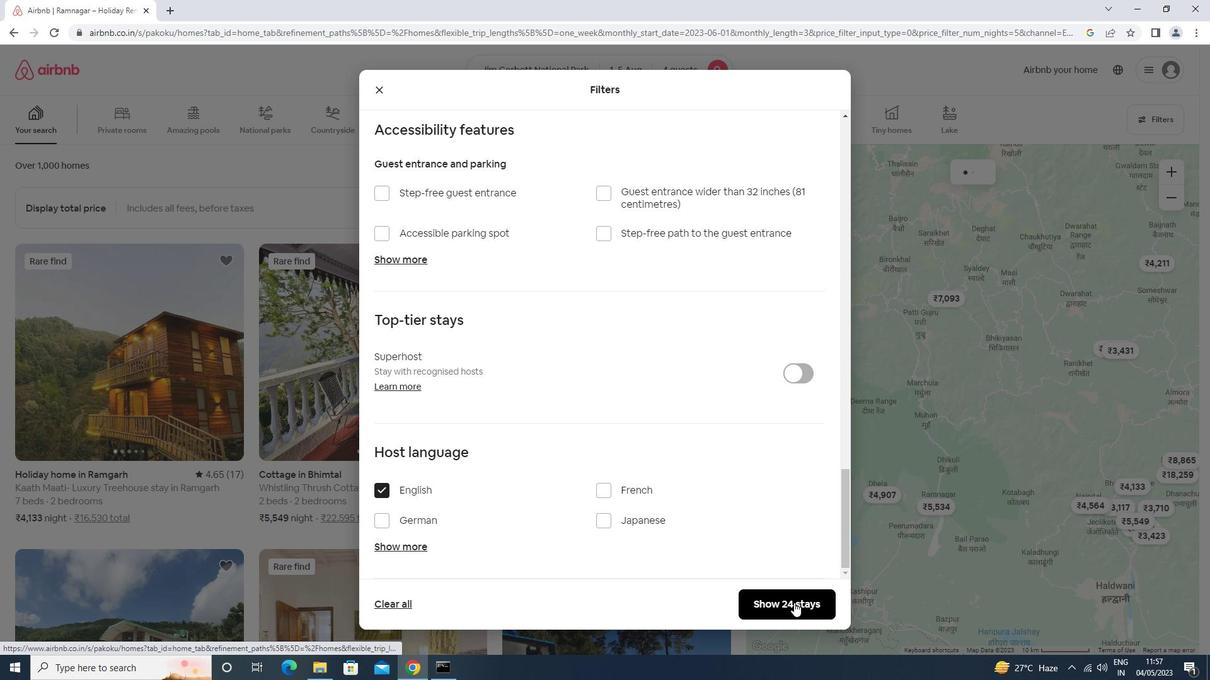 
Action: Mouse moved to (793, 600)
Screenshot: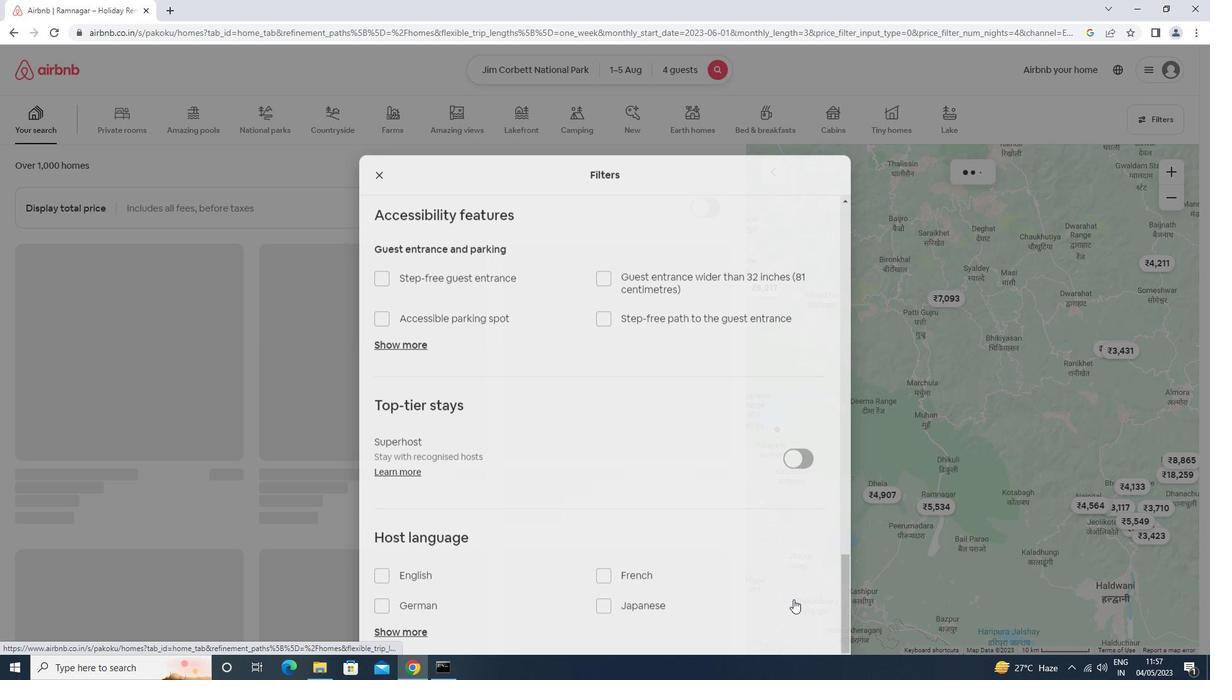 
